 Task: Find connections with filter location Rinteln with filter topic #Futurewith filter profile language Potuguese with filter current company Grofers with filter school Sridevi Women's Engineering College with filter industry Coal Mining with filter service category Event Photography with filter keywords title Executive
Action: Mouse moved to (316, 244)
Screenshot: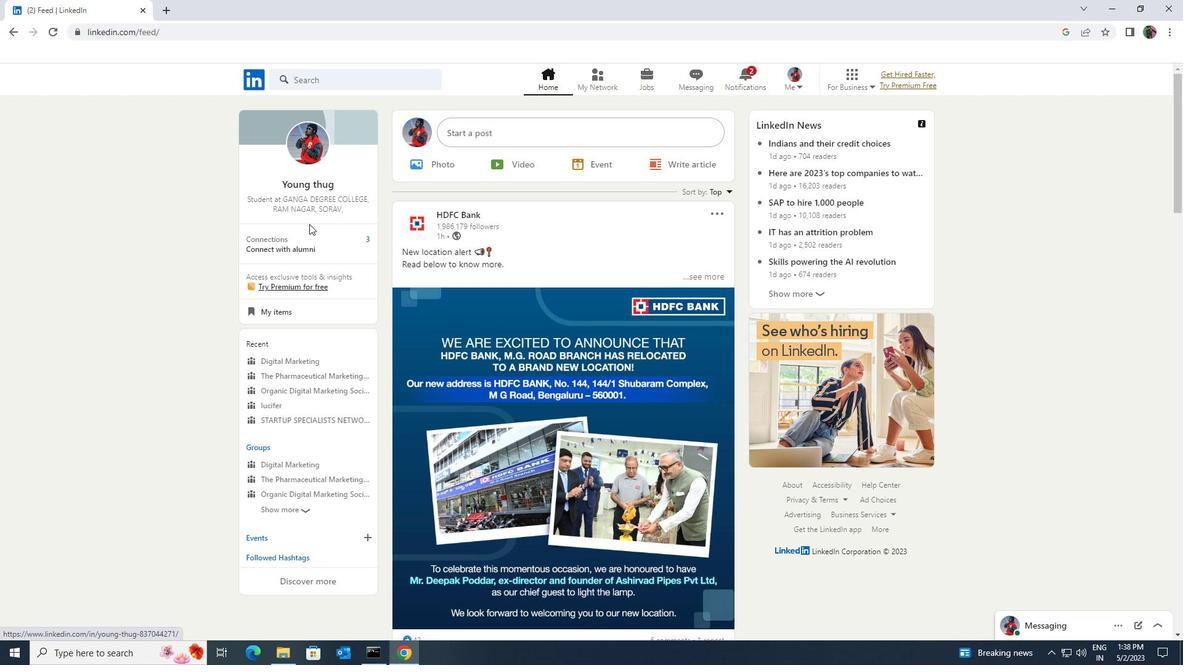 
Action: Mouse pressed left at (316, 244)
Screenshot: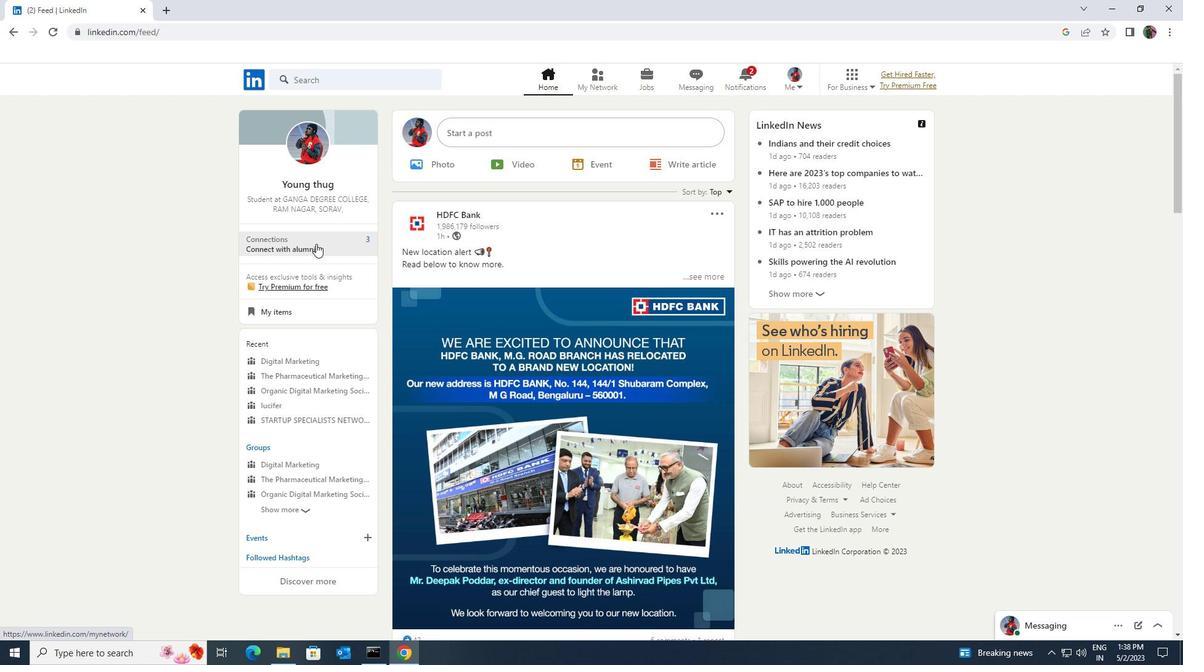 
Action: Mouse moved to (332, 152)
Screenshot: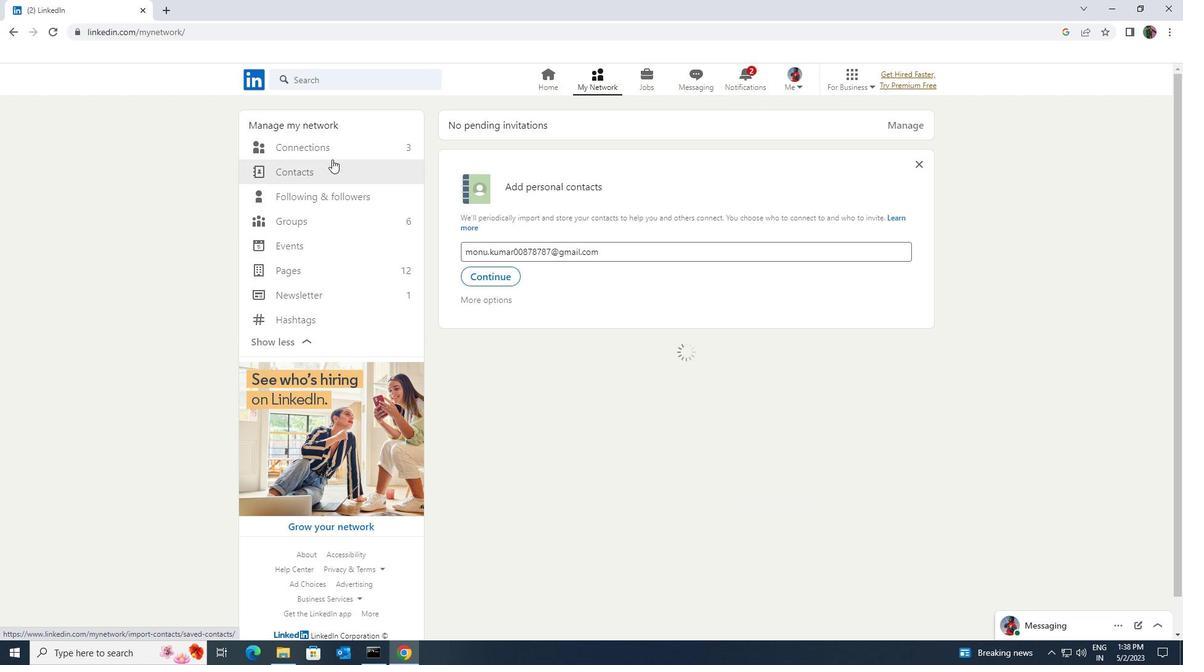 
Action: Mouse pressed left at (332, 152)
Screenshot: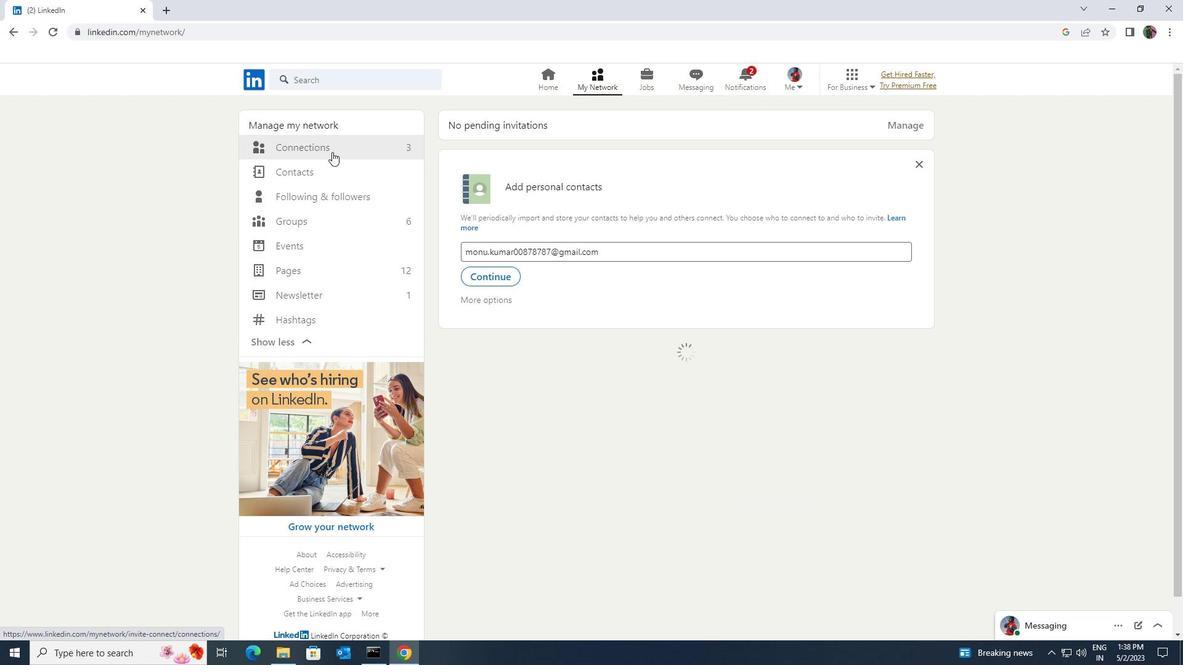 
Action: Mouse moved to (665, 151)
Screenshot: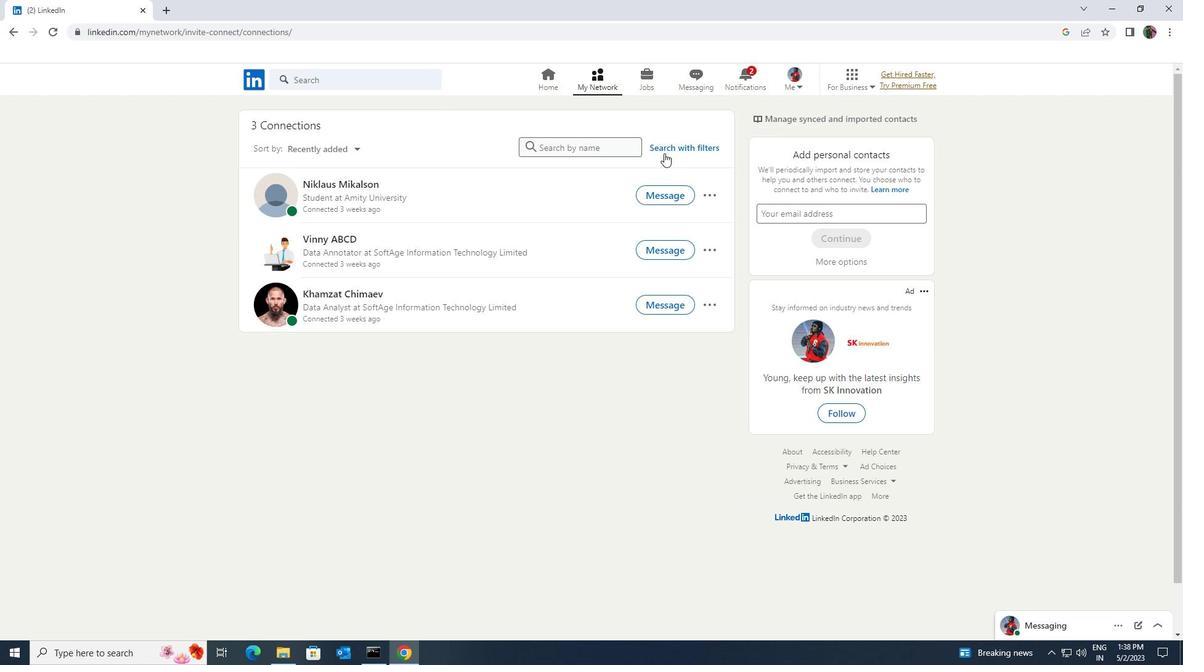 
Action: Mouse pressed left at (665, 151)
Screenshot: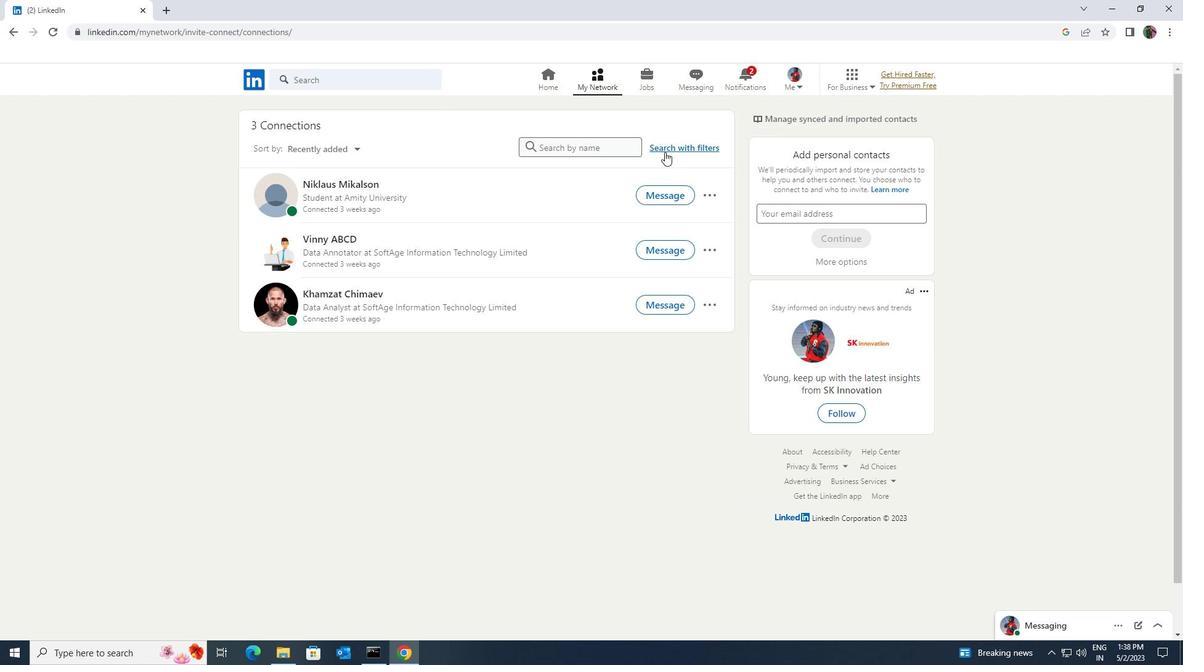 
Action: Mouse moved to (643, 117)
Screenshot: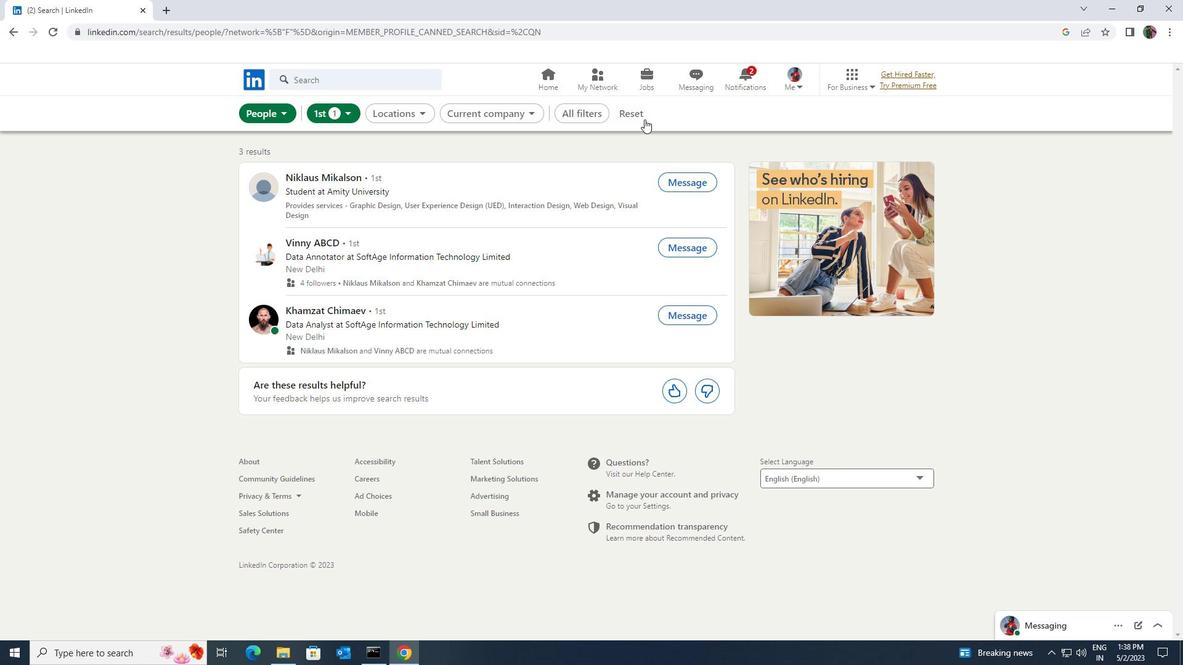 
Action: Mouse pressed left at (643, 117)
Screenshot: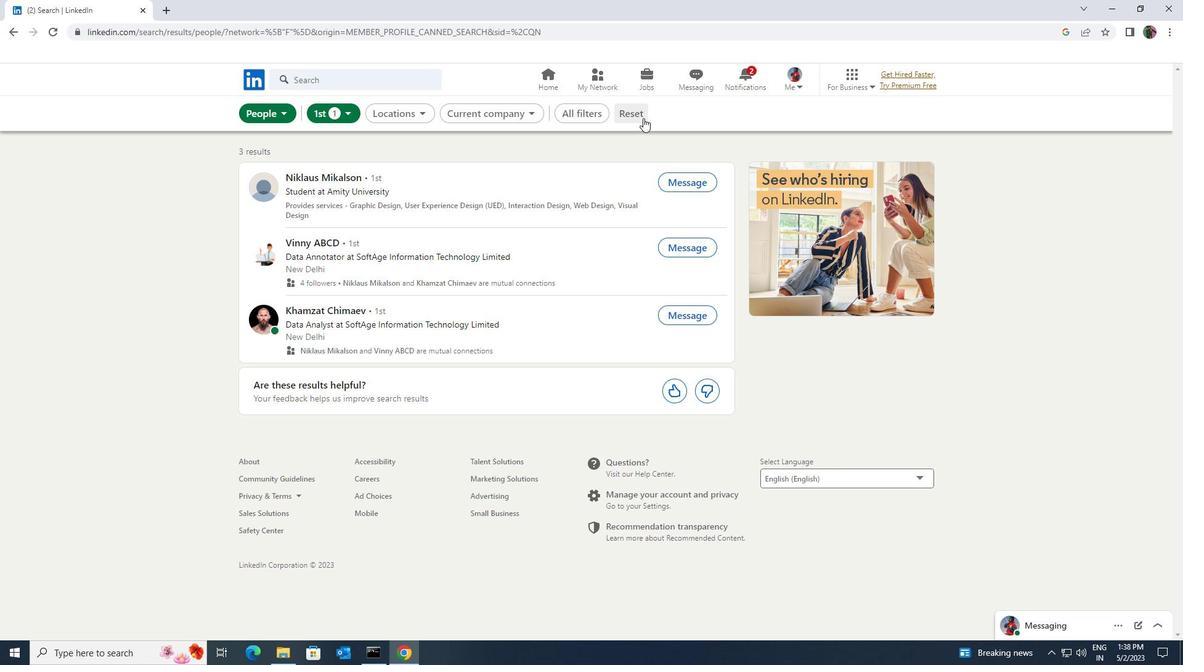 
Action: Mouse moved to (630, 113)
Screenshot: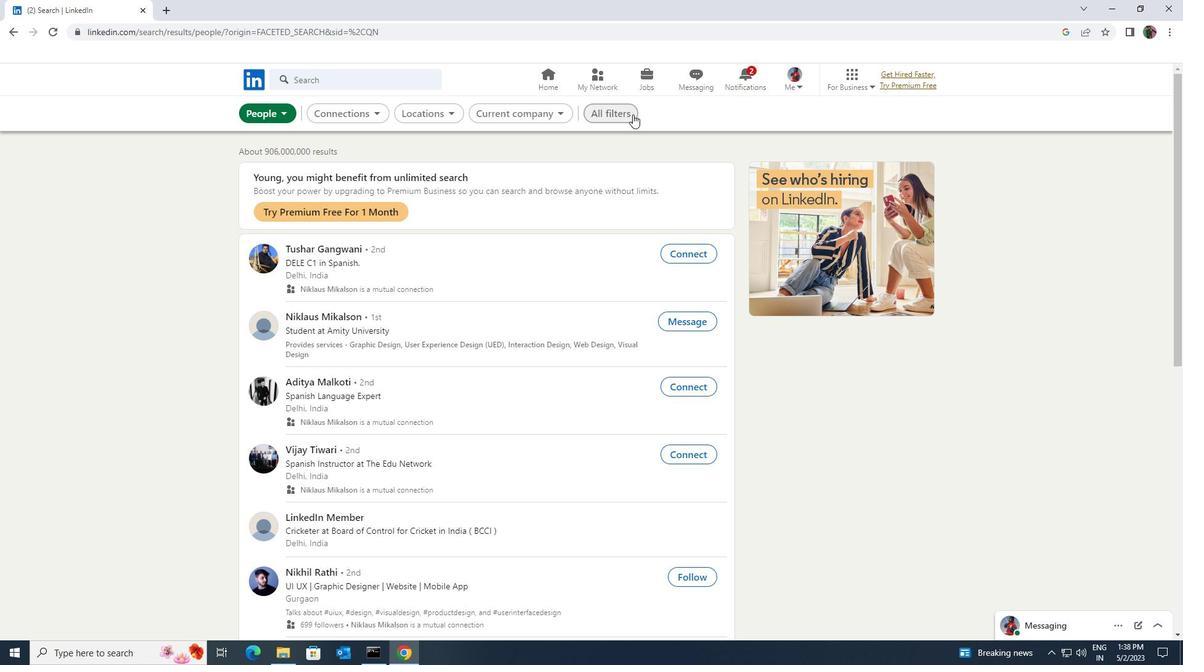 
Action: Mouse pressed left at (630, 113)
Screenshot: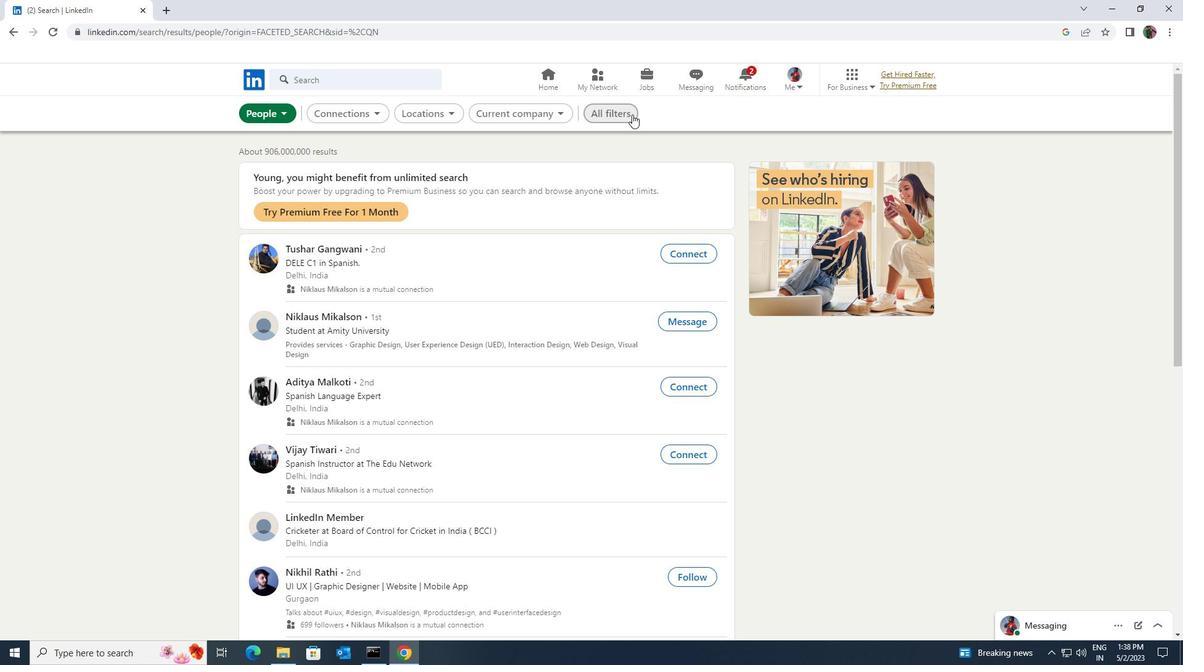 
Action: Mouse moved to (1046, 360)
Screenshot: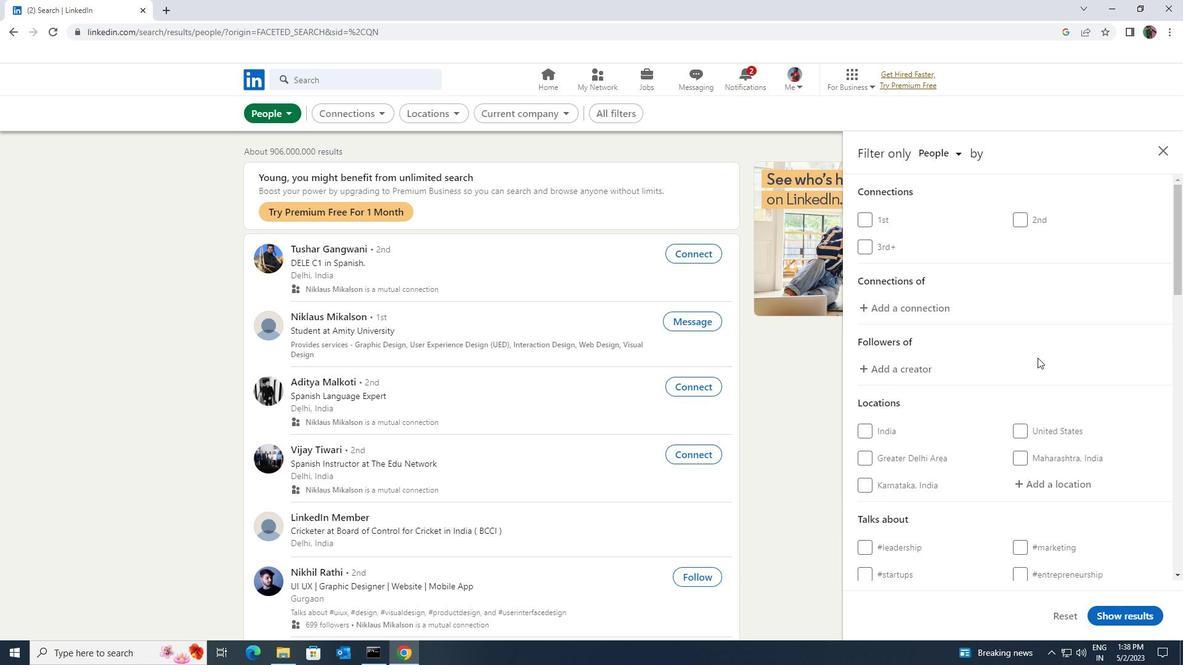 
Action: Mouse scrolled (1046, 360) with delta (0, 0)
Screenshot: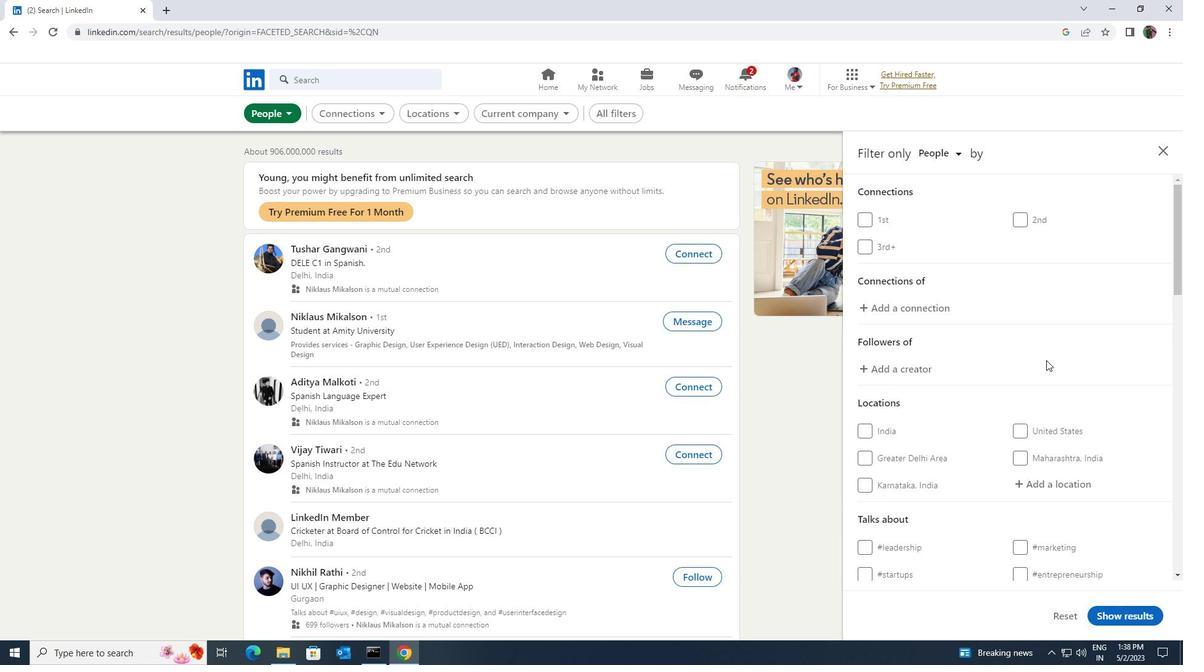 
Action: Mouse scrolled (1046, 360) with delta (0, 0)
Screenshot: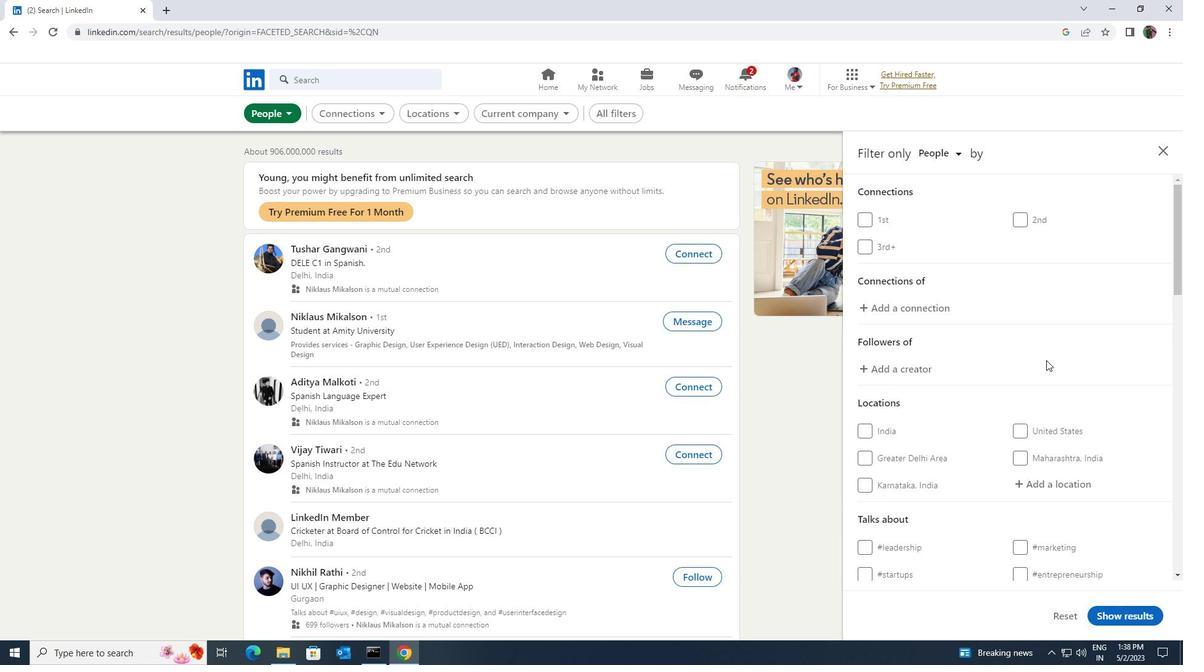 
Action: Mouse moved to (1046, 361)
Screenshot: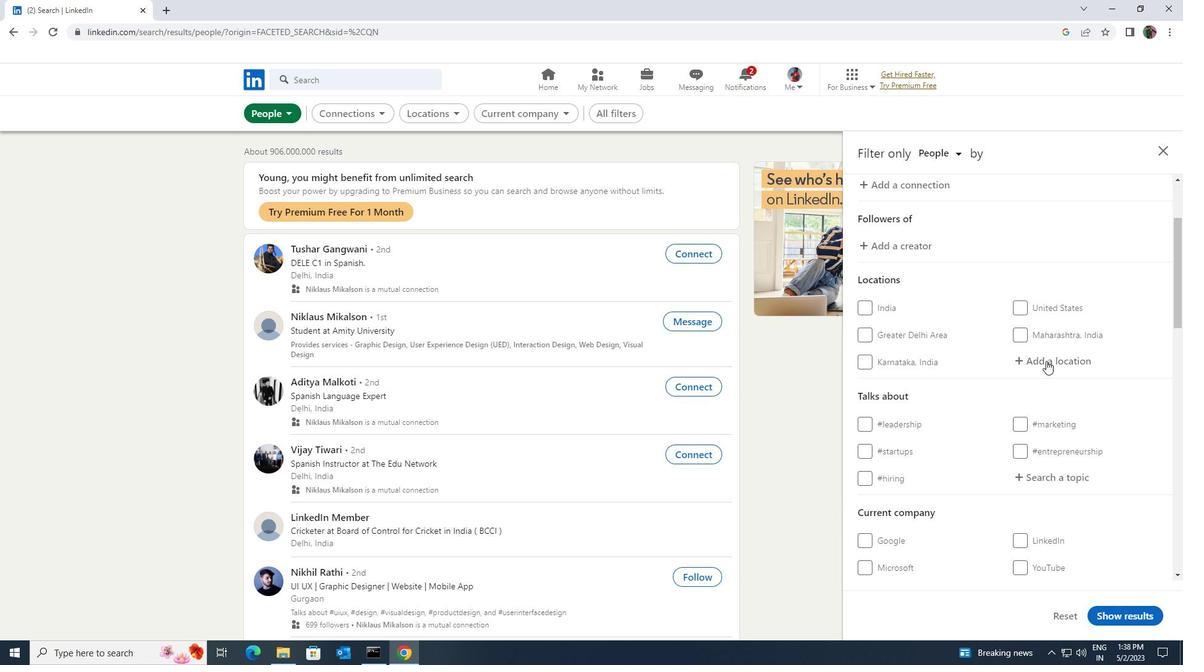
Action: Mouse pressed left at (1046, 361)
Screenshot: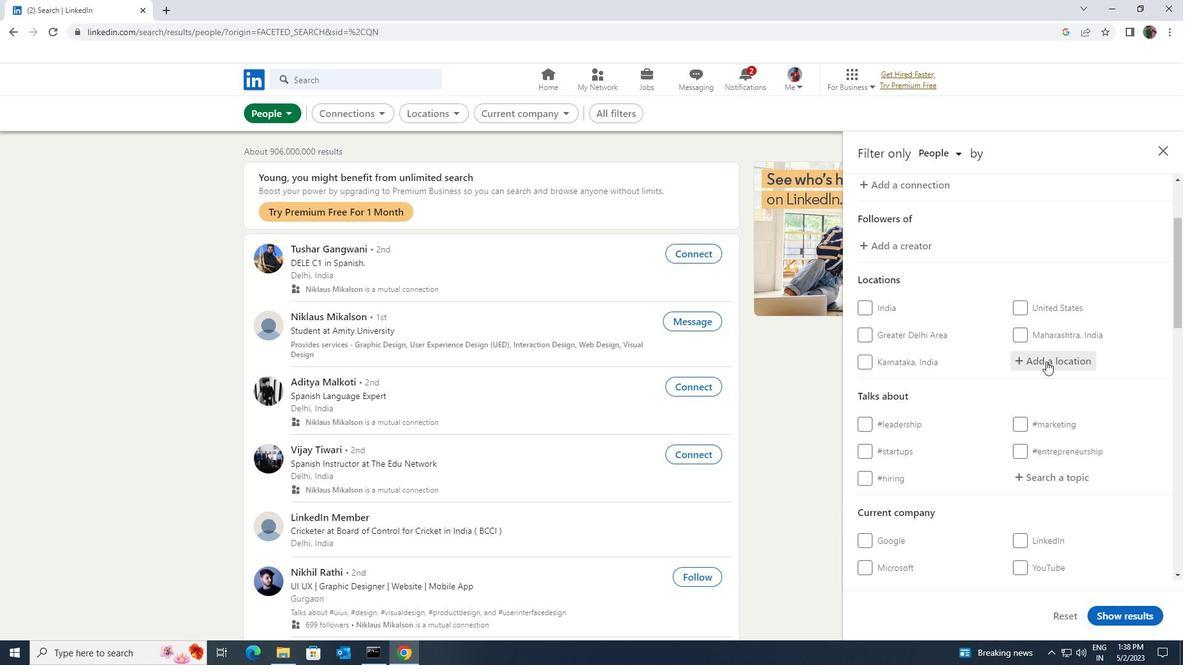 
Action: Key pressed <Key.shift><Key.shift><Key.shift><Key.shift><Key.shift><Key.shift><Key.shift>RINTEL
Screenshot: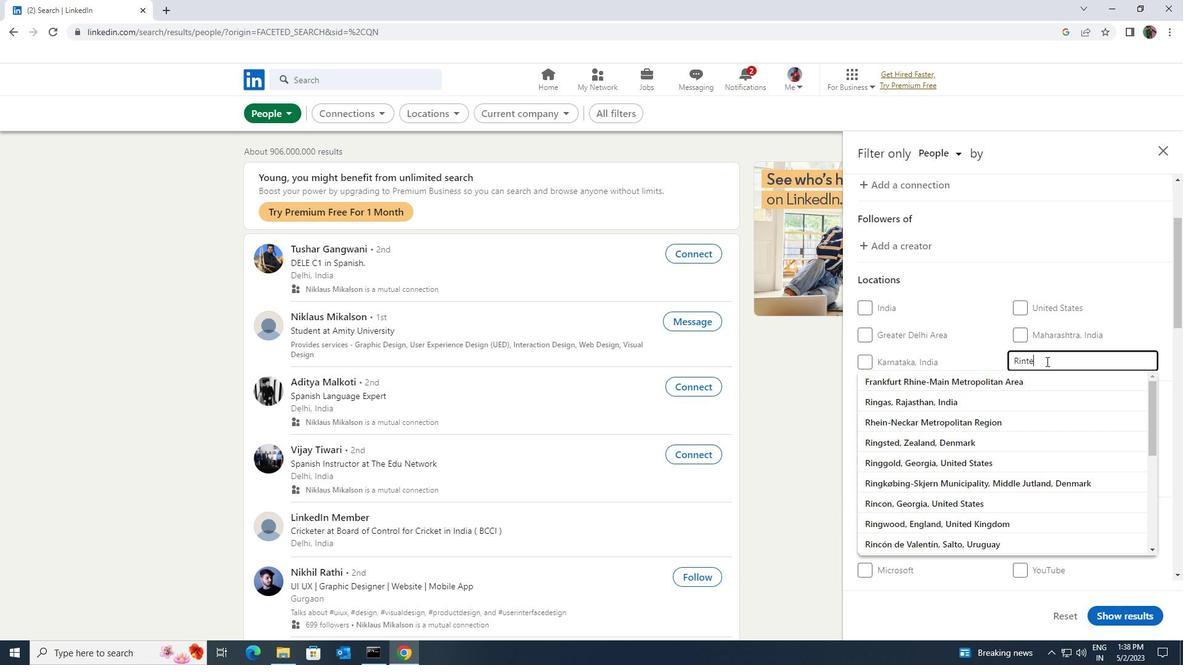 
Action: Mouse moved to (1035, 376)
Screenshot: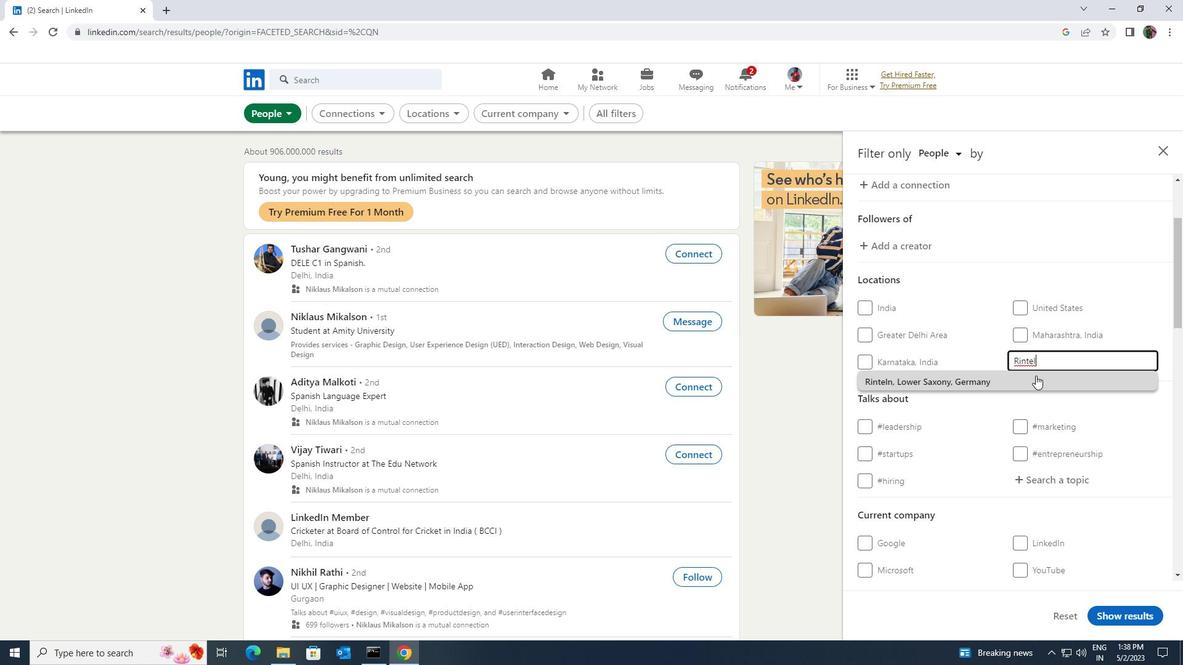 
Action: Mouse pressed left at (1035, 376)
Screenshot: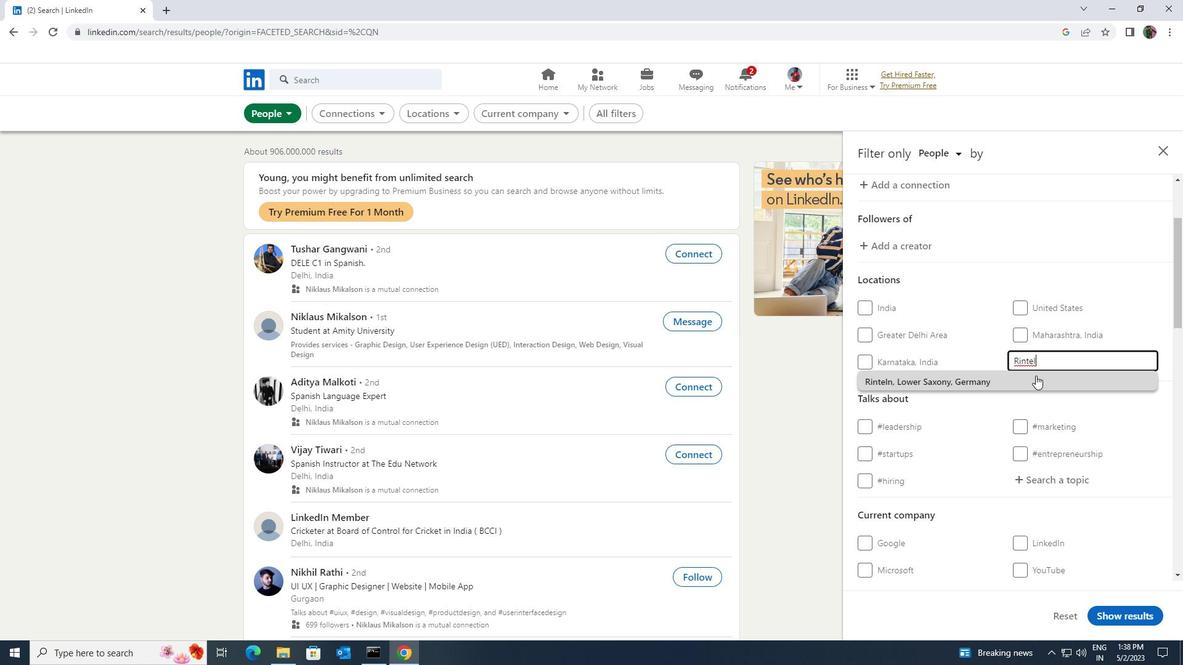 
Action: Mouse moved to (1003, 402)
Screenshot: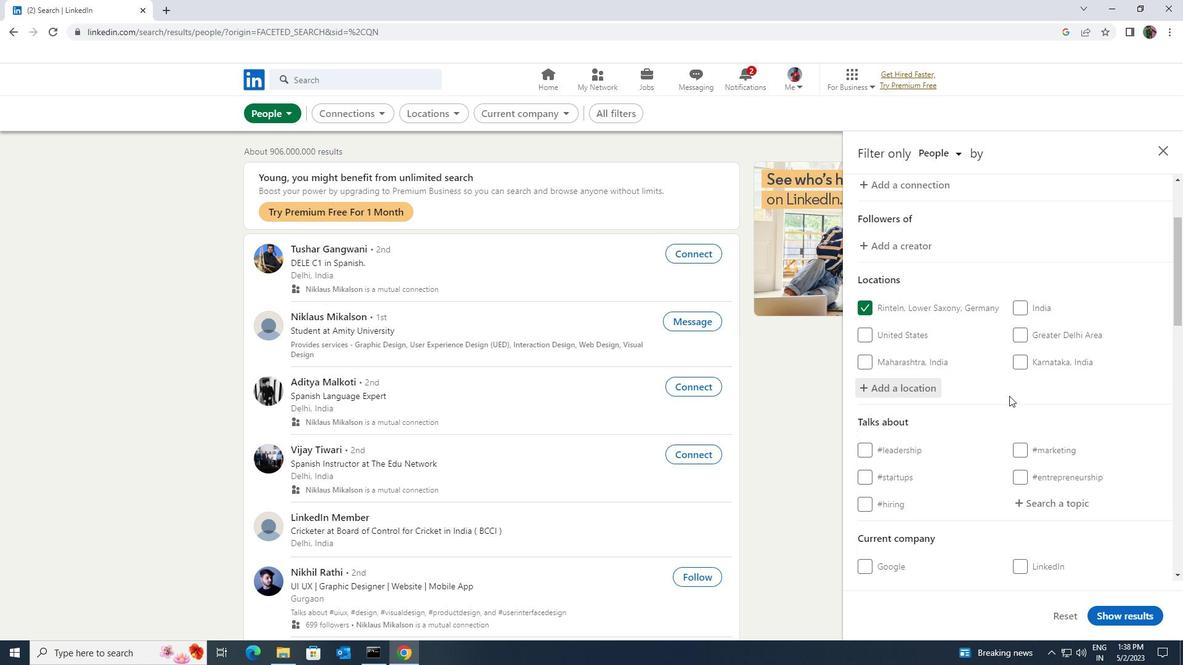 
Action: Mouse scrolled (1003, 401) with delta (0, 0)
Screenshot: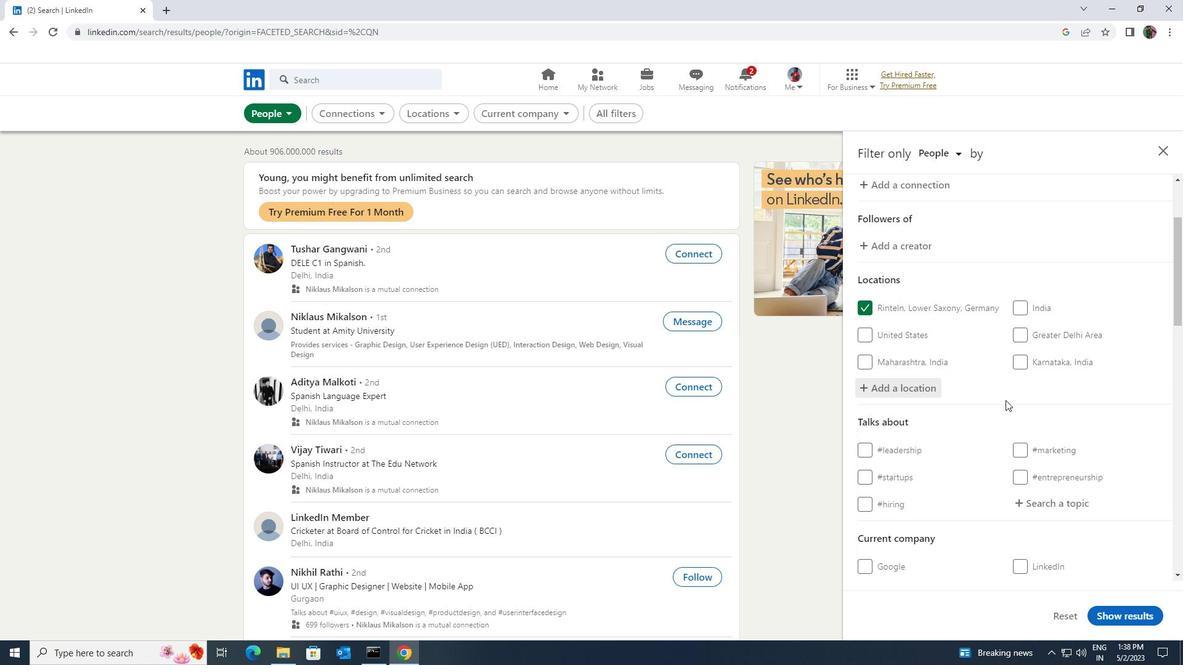 
Action: Mouse moved to (1038, 438)
Screenshot: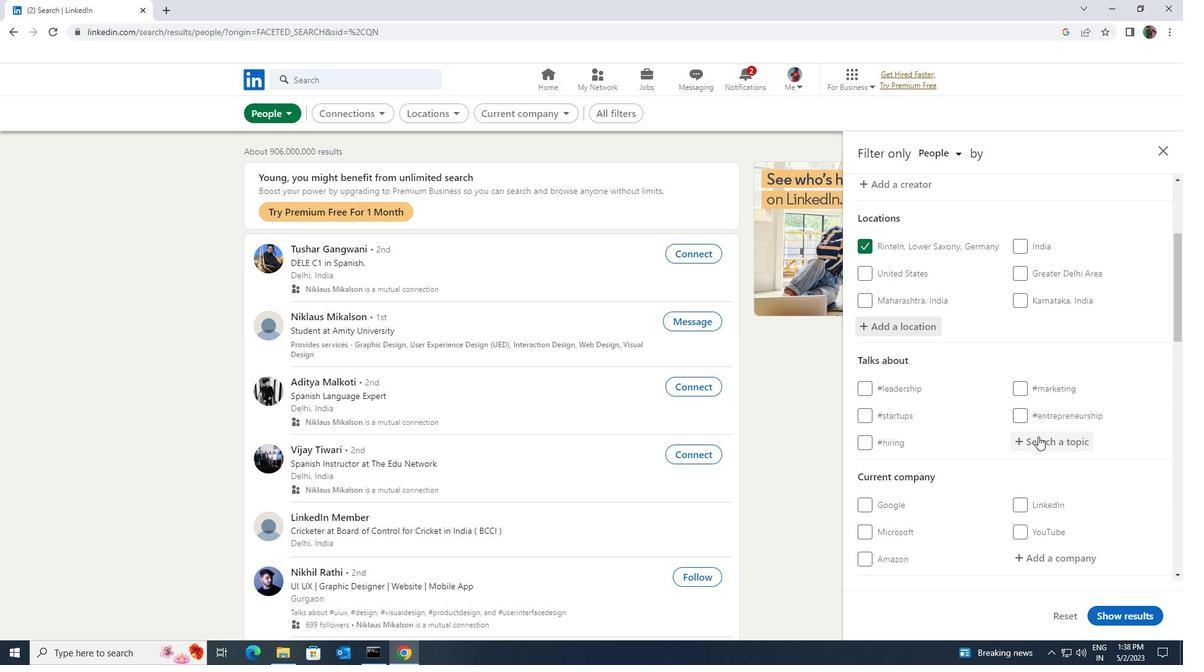 
Action: Mouse pressed left at (1038, 438)
Screenshot: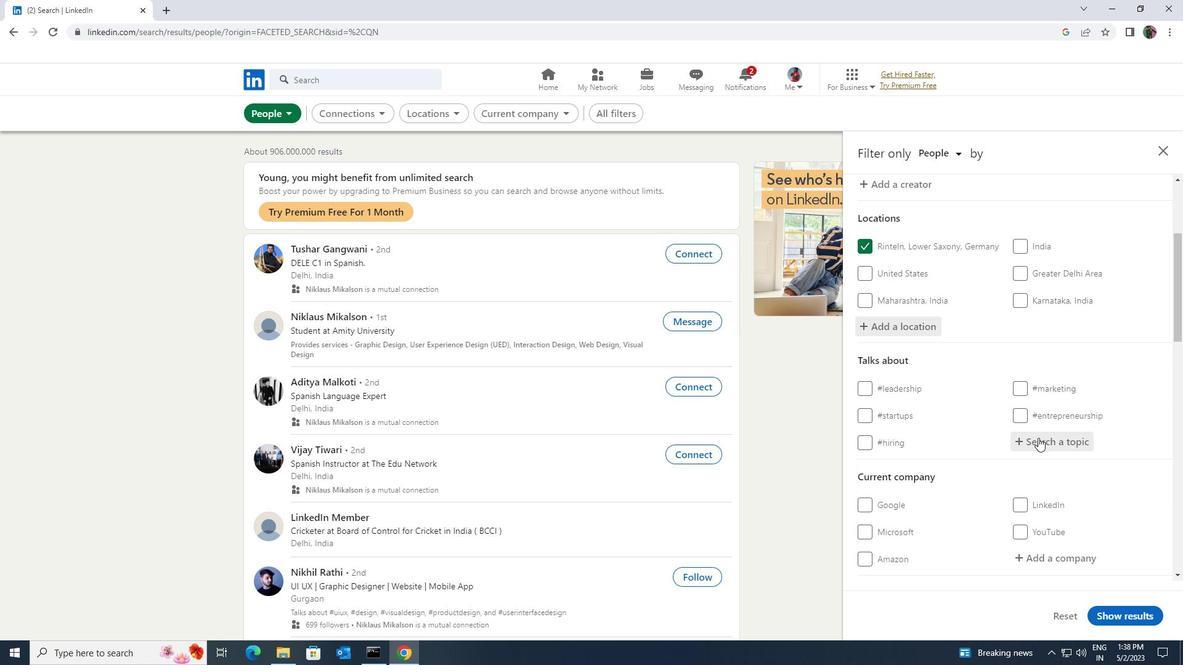 
Action: Key pressed <Key.shift><Key.shift>FUTURE
Screenshot: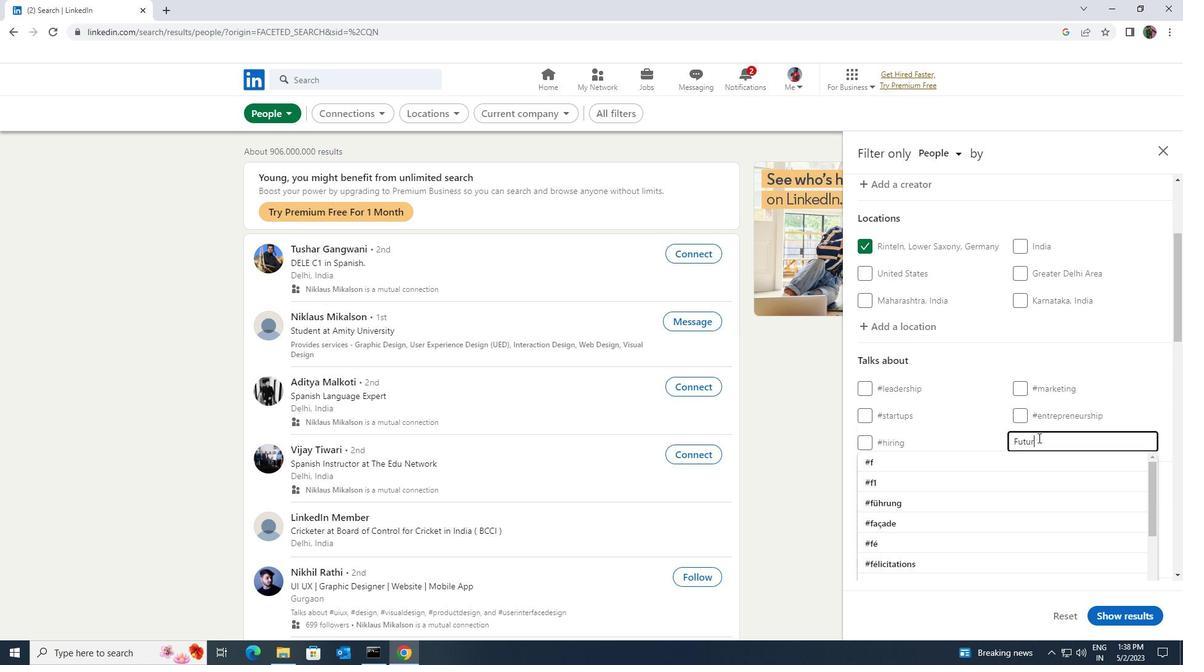 
Action: Mouse moved to (1031, 456)
Screenshot: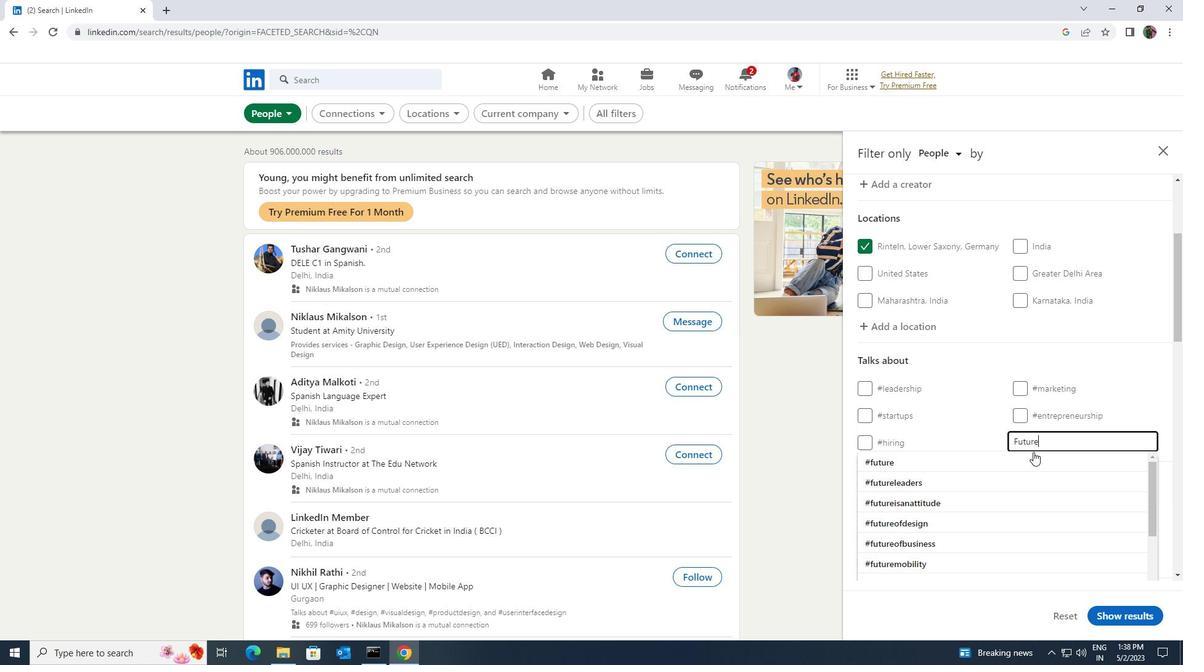 
Action: Mouse pressed left at (1031, 456)
Screenshot: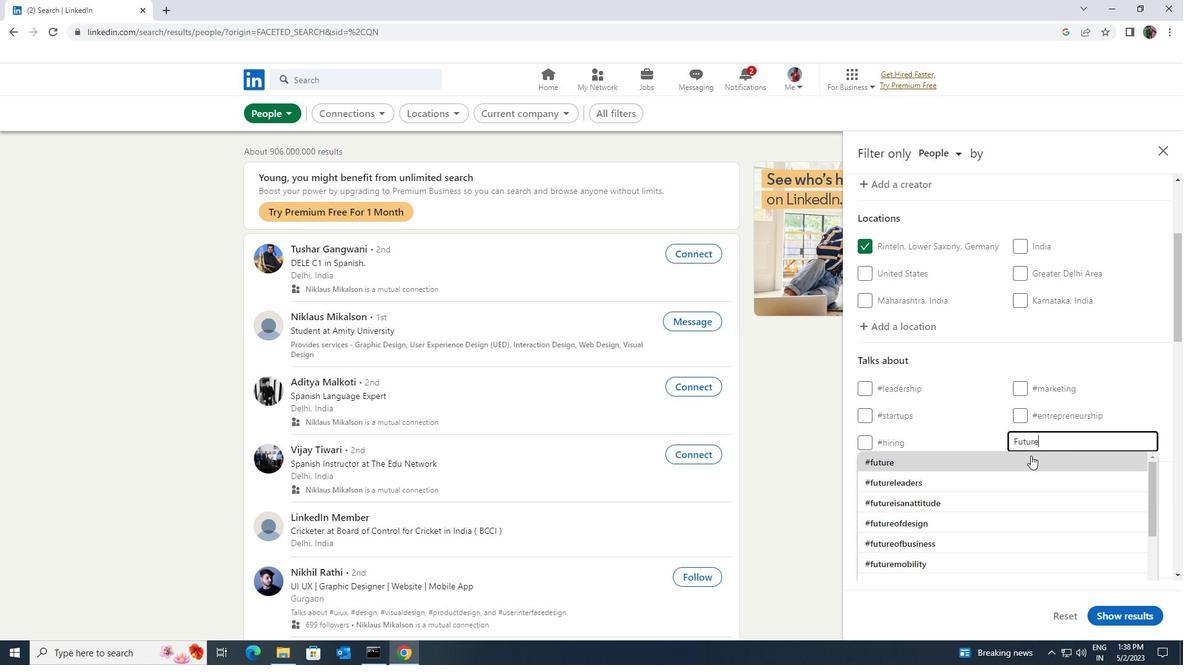 
Action: Mouse scrolled (1031, 455) with delta (0, 0)
Screenshot: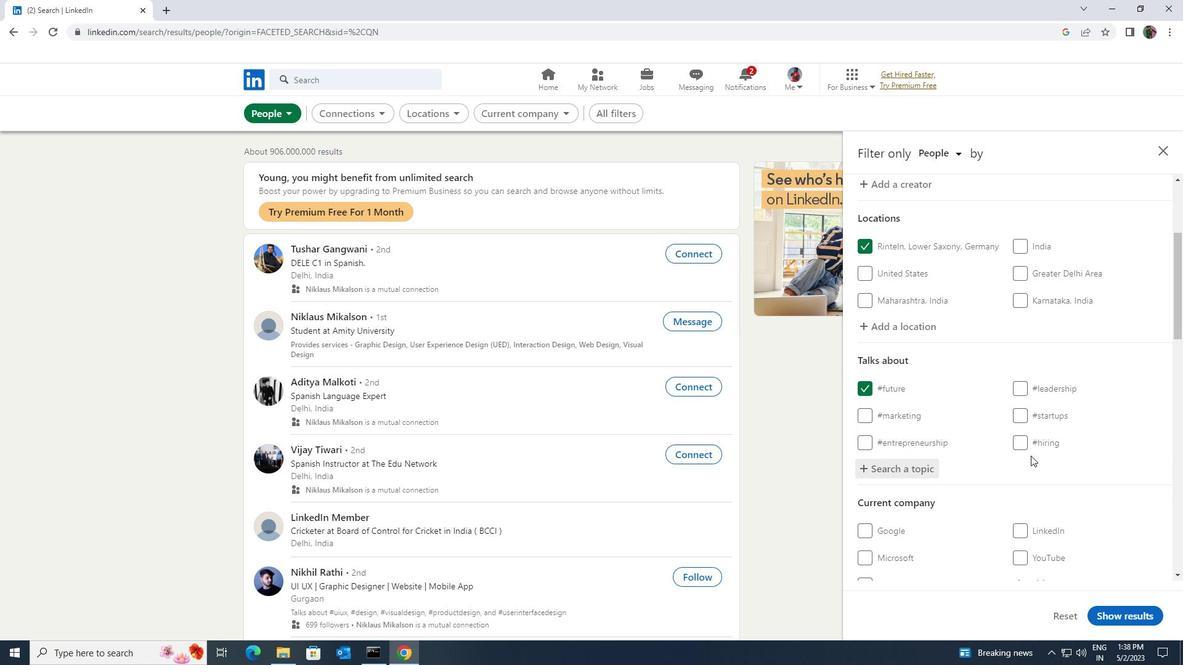 
Action: Mouse scrolled (1031, 455) with delta (0, 0)
Screenshot: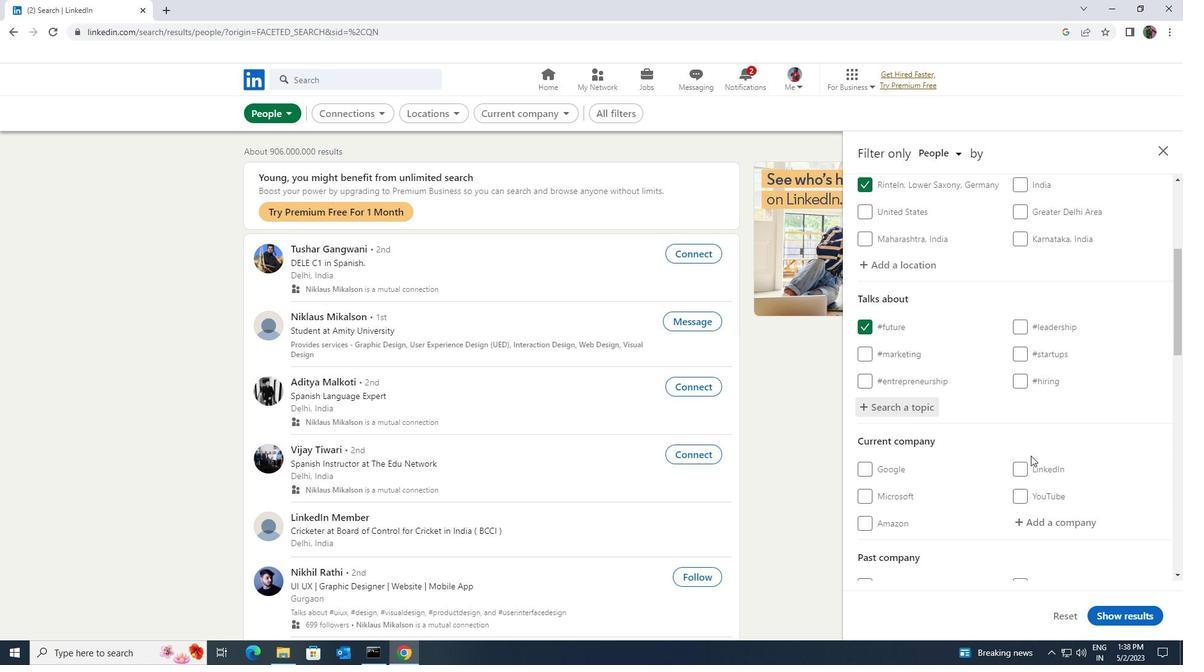 
Action: Mouse scrolled (1031, 455) with delta (0, 0)
Screenshot: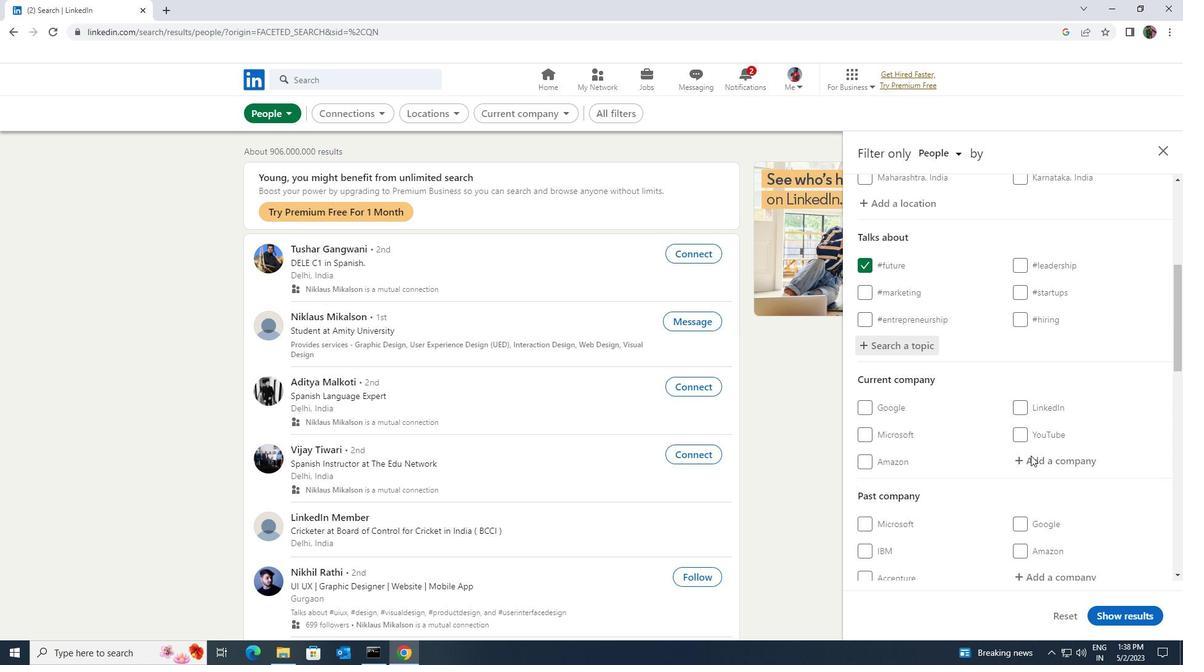 
Action: Mouse scrolled (1031, 455) with delta (0, 0)
Screenshot: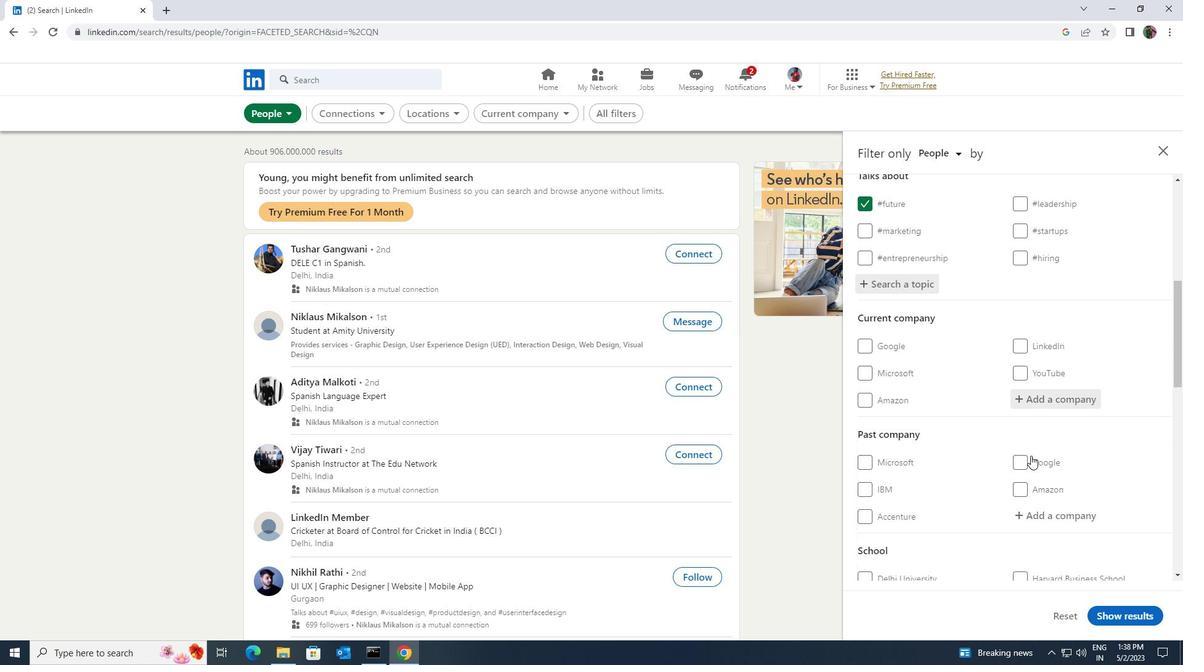 
Action: Mouse scrolled (1031, 455) with delta (0, 0)
Screenshot: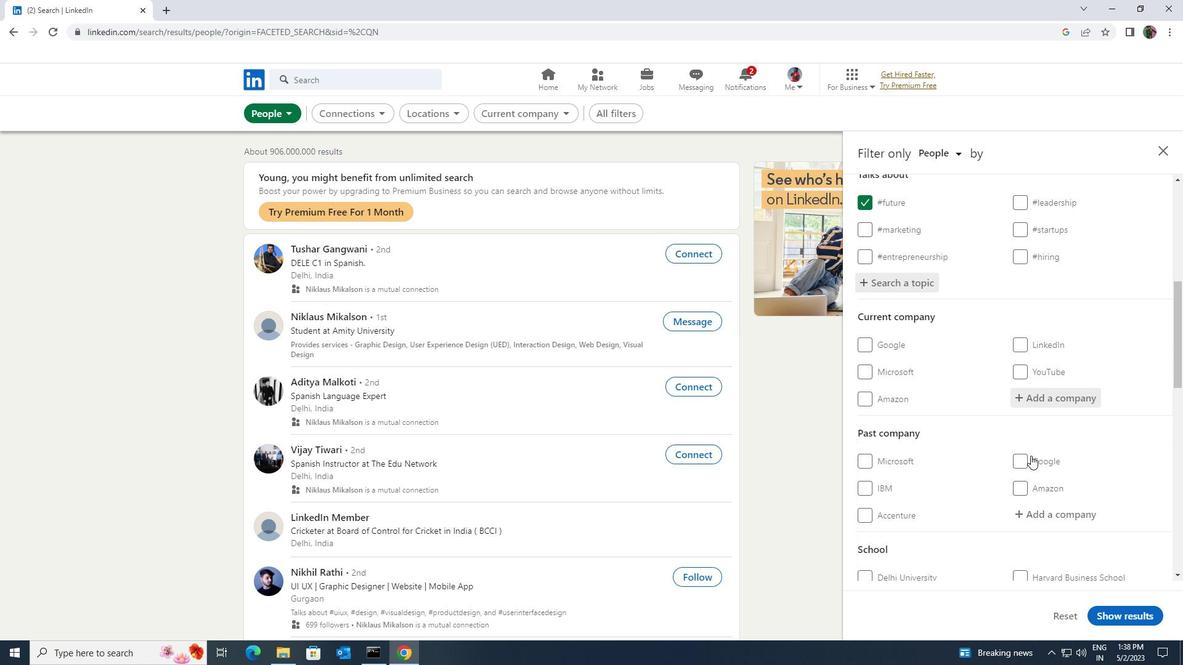 
Action: Mouse scrolled (1031, 455) with delta (0, 0)
Screenshot: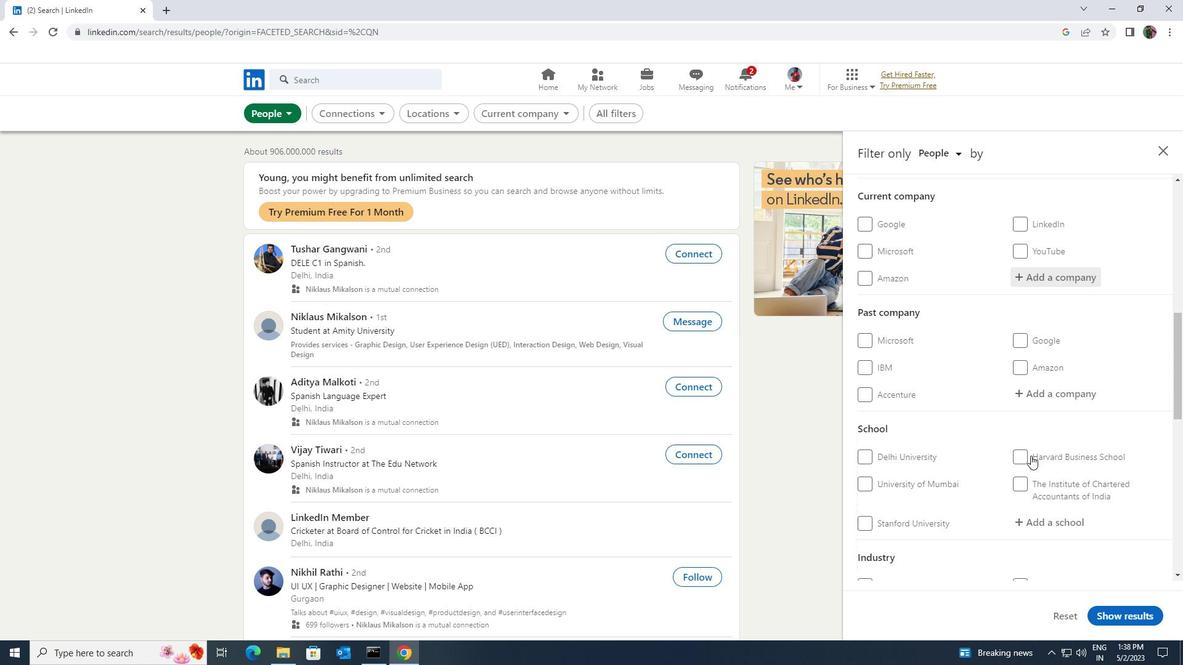 
Action: Mouse scrolled (1031, 455) with delta (0, 0)
Screenshot: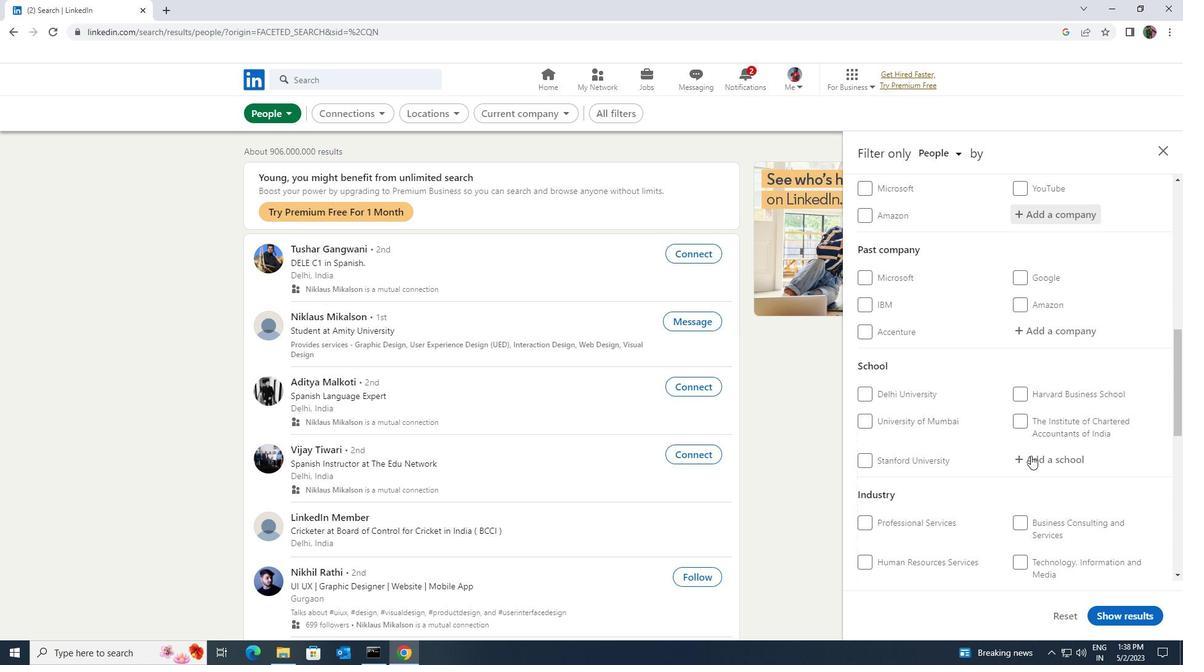 
Action: Mouse scrolled (1031, 455) with delta (0, 0)
Screenshot: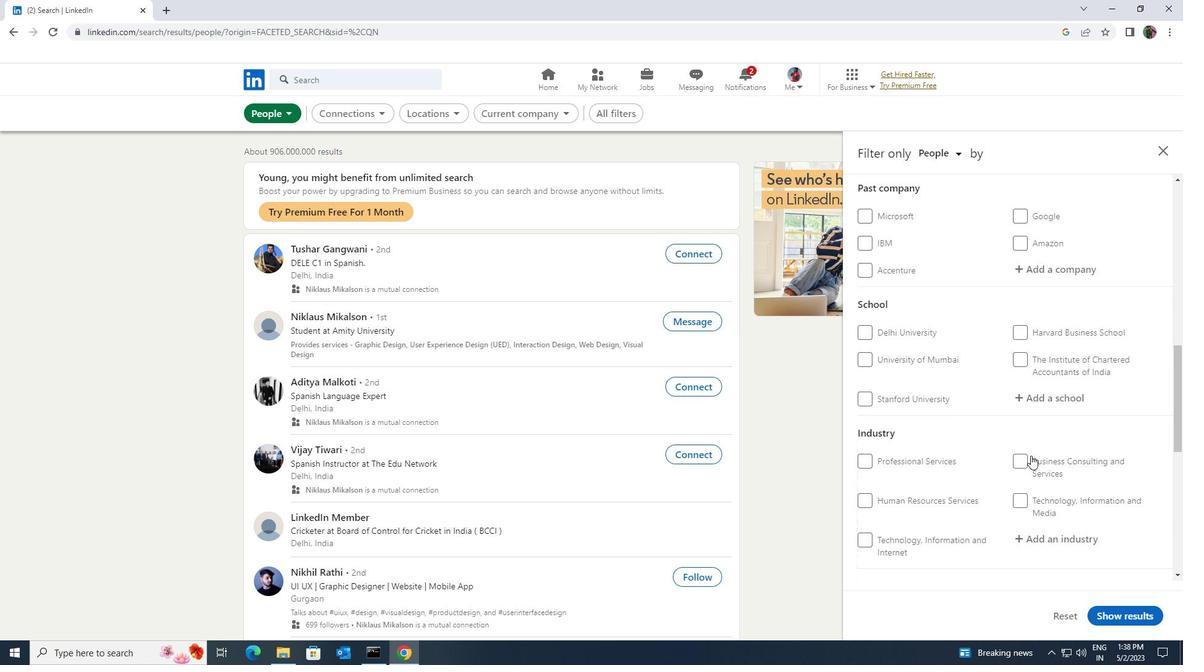
Action: Mouse scrolled (1031, 455) with delta (0, 0)
Screenshot: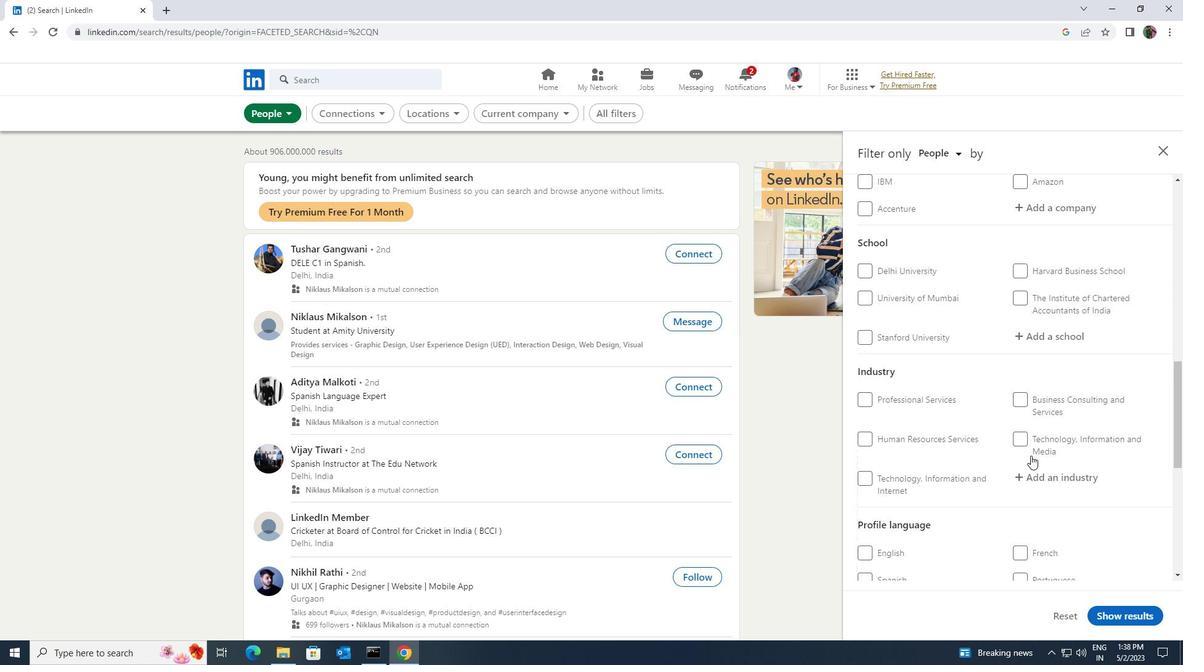 
Action: Mouse scrolled (1031, 455) with delta (0, 0)
Screenshot: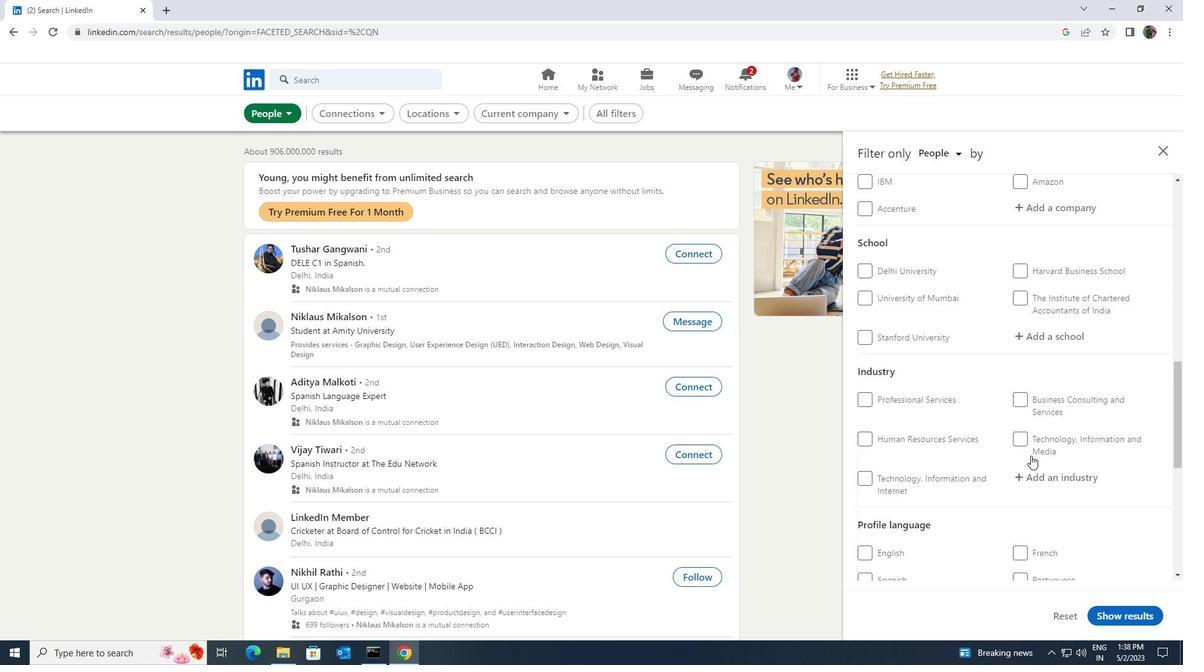 
Action: Mouse moved to (1027, 456)
Screenshot: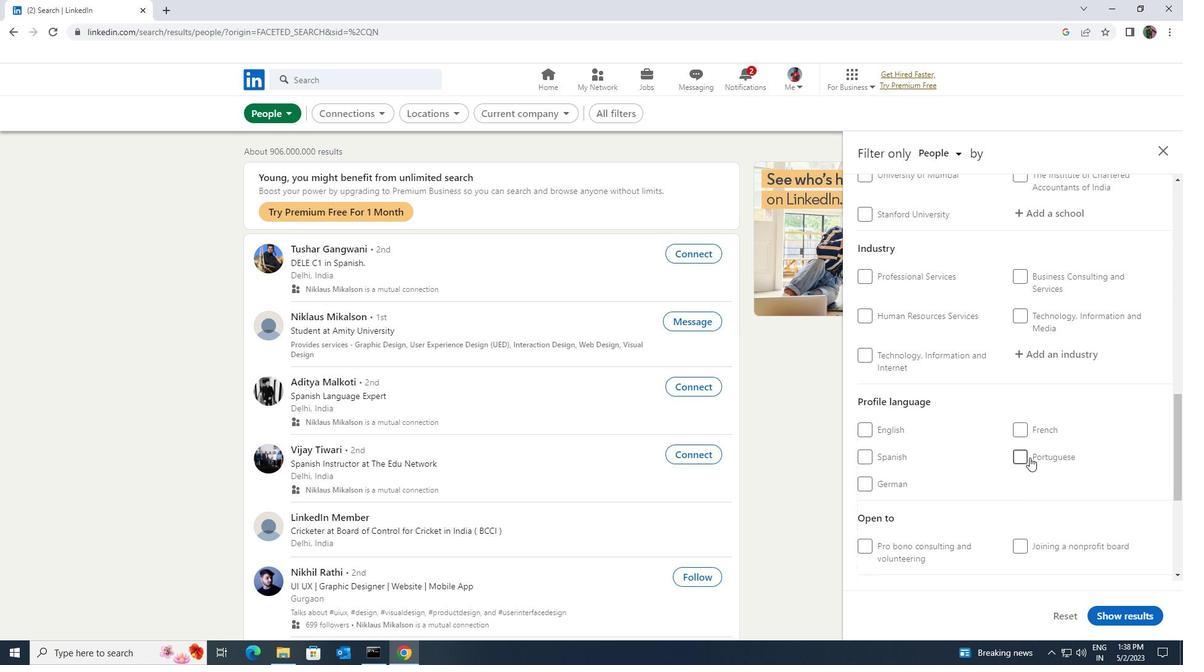 
Action: Mouse pressed left at (1027, 456)
Screenshot: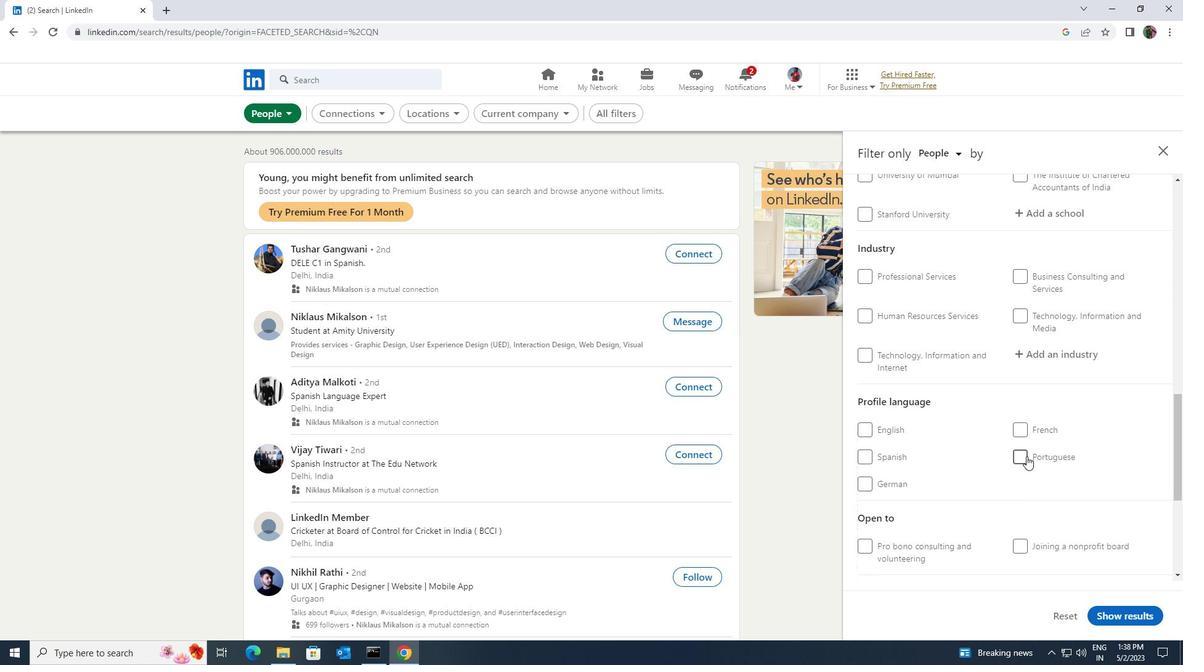 
Action: Mouse scrolled (1027, 457) with delta (0, 0)
Screenshot: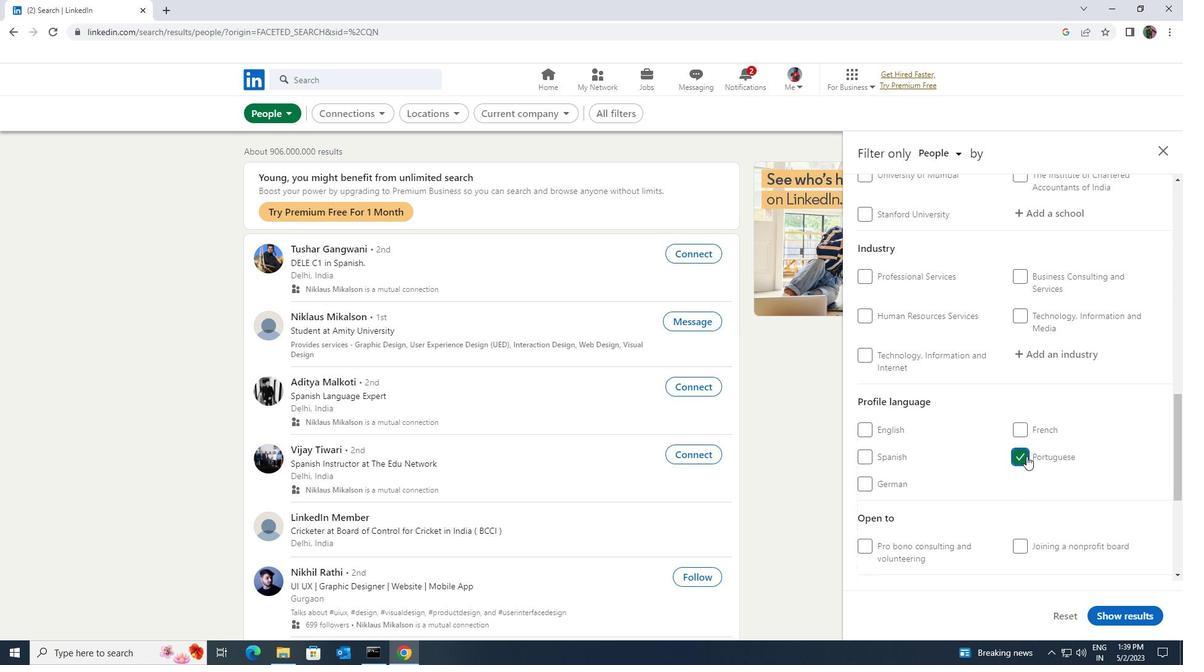 
Action: Mouse scrolled (1027, 457) with delta (0, 0)
Screenshot: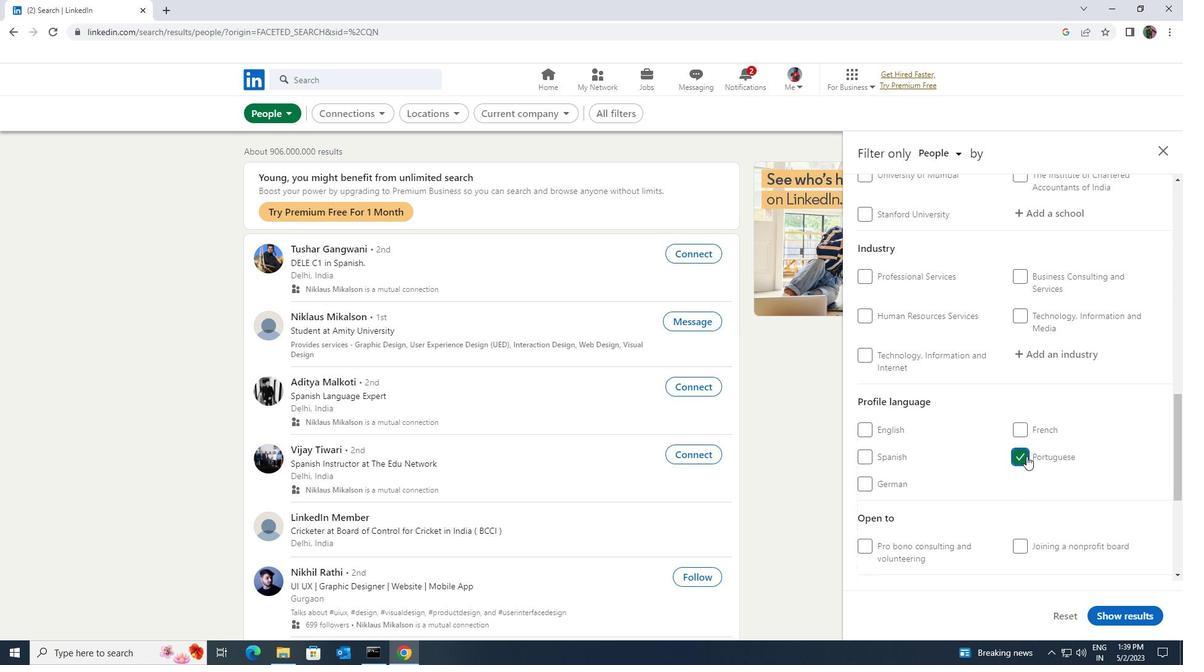 
Action: Mouse scrolled (1027, 457) with delta (0, 0)
Screenshot: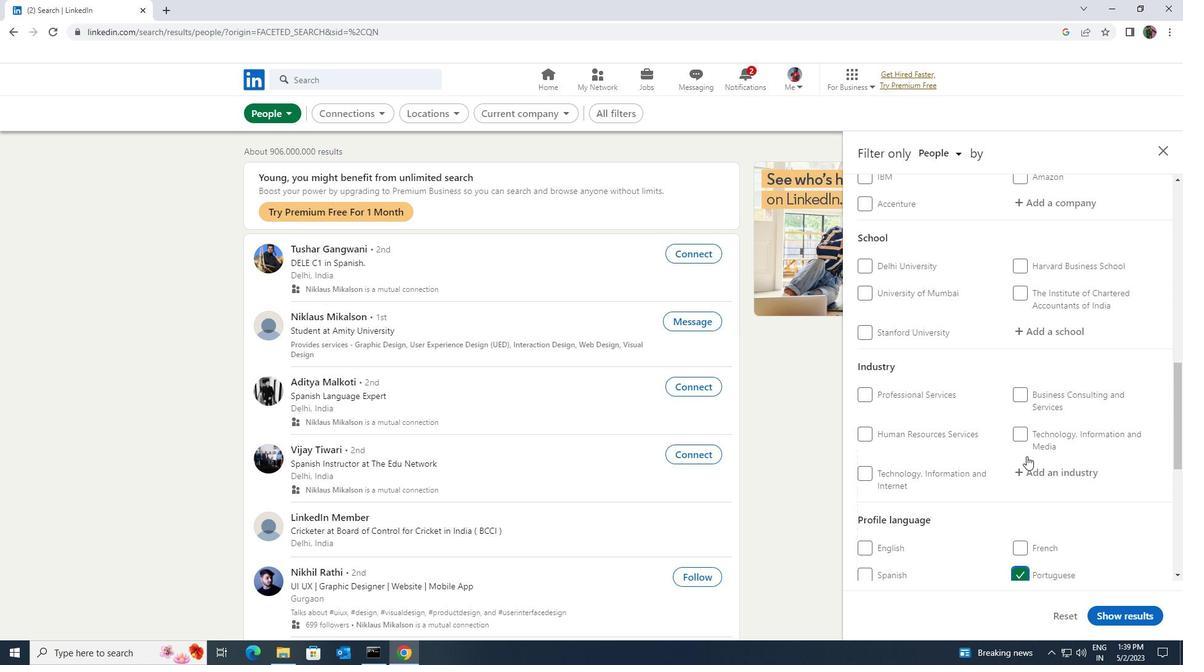 
Action: Mouse scrolled (1027, 457) with delta (0, 0)
Screenshot: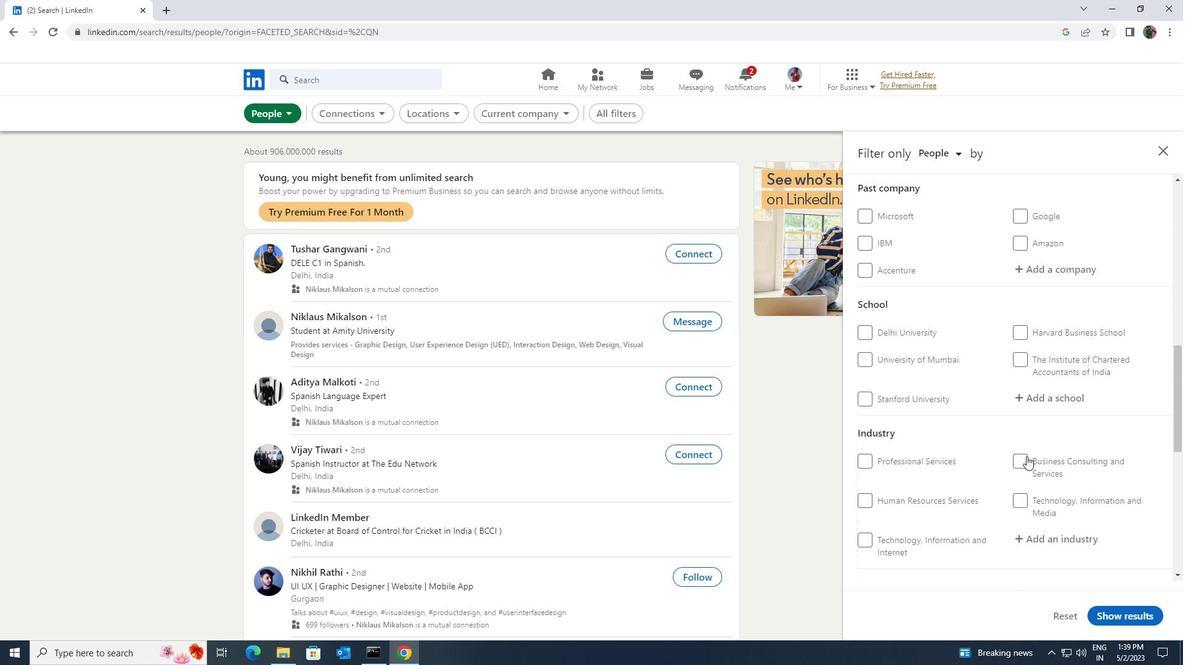 
Action: Mouse scrolled (1027, 457) with delta (0, 0)
Screenshot: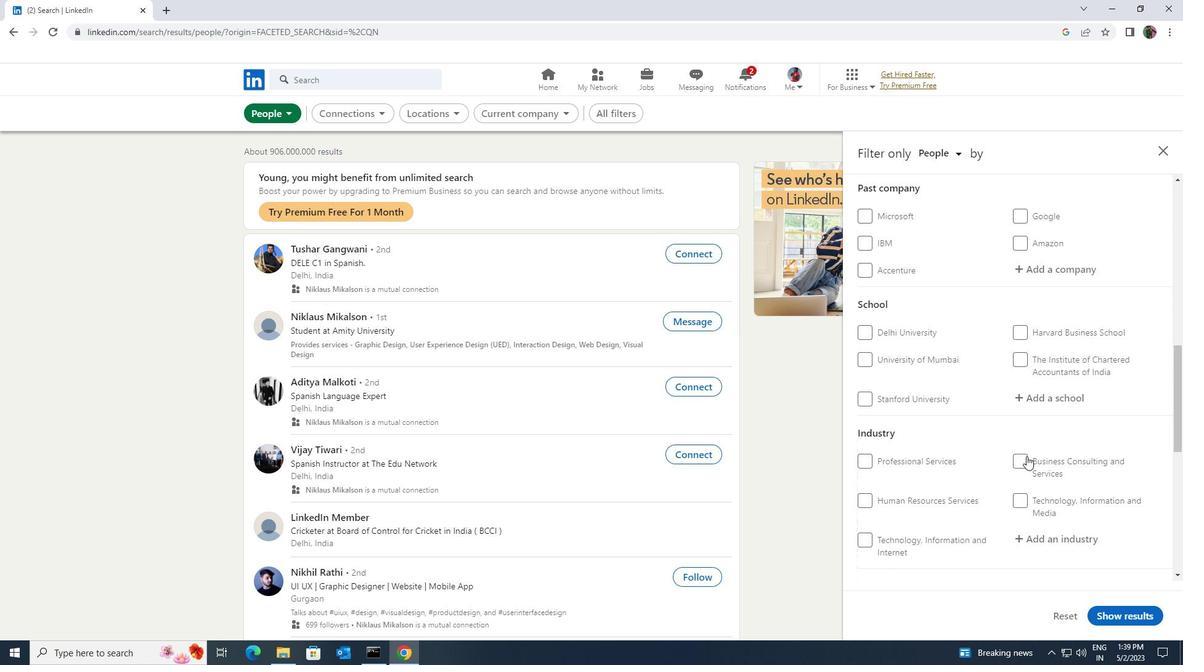
Action: Mouse scrolled (1027, 457) with delta (0, 0)
Screenshot: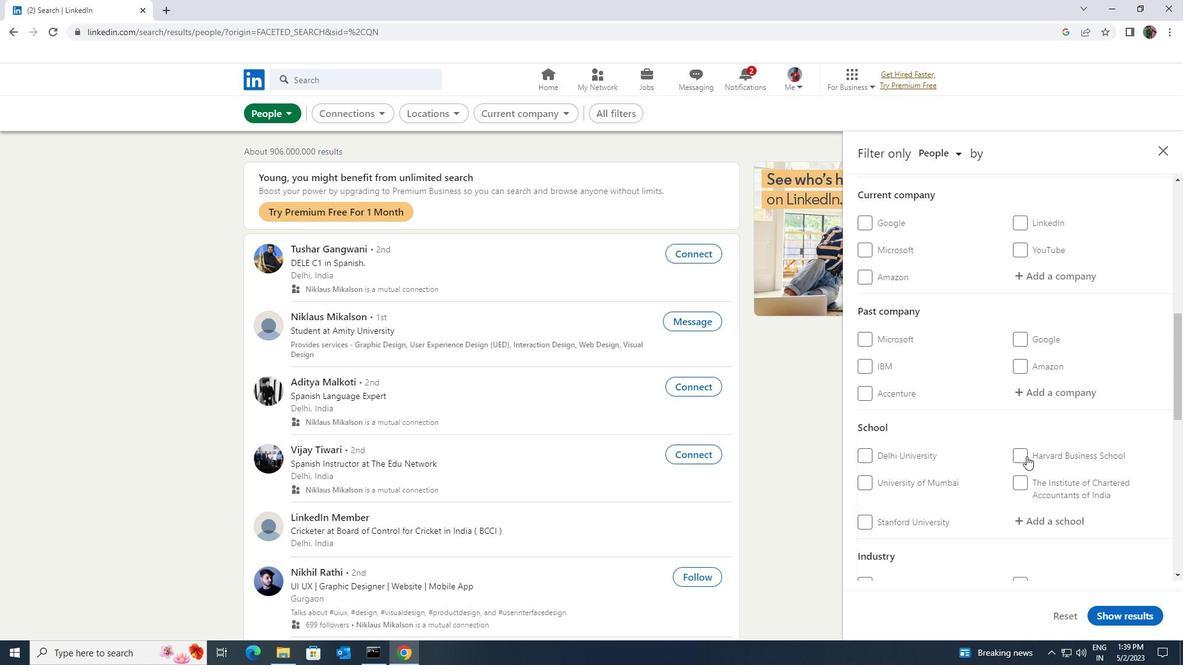 
Action: Mouse scrolled (1027, 457) with delta (0, 0)
Screenshot: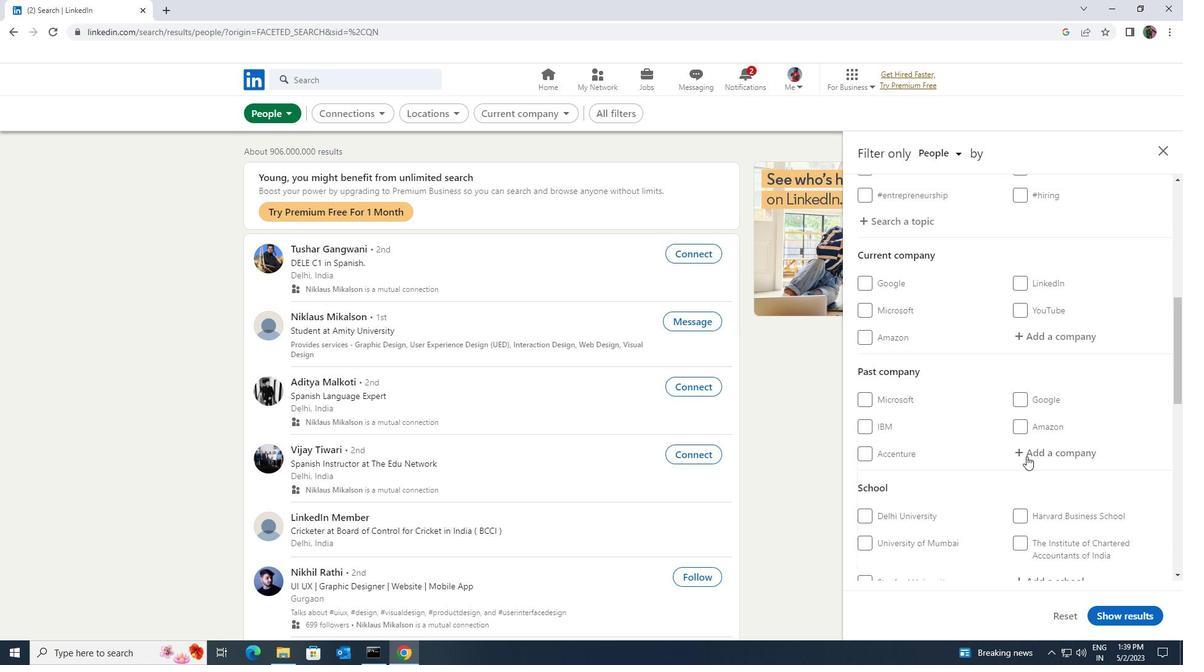 
Action: Mouse moved to (1025, 403)
Screenshot: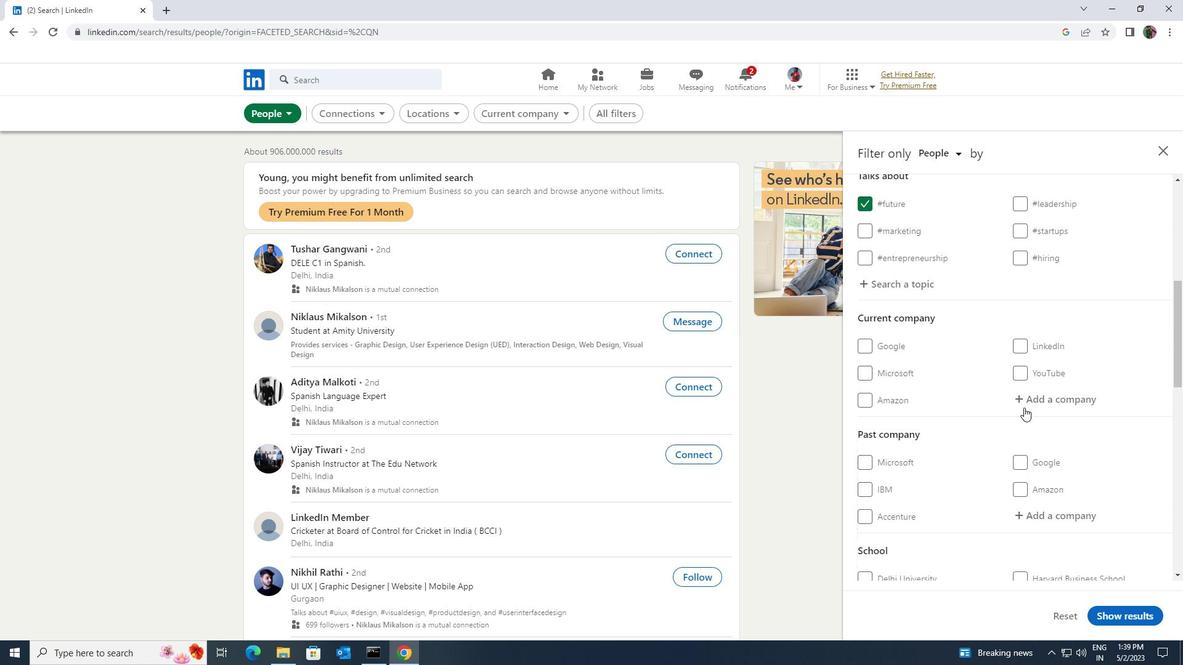
Action: Mouse pressed left at (1025, 403)
Screenshot: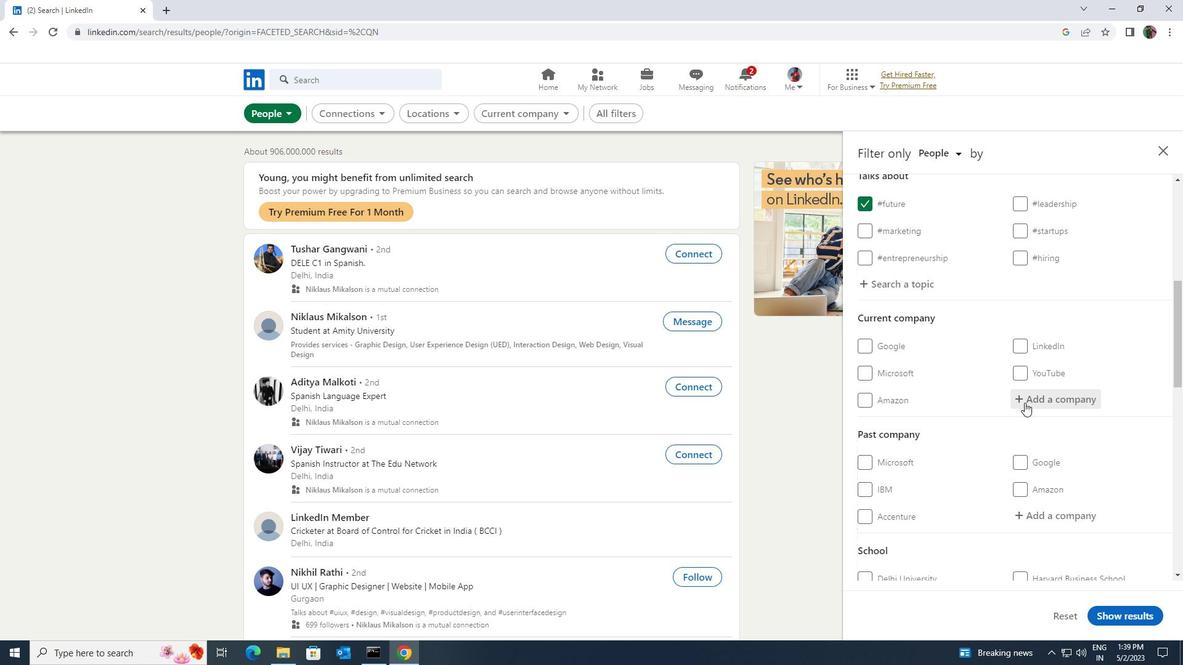 
Action: Key pressed <Key.shift><Key.shift><Key.shift><Key.shift><Key.shift><Key.shift><Key.shift>GROFERS
Screenshot: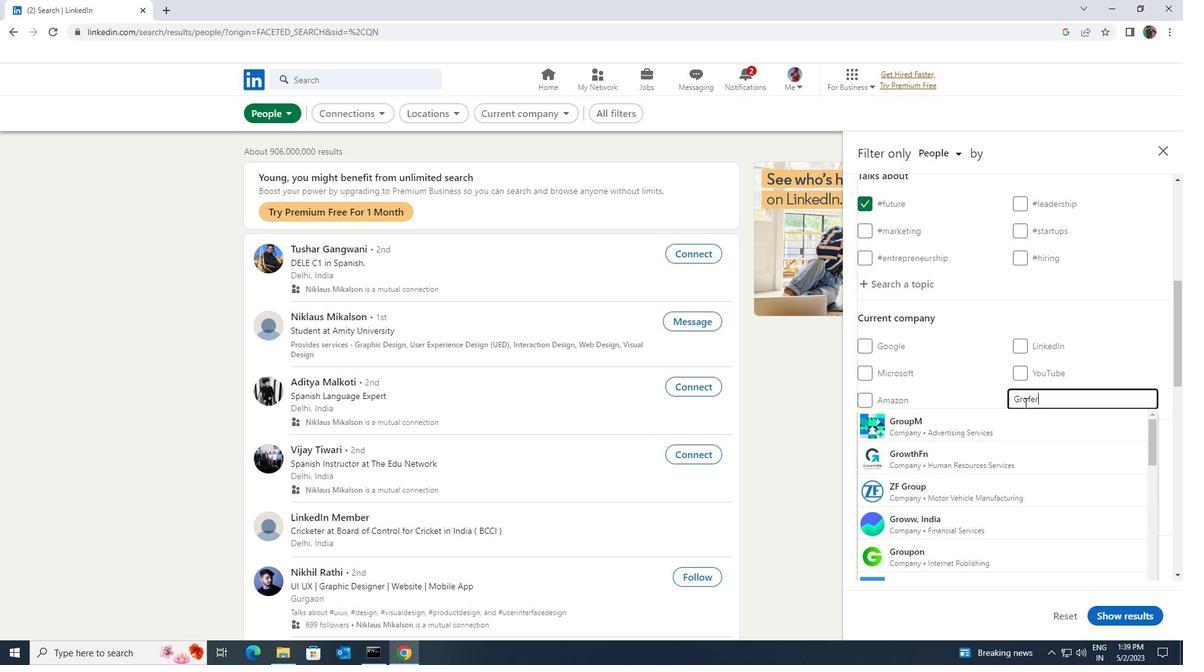 
Action: Mouse moved to (1019, 422)
Screenshot: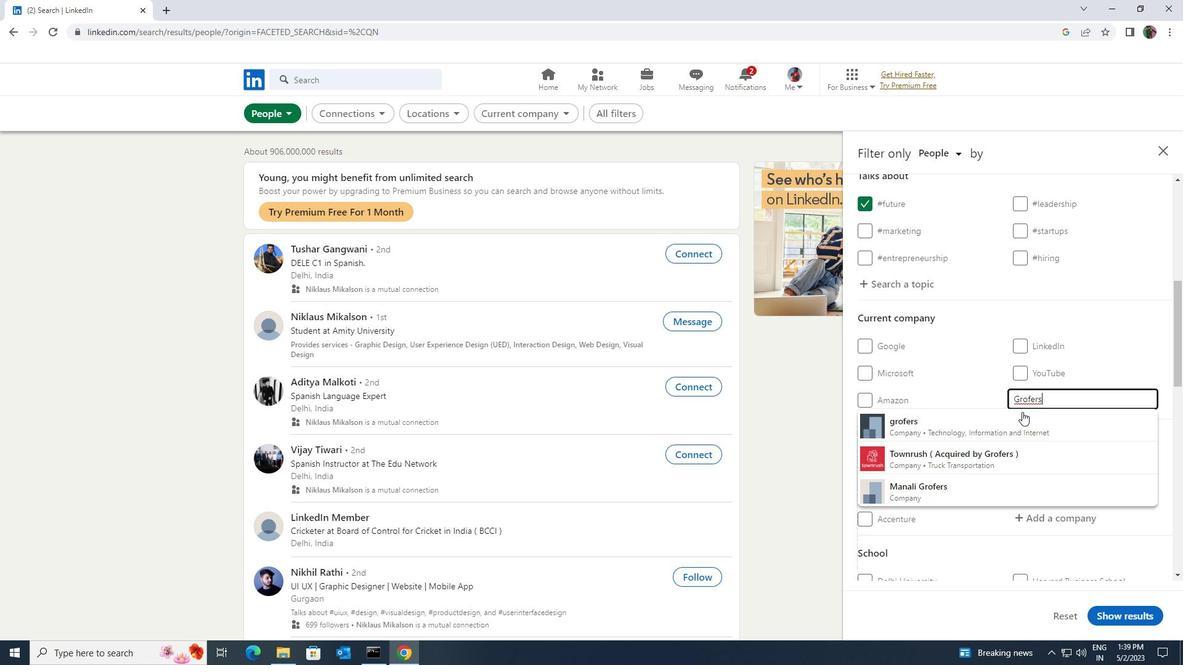 
Action: Mouse pressed left at (1019, 422)
Screenshot: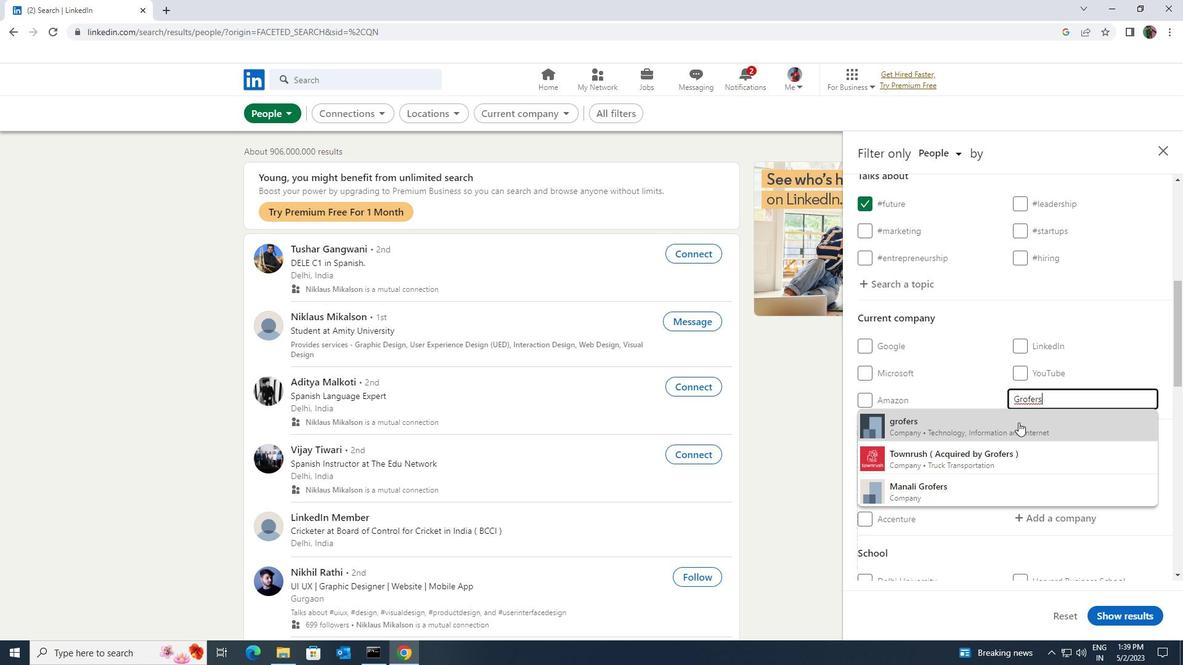 
Action: Mouse scrolled (1019, 422) with delta (0, 0)
Screenshot: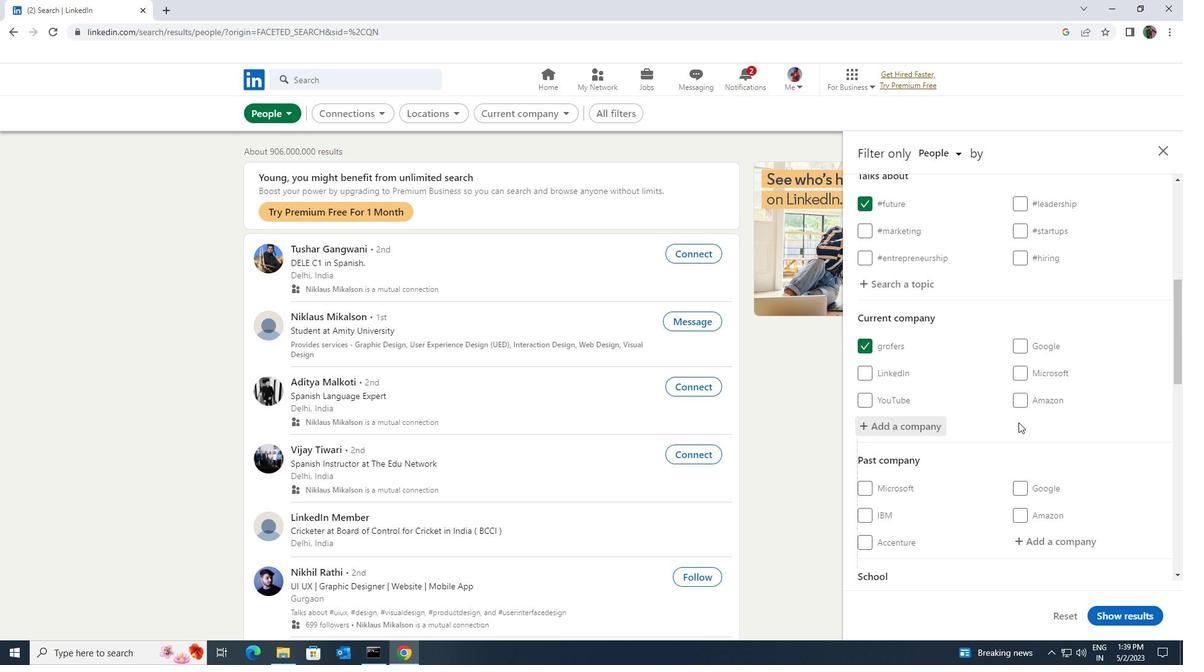 
Action: Mouse scrolled (1019, 422) with delta (0, 0)
Screenshot: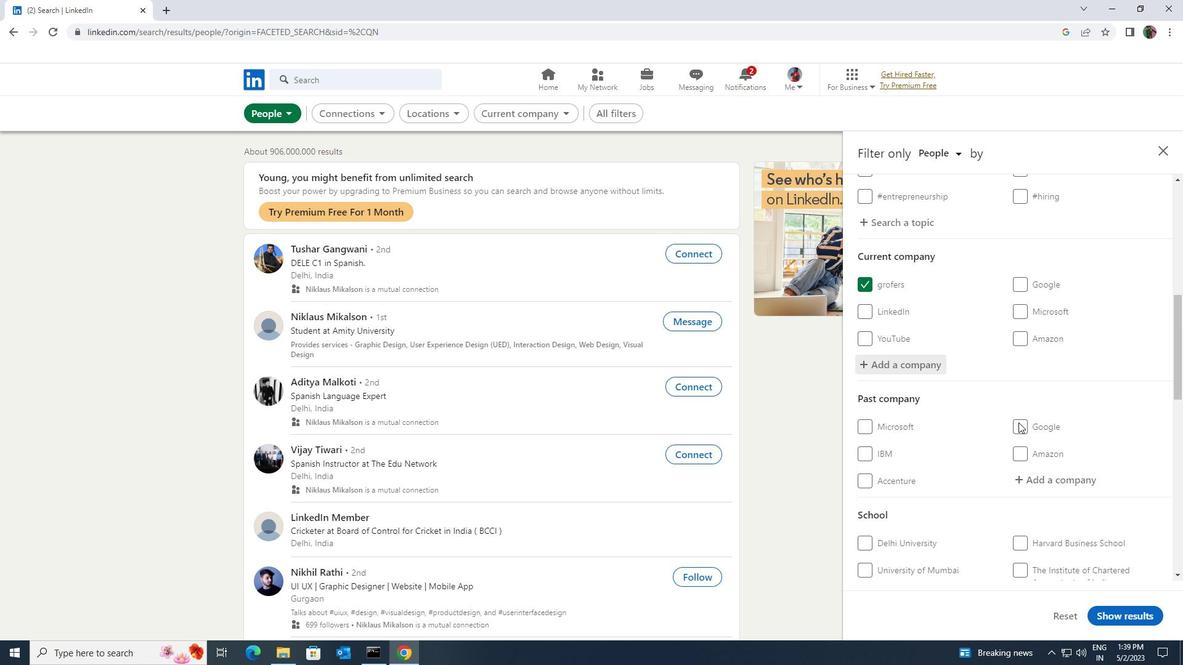 
Action: Mouse scrolled (1019, 422) with delta (0, 0)
Screenshot: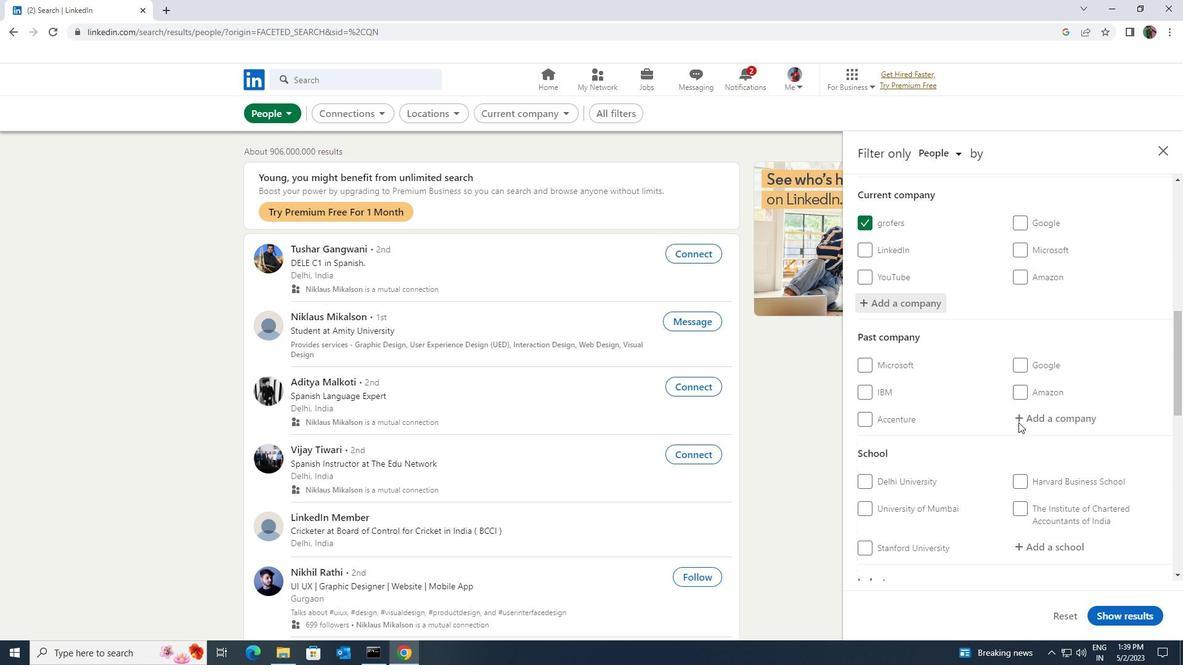 
Action: Mouse scrolled (1019, 422) with delta (0, 0)
Screenshot: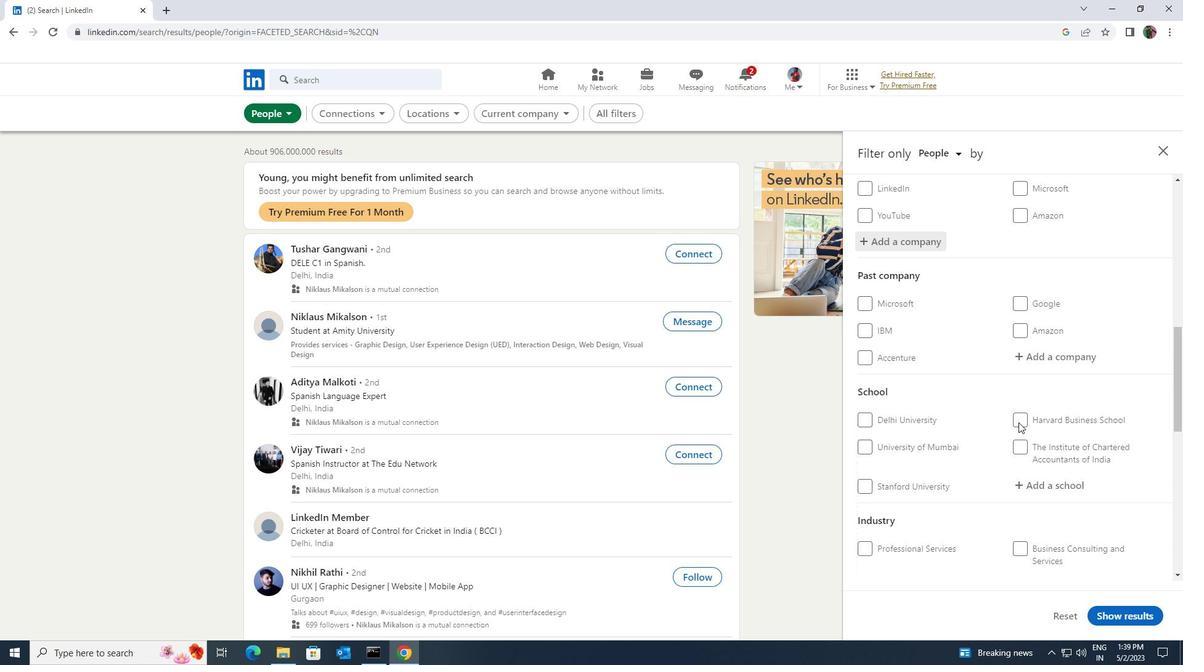 
Action: Mouse pressed left at (1019, 422)
Screenshot: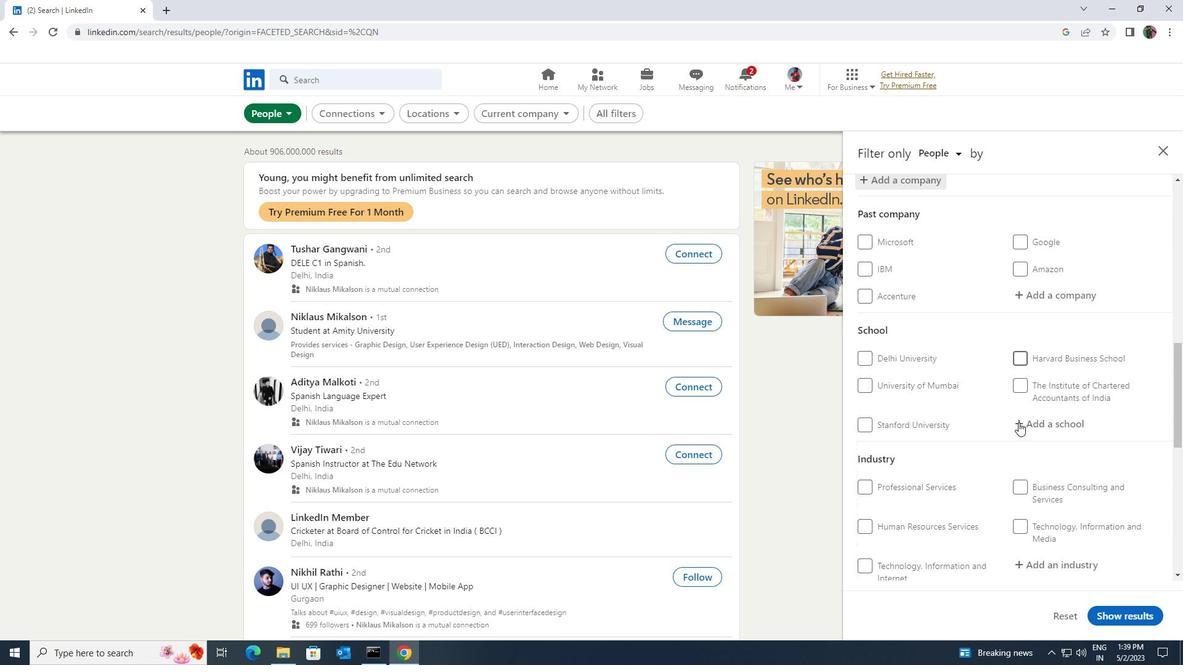 
Action: Key pressed <Key.shift><Key.shift>SRIDEVI
Screenshot: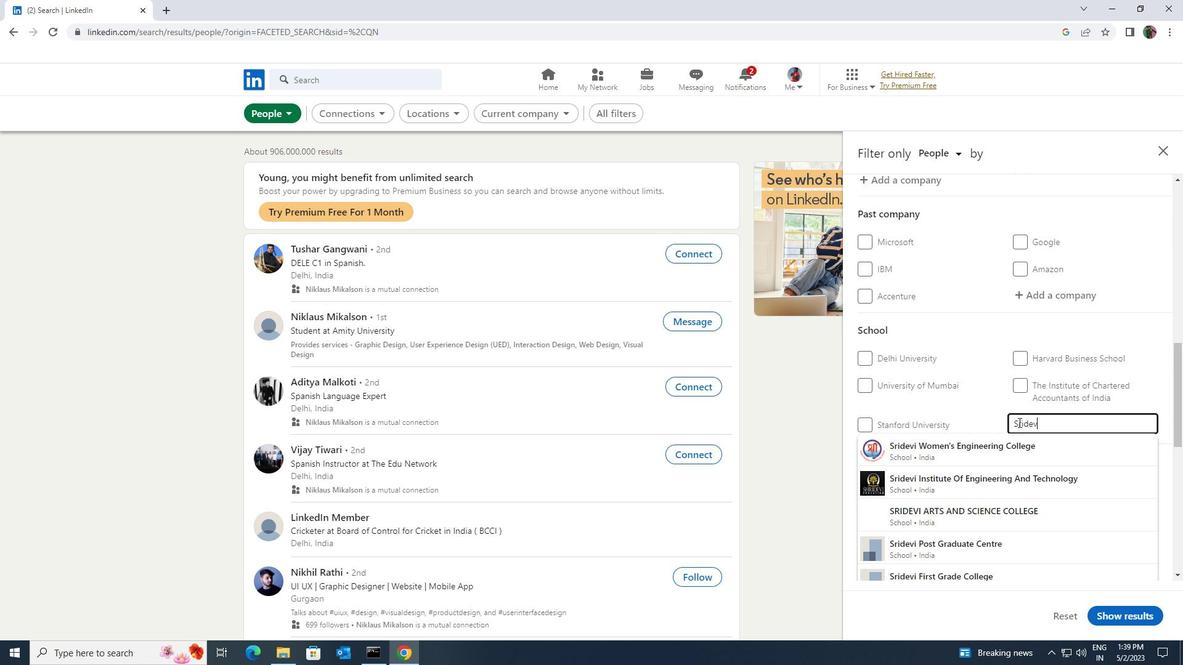 
Action: Mouse moved to (1017, 437)
Screenshot: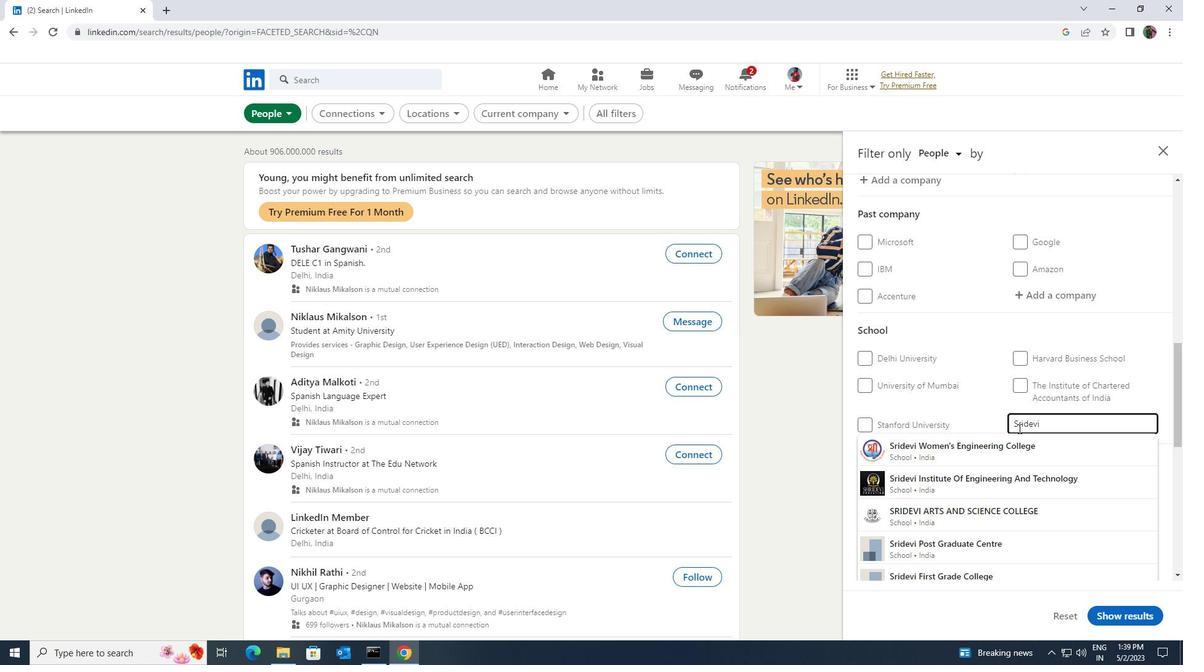 
Action: Mouse pressed left at (1017, 437)
Screenshot: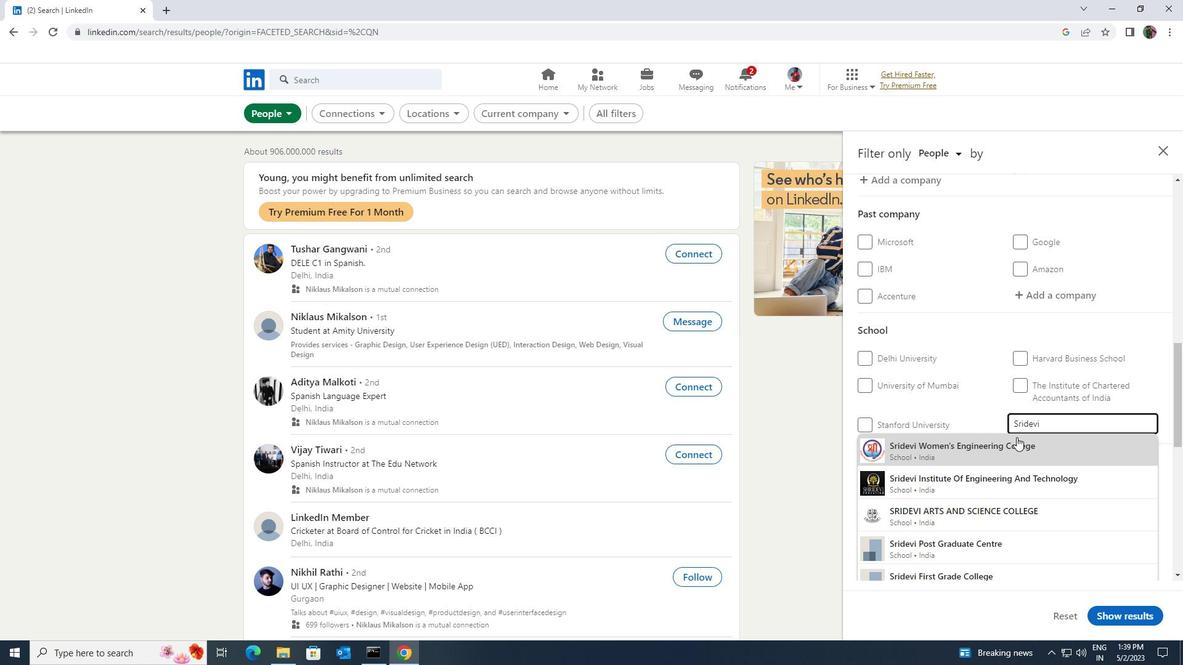 
Action: Mouse scrolled (1017, 437) with delta (0, 0)
Screenshot: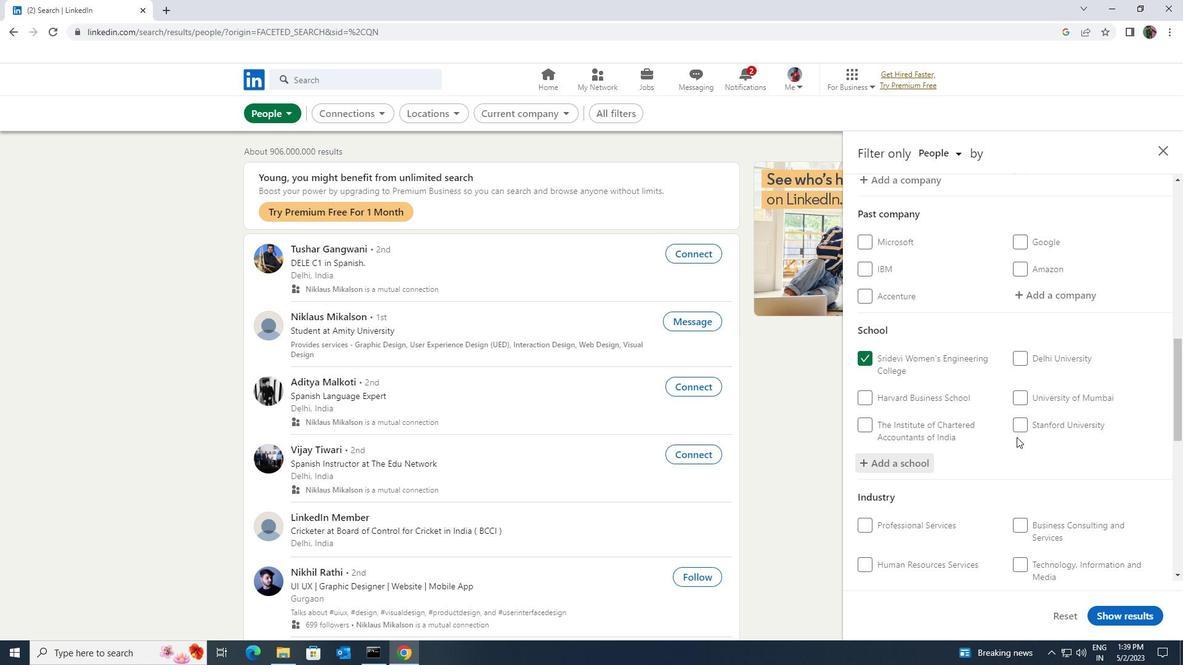 
Action: Mouse scrolled (1017, 437) with delta (0, 0)
Screenshot: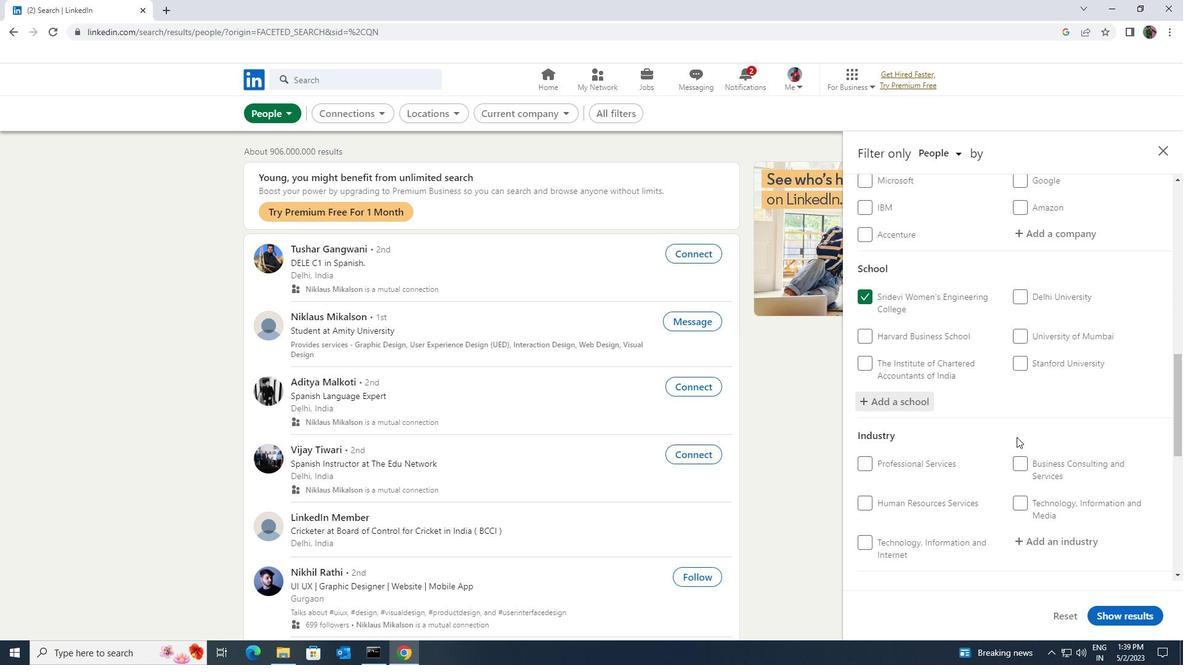 
Action: Mouse scrolled (1017, 437) with delta (0, 0)
Screenshot: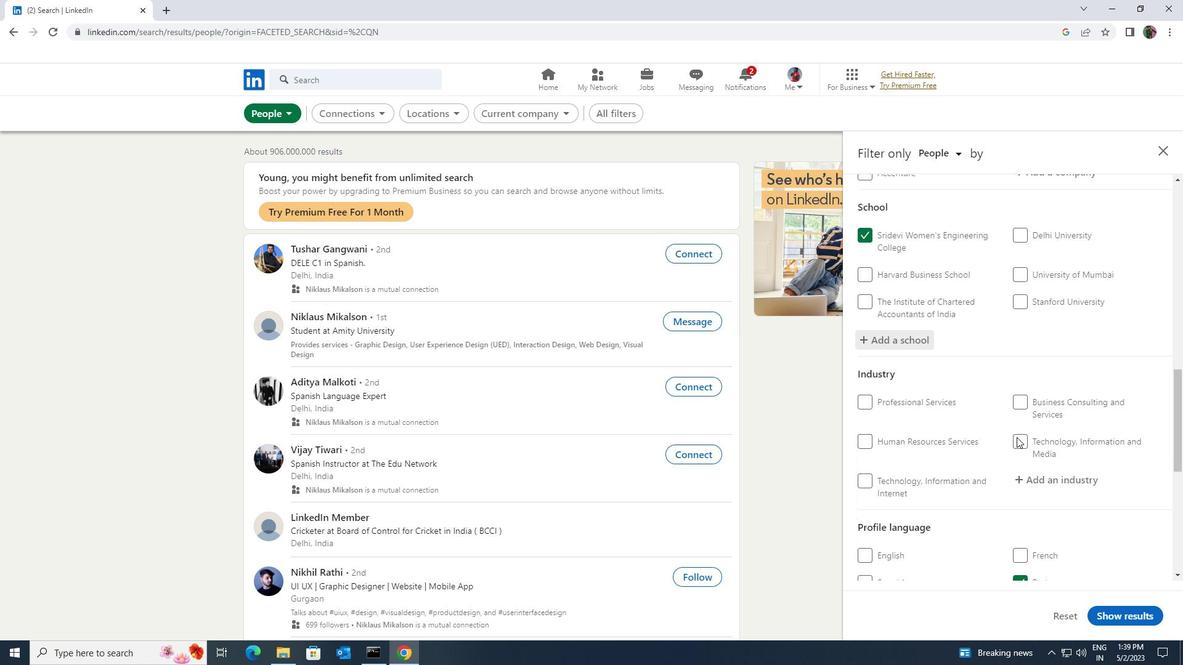 
Action: Mouse scrolled (1017, 437) with delta (0, 0)
Screenshot: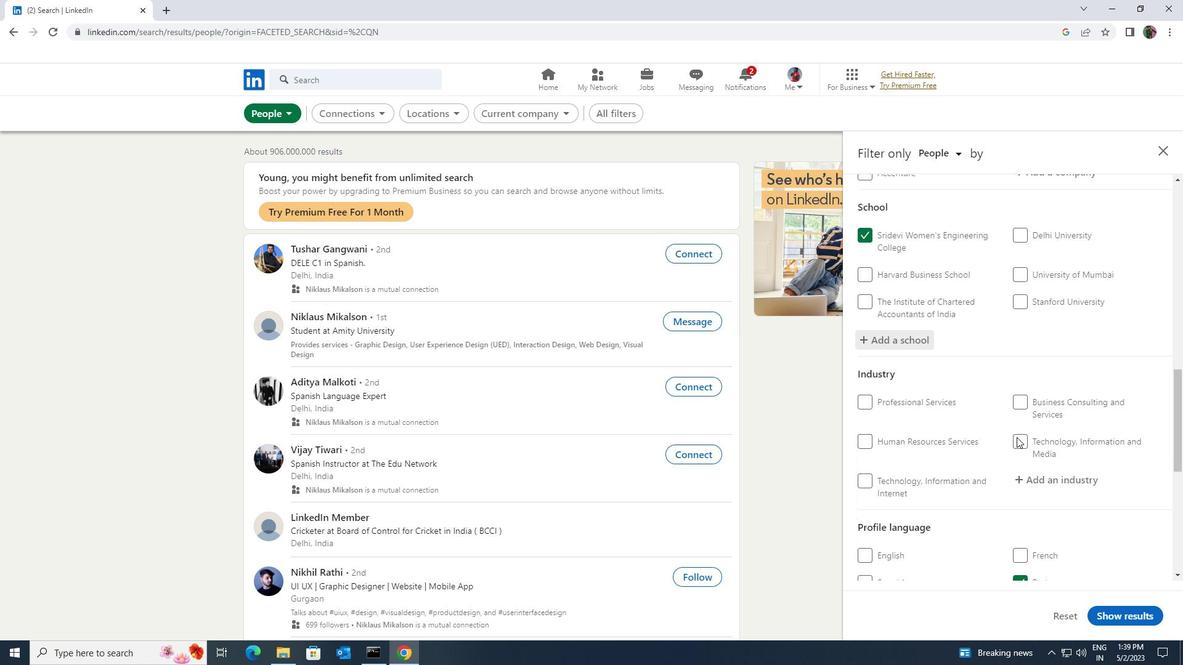 
Action: Mouse moved to (1026, 356)
Screenshot: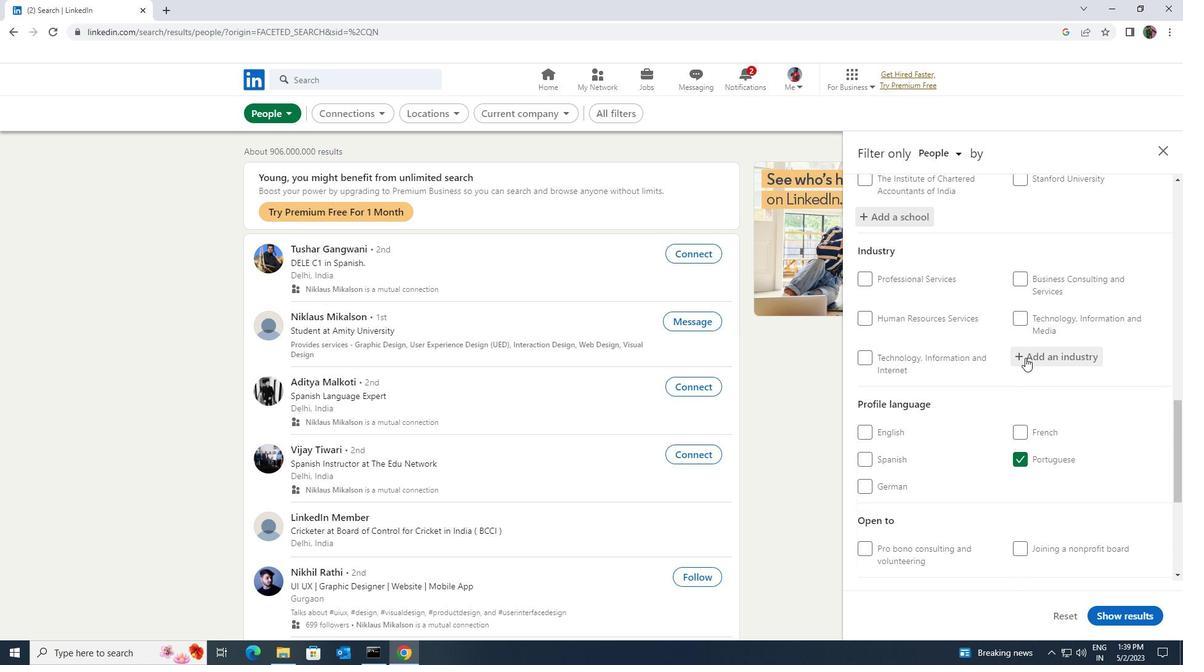 
Action: Mouse pressed left at (1026, 356)
Screenshot: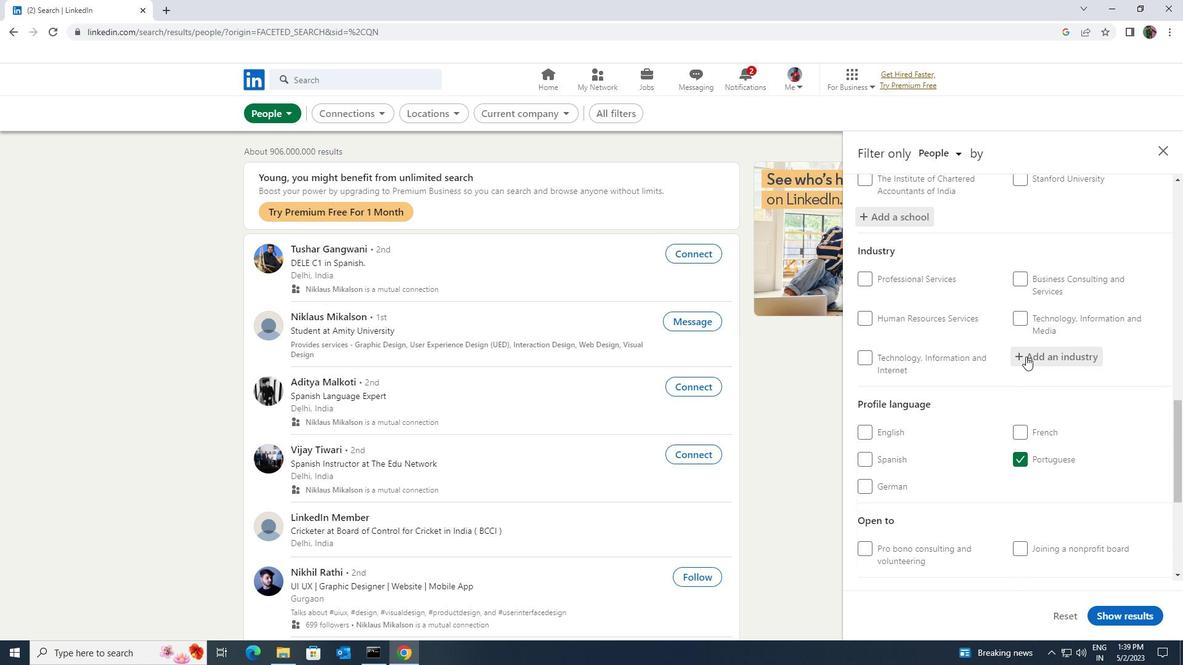 
Action: Key pressed <Key.shift>CAOL<Key.backspace><Key.backspace><Key.backspace>OALMIN<Key.enter><Key.backspace><Key.backspace><Key.backspace><Key.backspace>L<Key.space>MINI
Screenshot: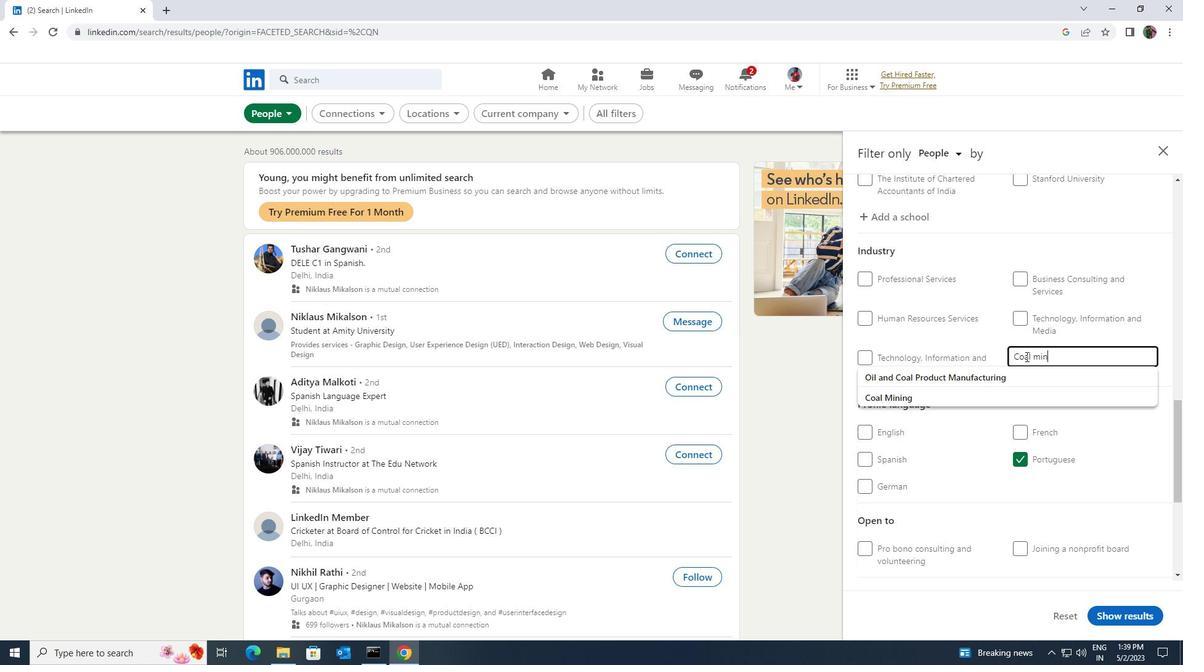 
Action: Mouse moved to (1018, 370)
Screenshot: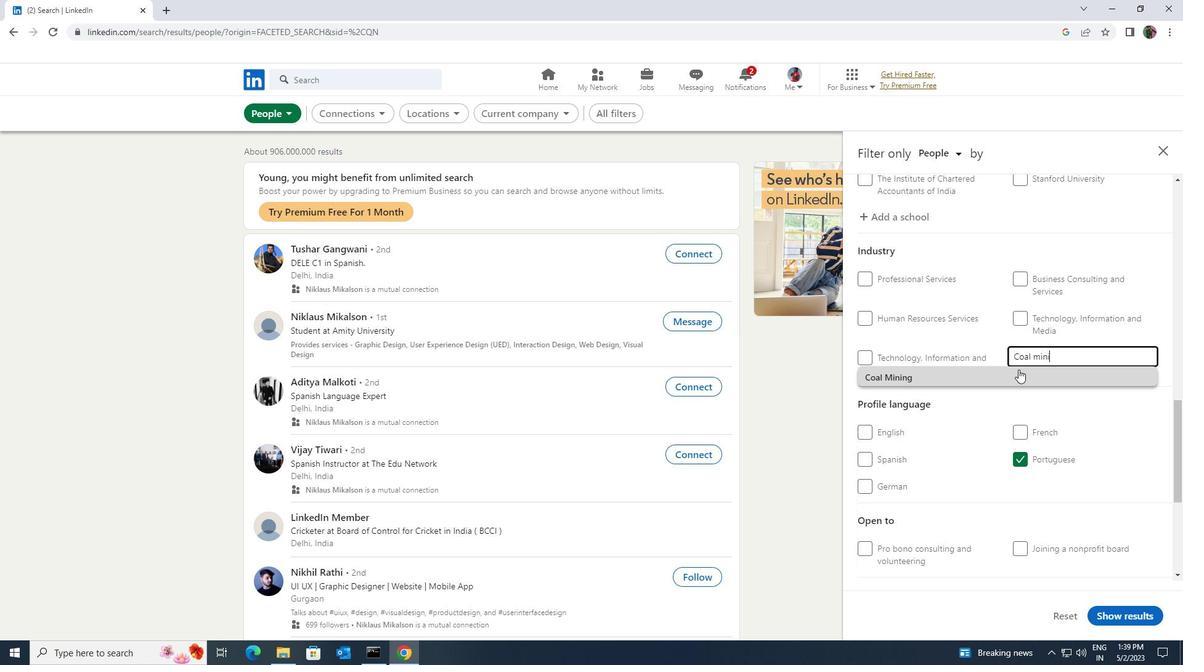 
Action: Mouse pressed left at (1018, 370)
Screenshot: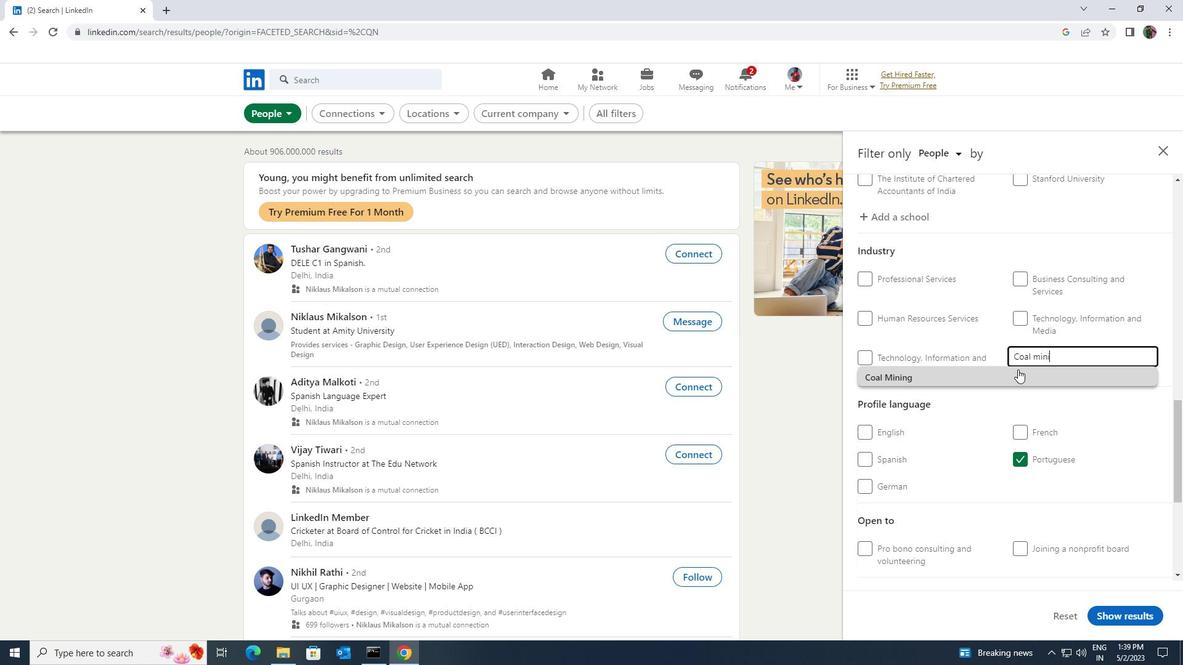 
Action: Mouse moved to (1008, 377)
Screenshot: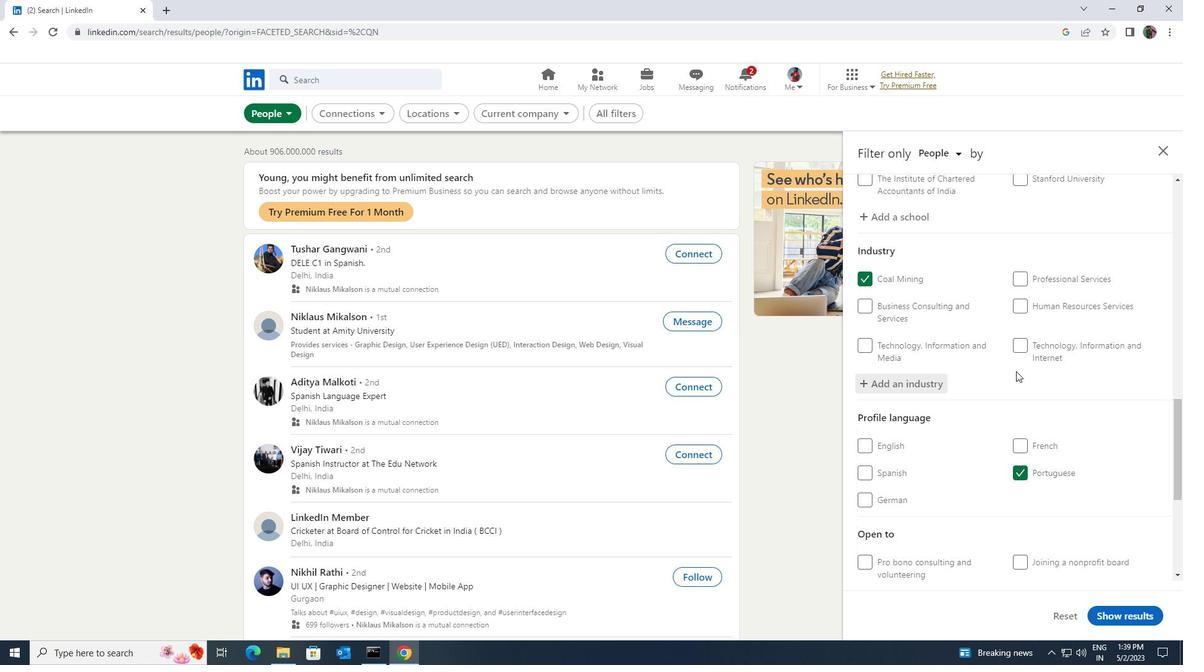 
Action: Mouse scrolled (1008, 376) with delta (0, 0)
Screenshot: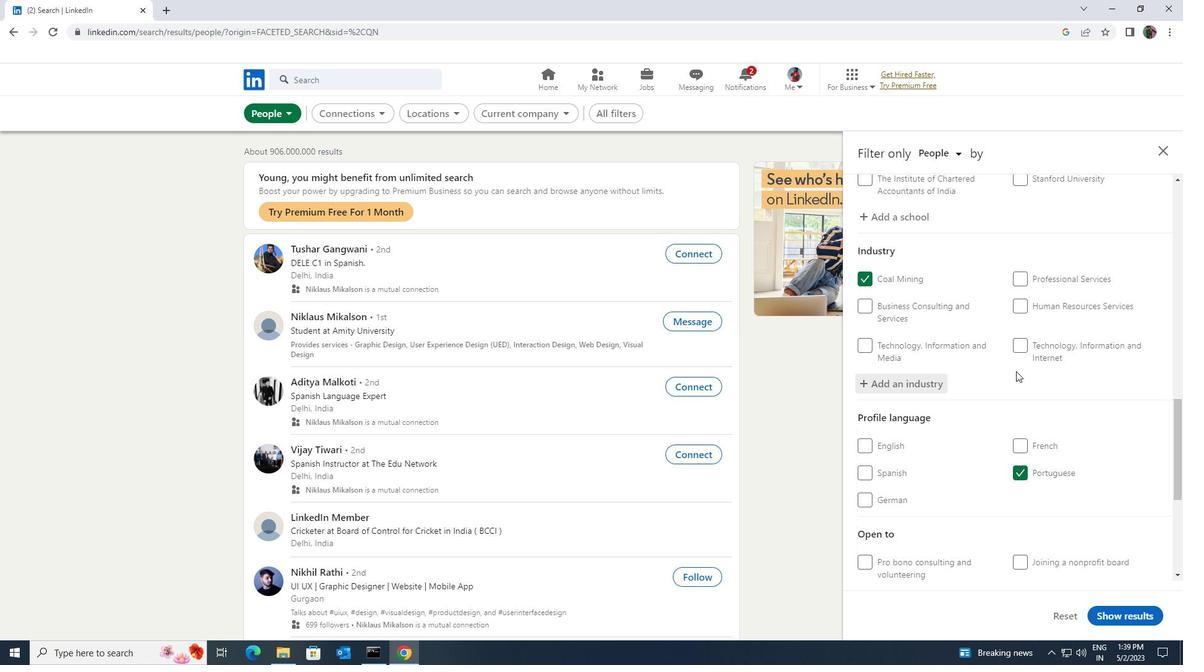 
Action: Mouse moved to (1006, 384)
Screenshot: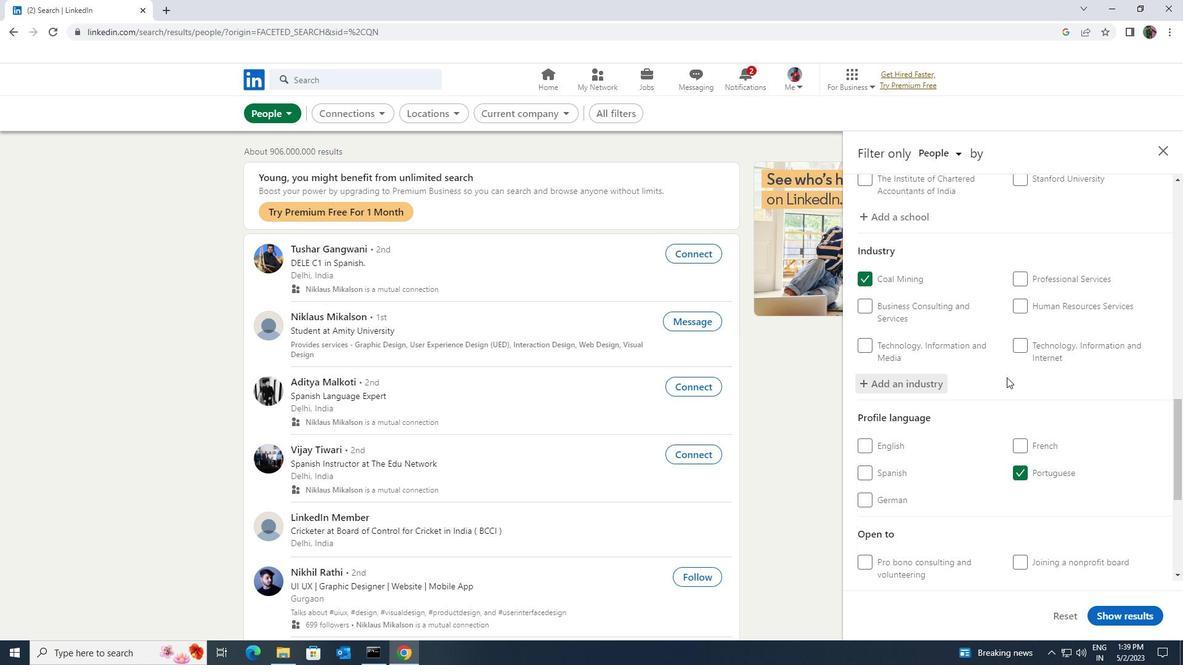
Action: Mouse scrolled (1006, 384) with delta (0, 0)
Screenshot: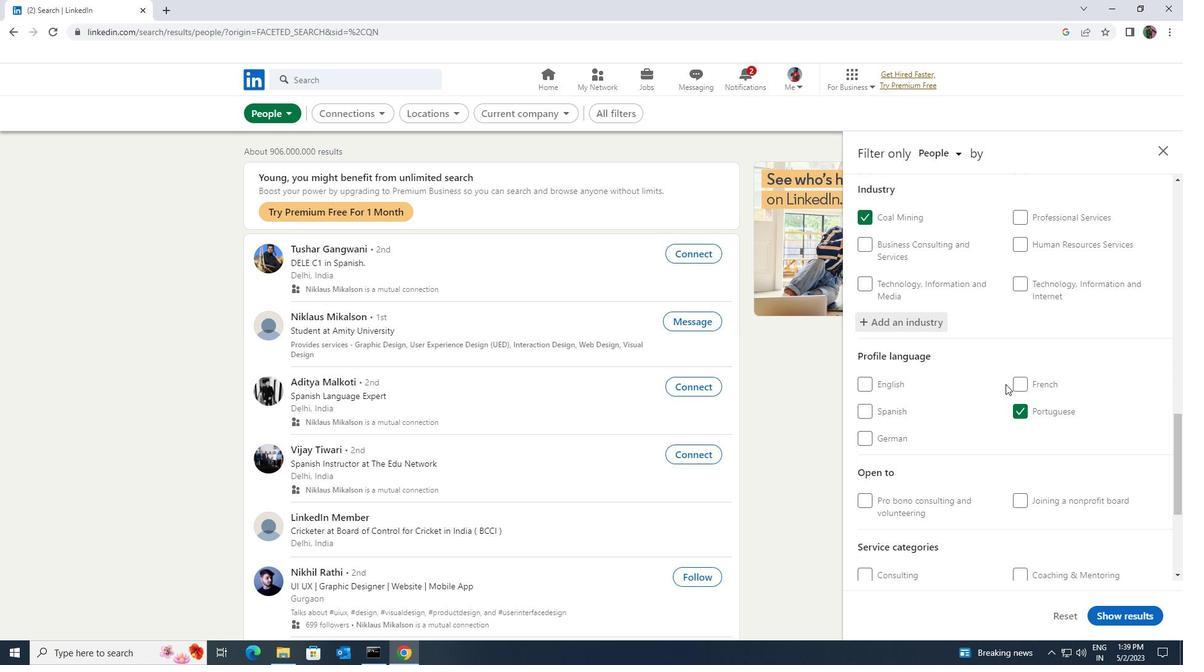 
Action: Mouse scrolled (1006, 384) with delta (0, 0)
Screenshot: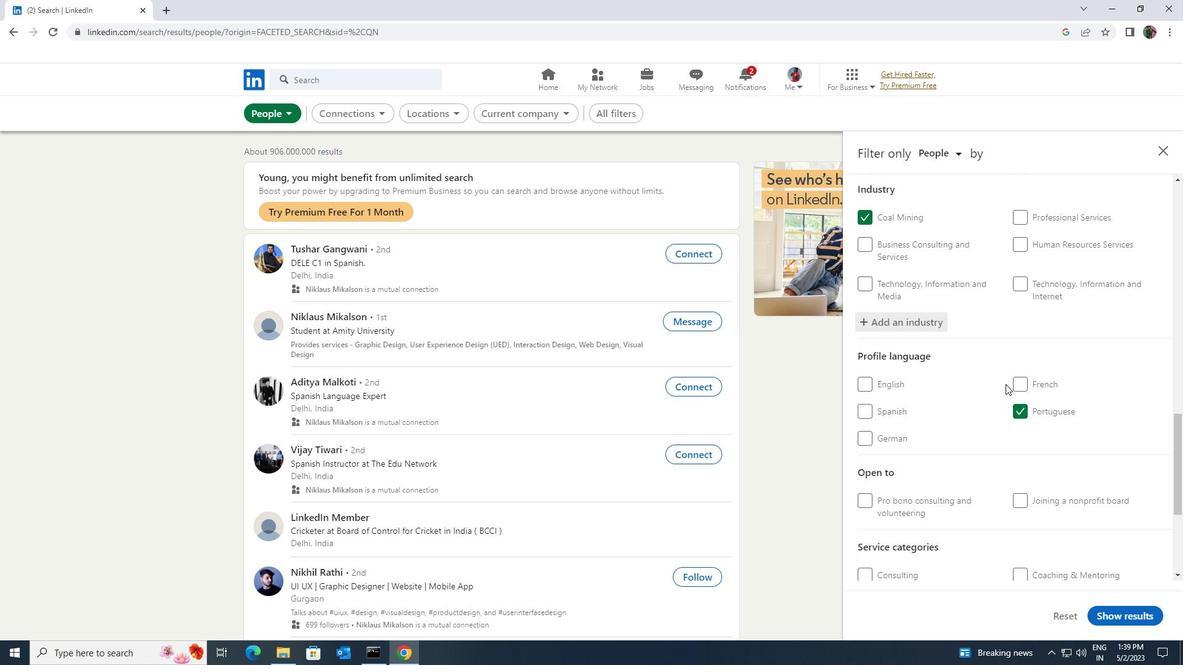 
Action: Mouse moved to (1006, 384)
Screenshot: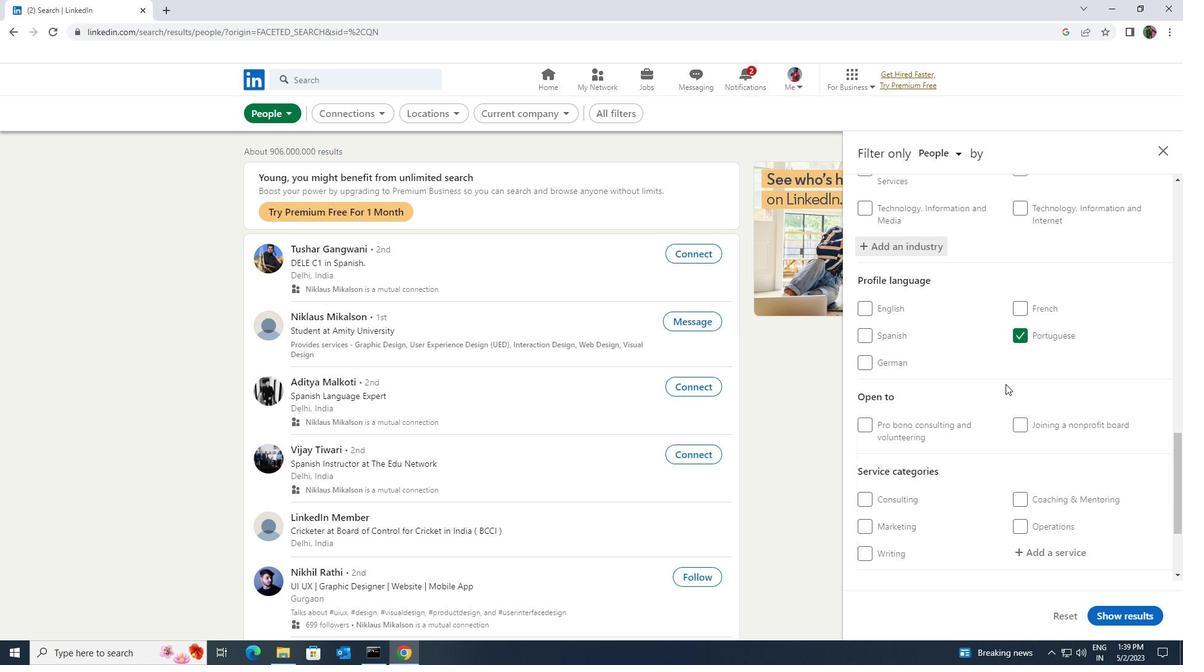 
Action: Mouse scrolled (1006, 384) with delta (0, 0)
Screenshot: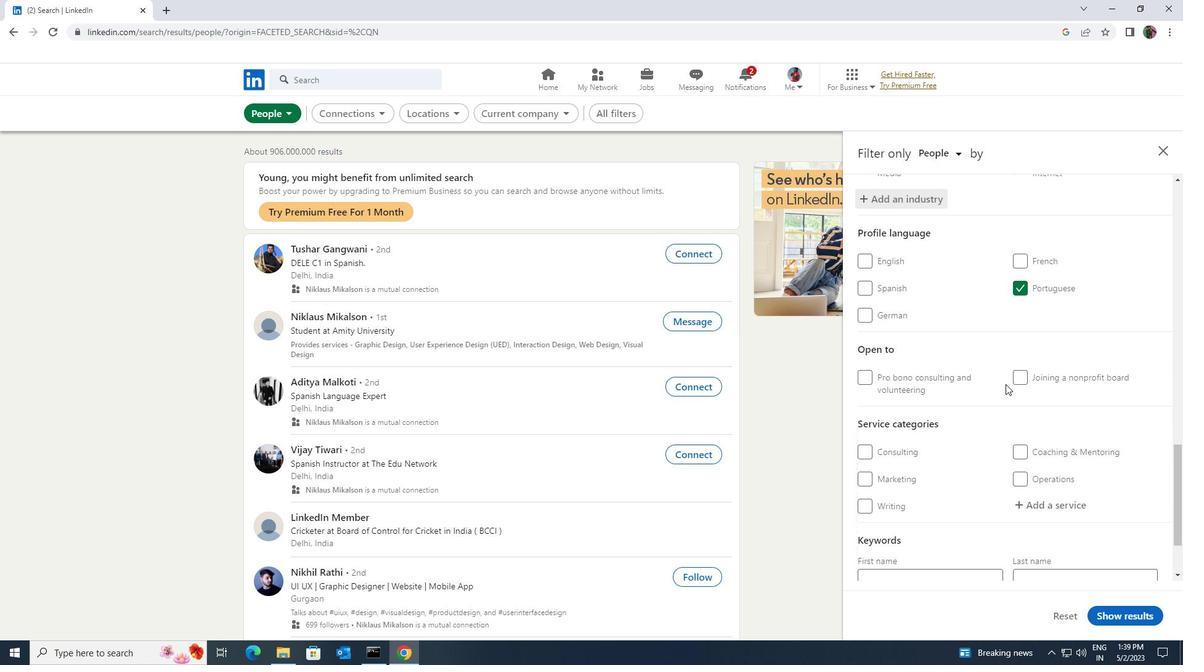 
Action: Mouse moved to (1034, 438)
Screenshot: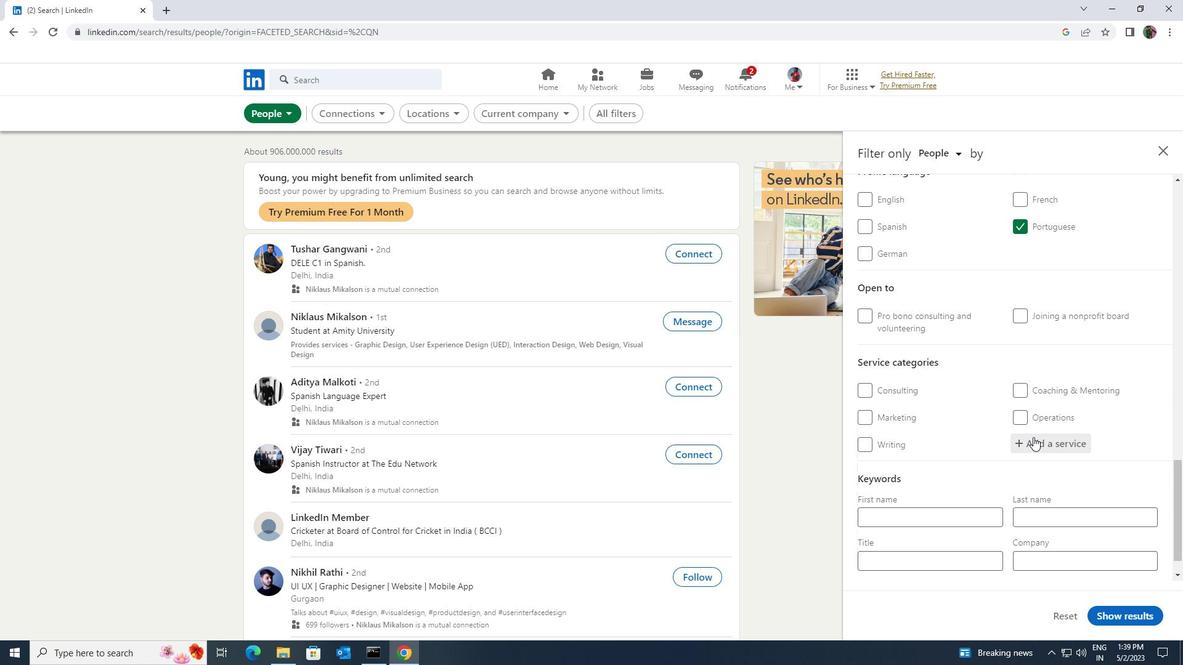 
Action: Mouse pressed left at (1034, 438)
Screenshot: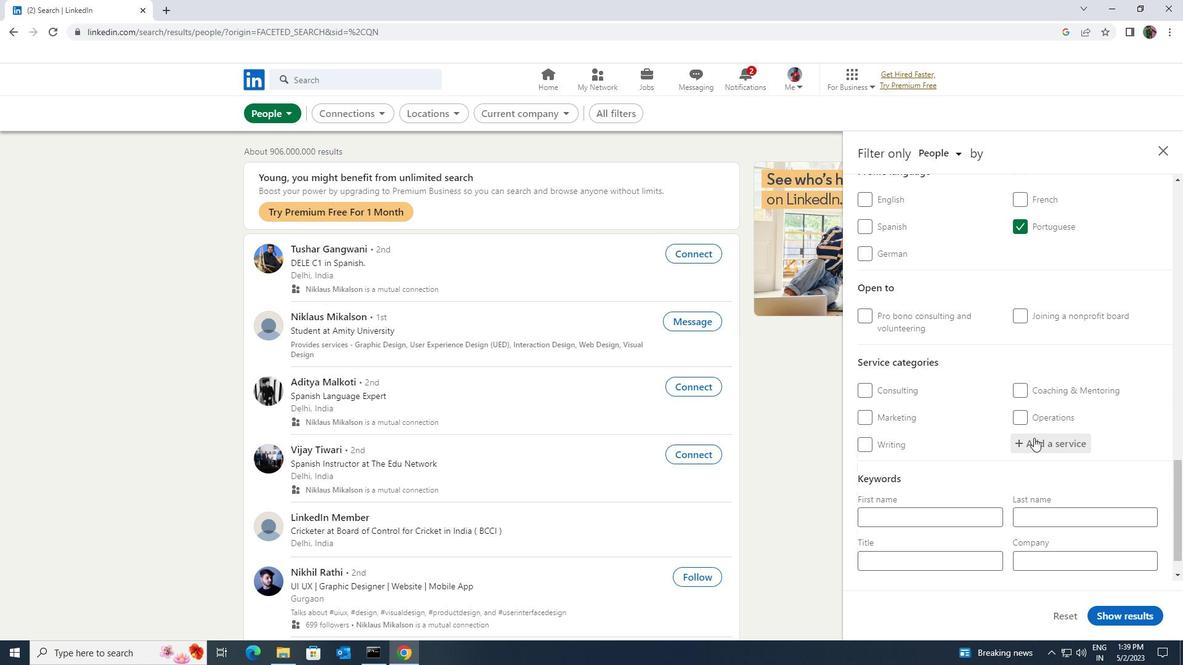 
Action: Key pressed <Key.shift><Key.shift><Key.shift><Key.shift><Key.shift><Key.shift><Key.shift><Key.shift><Key.shift><Key.shift><Key.shift><Key.shift>EVENT<Key.space>PHOY<Key.backspace>
Screenshot: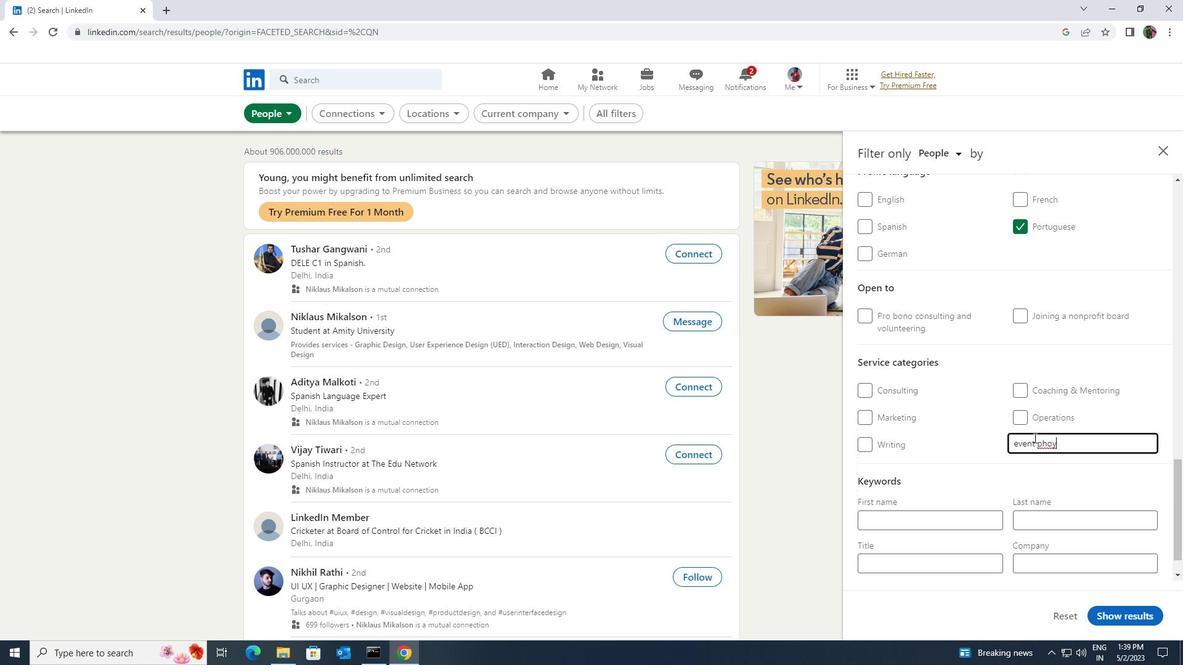 
Action: Mouse moved to (1008, 455)
Screenshot: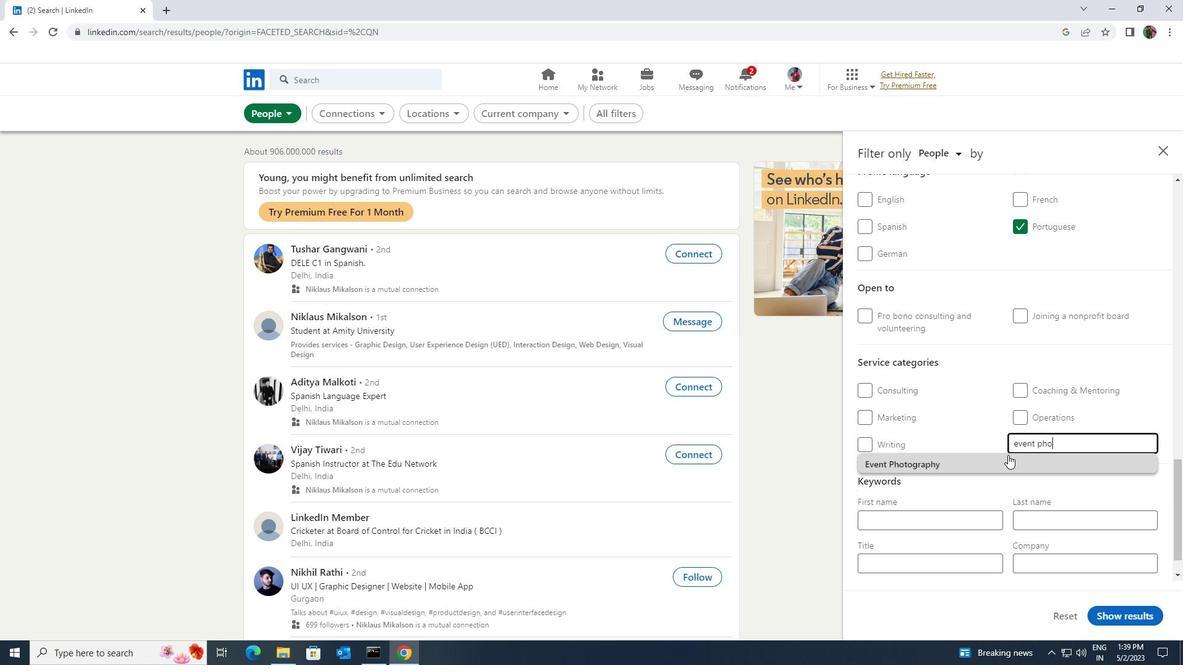 
Action: Mouse pressed left at (1008, 455)
Screenshot: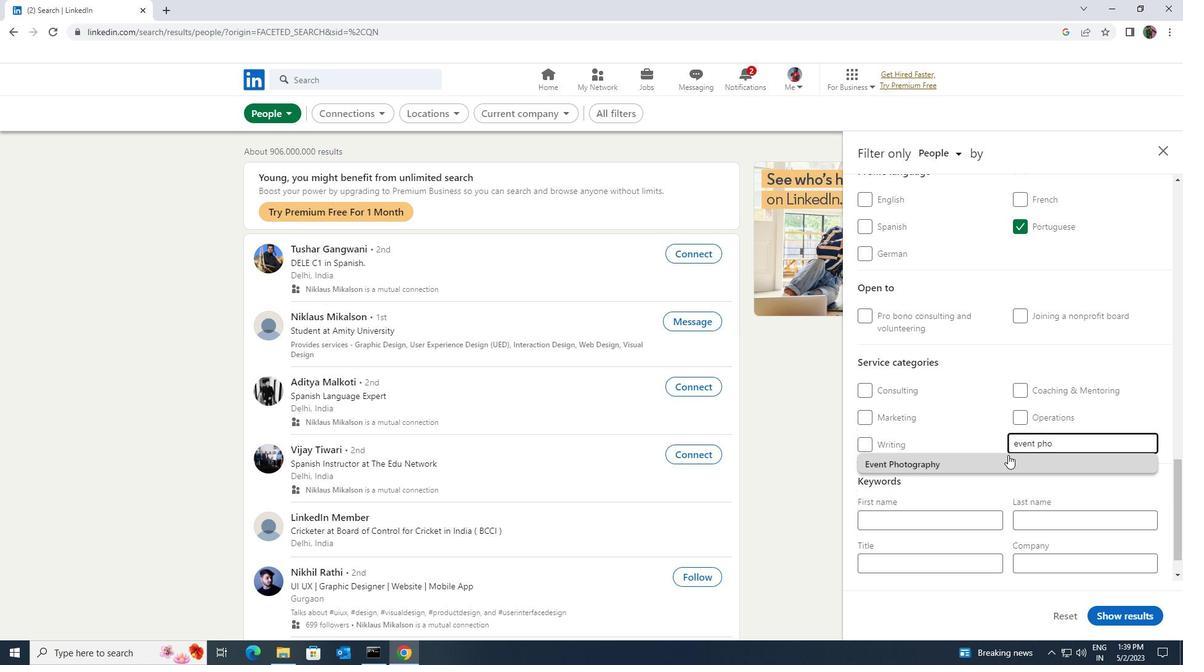 
Action: Mouse scrolled (1008, 454) with delta (0, 0)
Screenshot: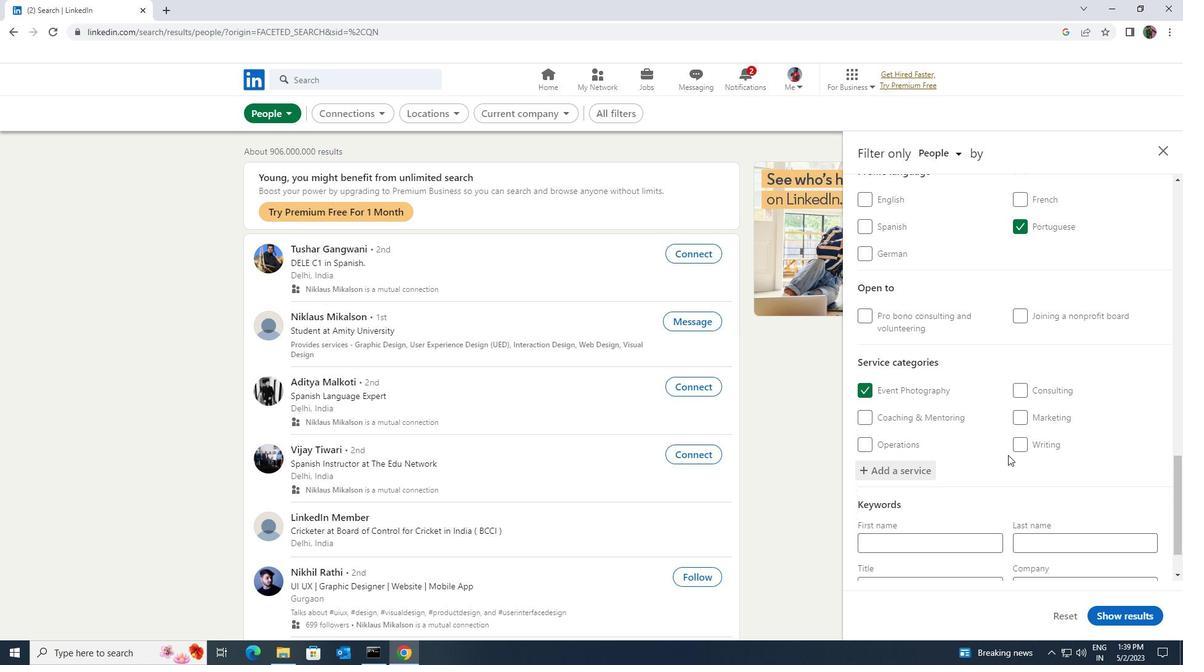 
Action: Mouse scrolled (1008, 454) with delta (0, 0)
Screenshot: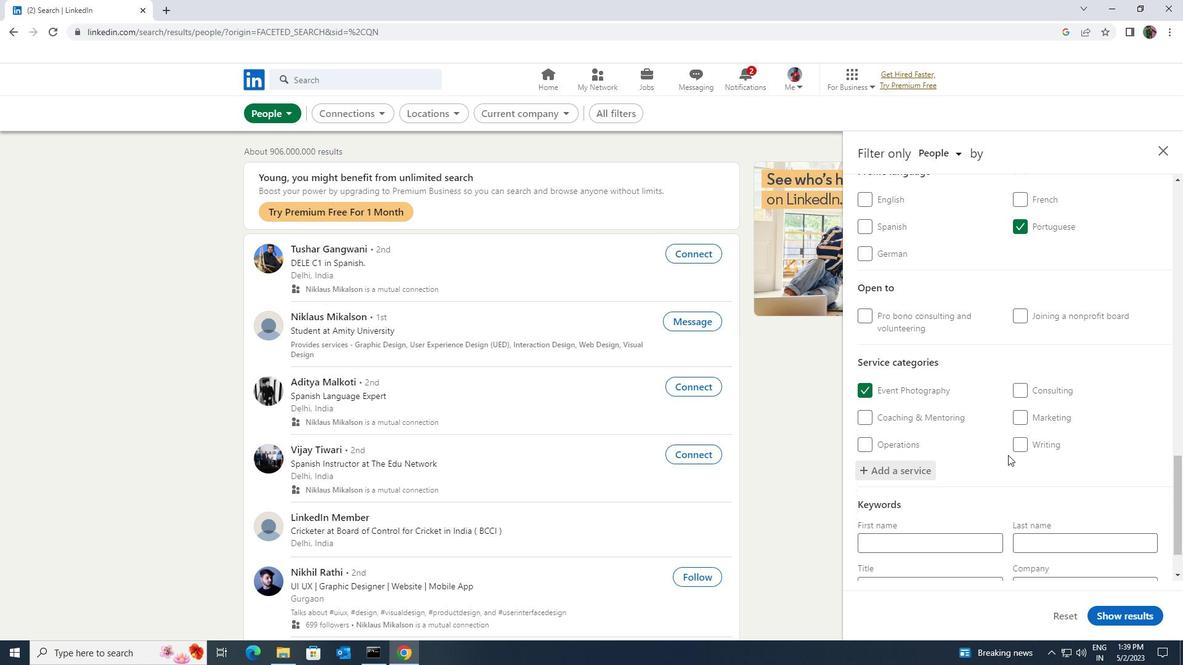 
Action: Mouse scrolled (1008, 454) with delta (0, 0)
Screenshot: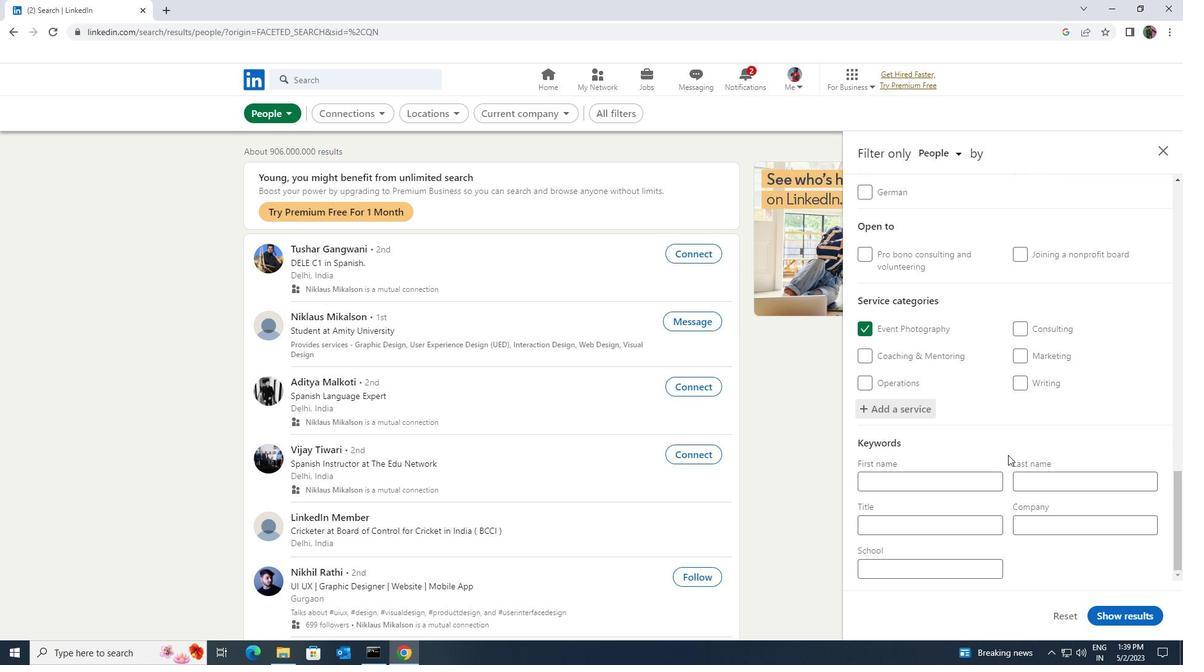 
Action: Mouse scrolled (1008, 454) with delta (0, 0)
Screenshot: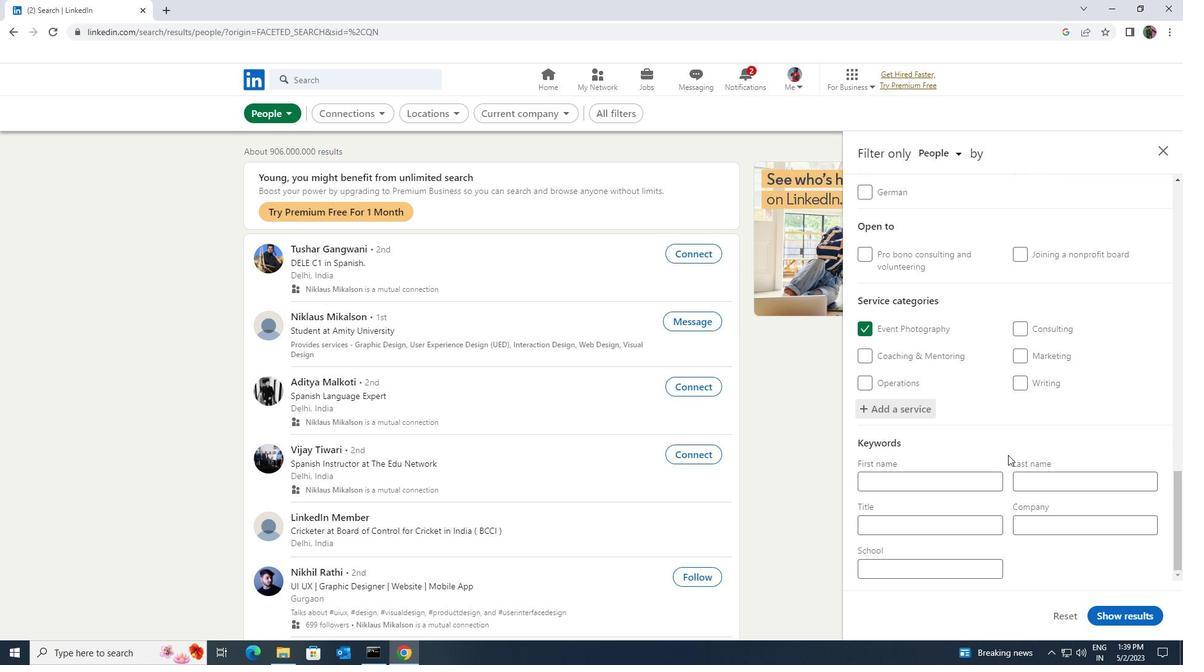
Action: Mouse scrolled (1008, 454) with delta (0, 0)
Screenshot: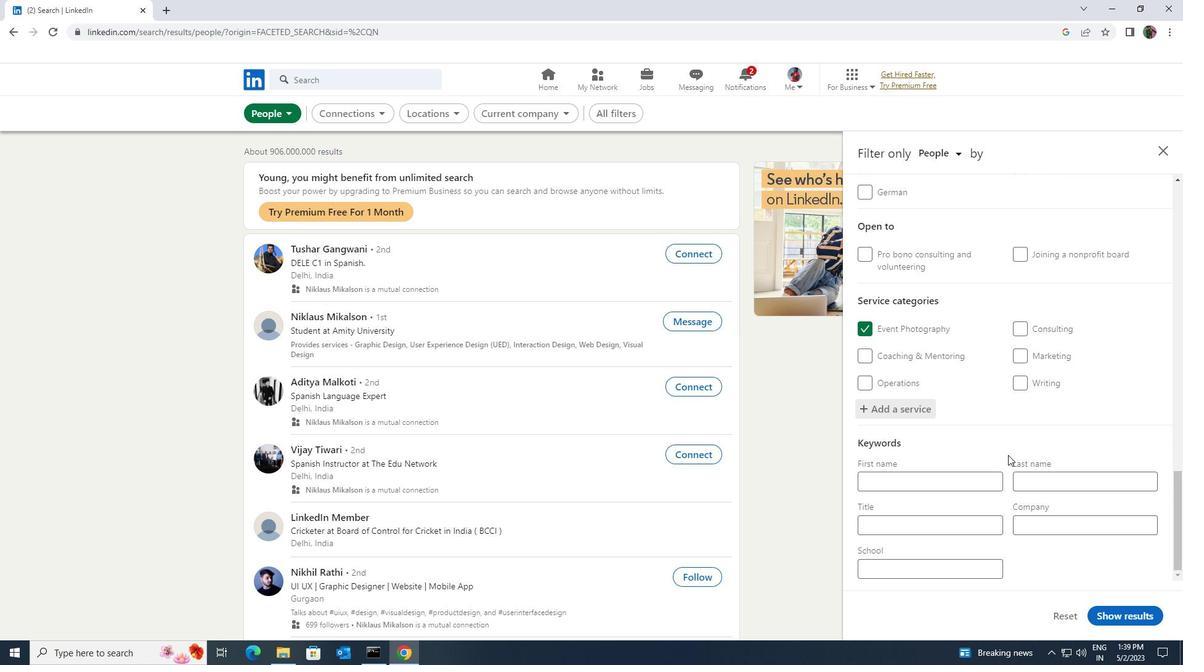 
Action: Mouse moved to (995, 523)
Screenshot: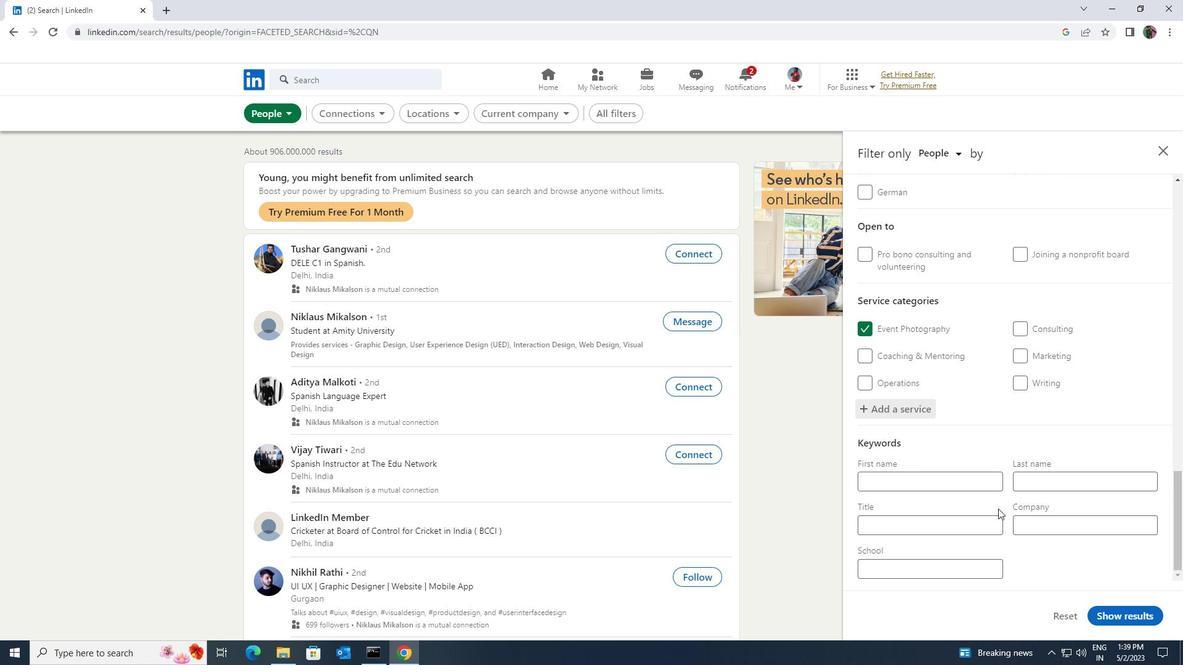 
Action: Mouse pressed left at (995, 523)
Screenshot: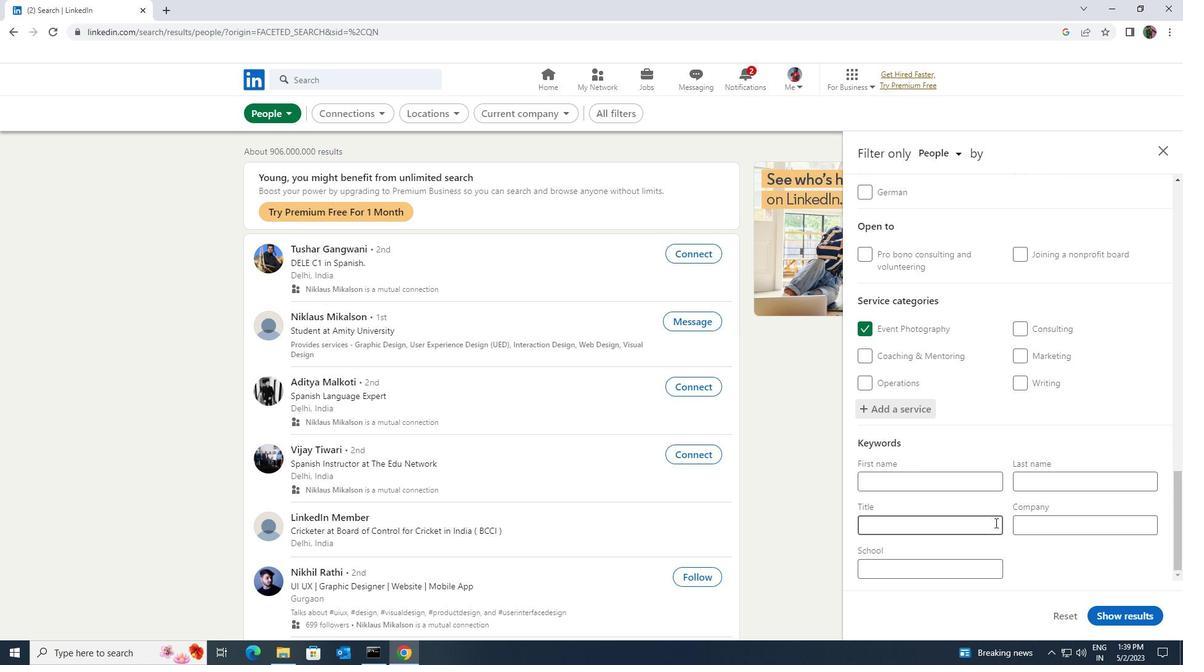 
Action: Key pressed <Key.shift>EXECUTIVE
Screenshot: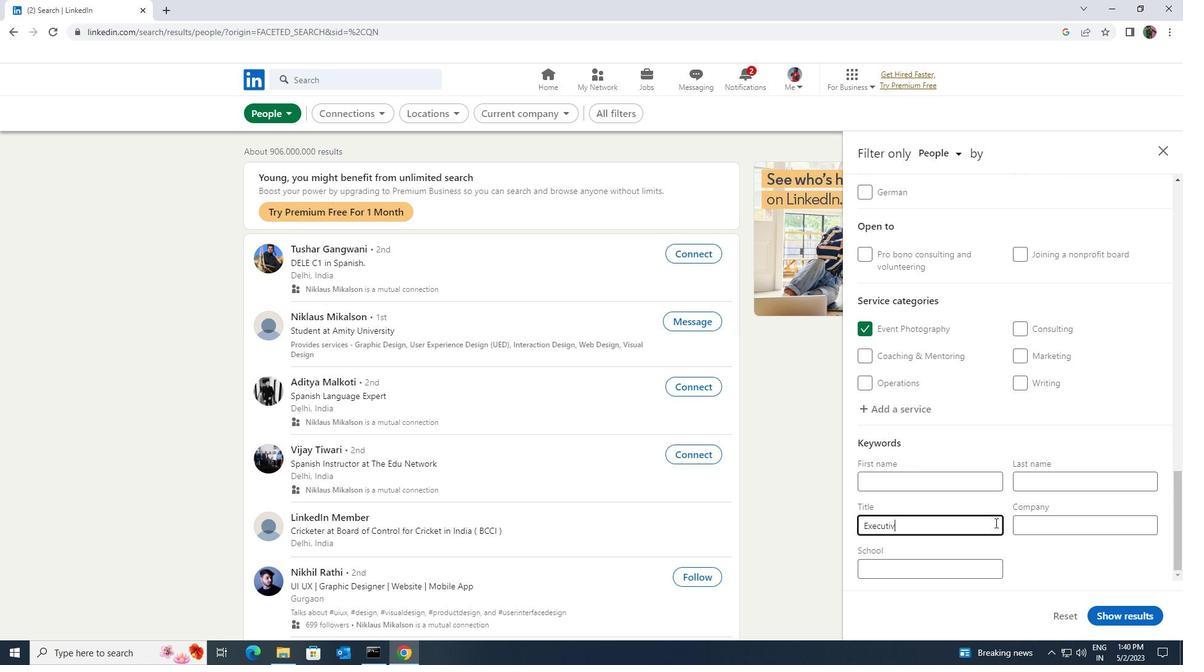 
Action: Mouse moved to (1141, 616)
Screenshot: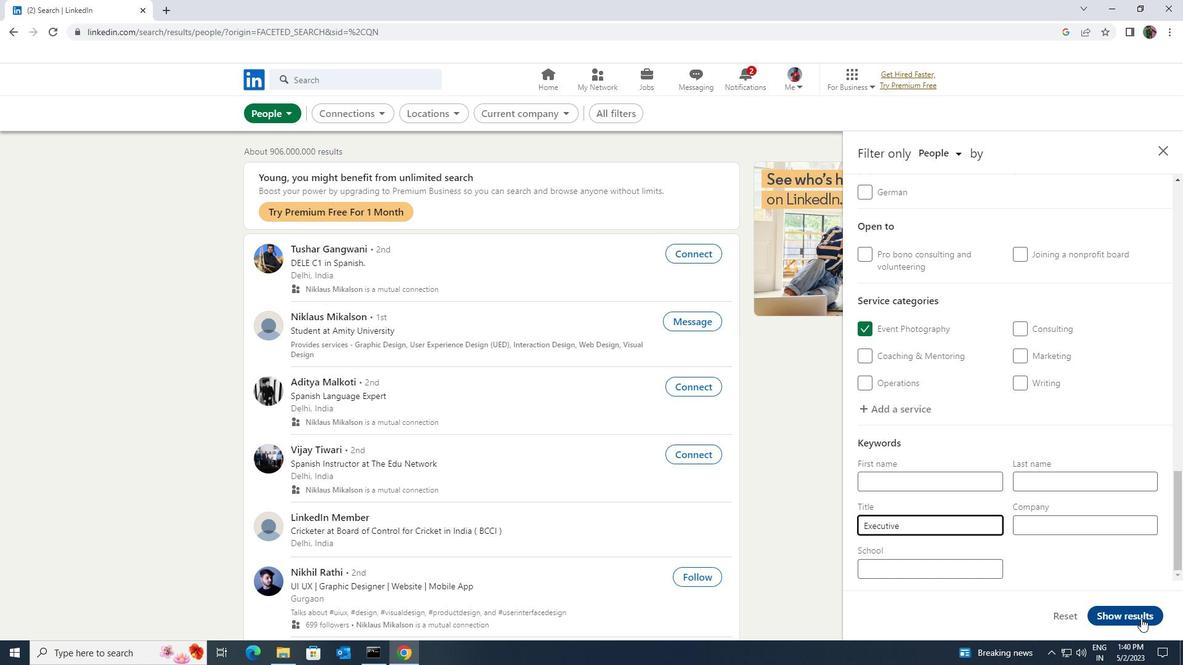 
Action: Mouse pressed left at (1141, 616)
Screenshot: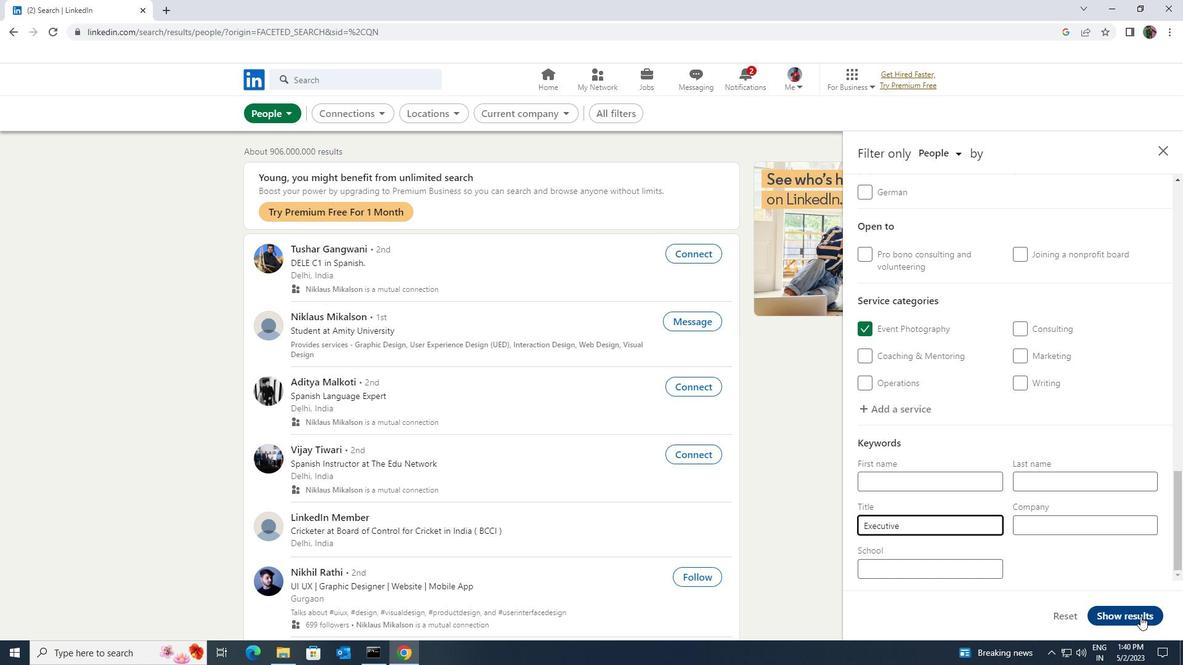 
